 Task: Look for space in Auburn, United States from 24th August, 2023 to 10th September, 2023 for 8 adults in price range Rs.12000 to Rs.15000. Place can be entire place or shared room with 4 bedrooms having 8 beds and 4 bathrooms. Property type can be house, flat, guest house. Amenities needed are: wifi, TV, free parkinig on premises, gym, breakfast. Booking option can be shelf check-in. Required host language is English.
Action: Mouse moved to (558, 137)
Screenshot: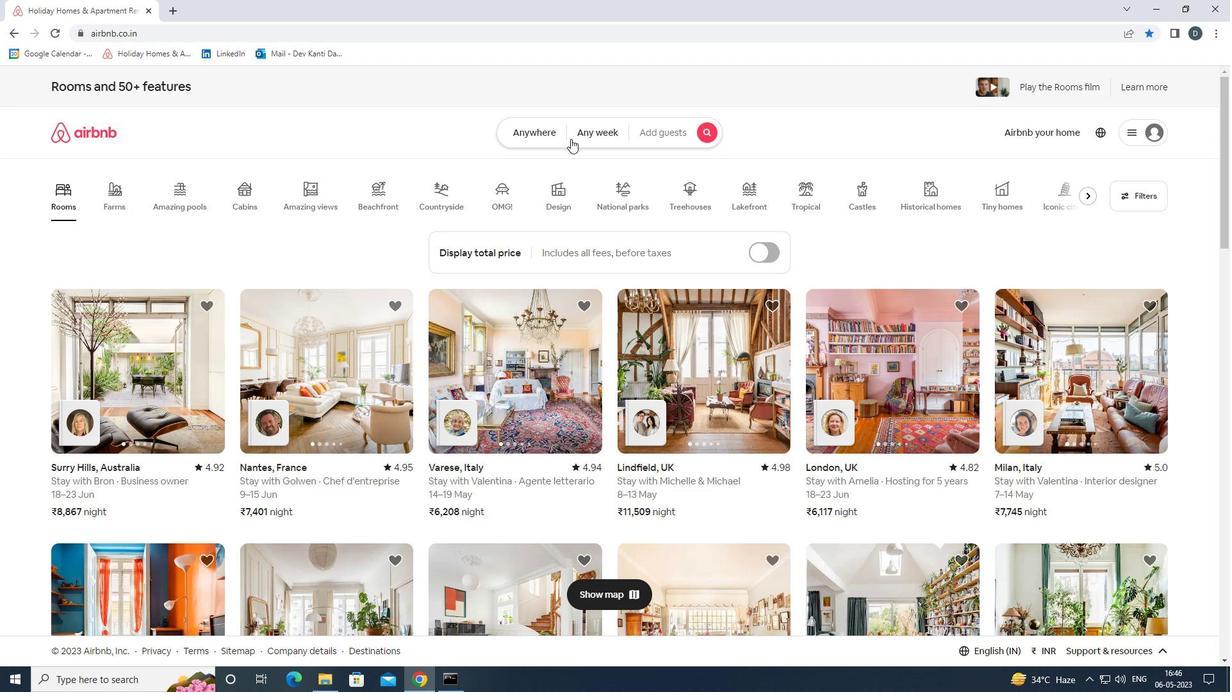 
Action: Mouse pressed left at (558, 137)
Screenshot: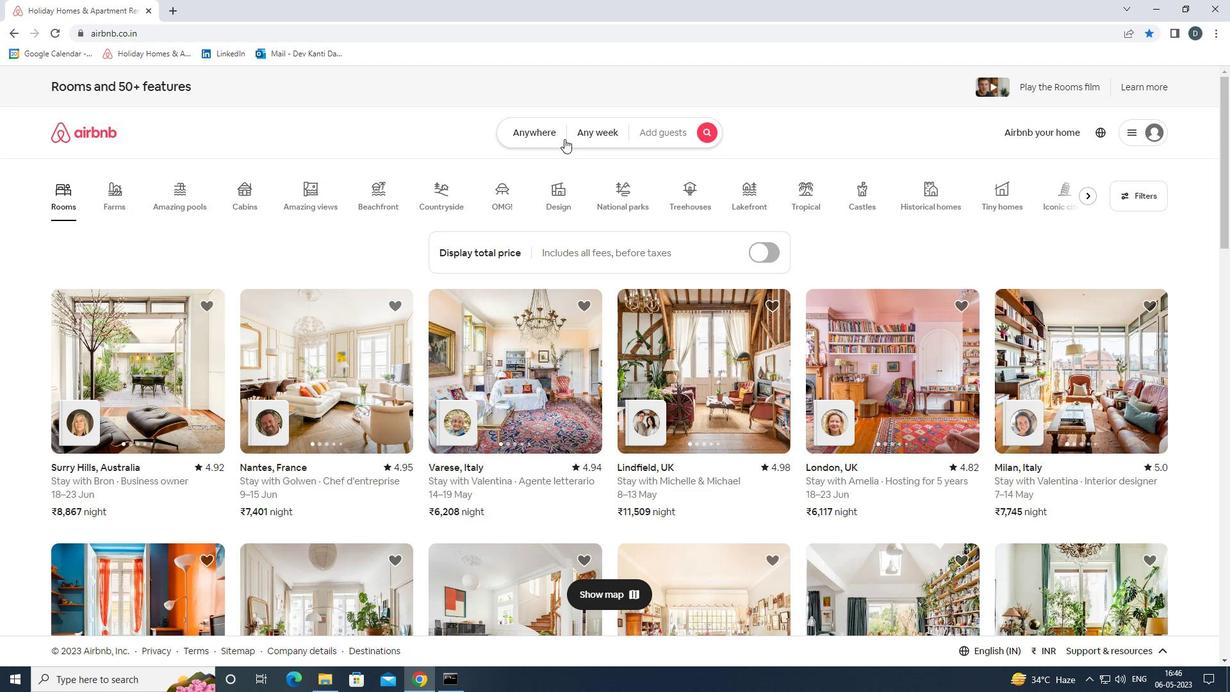 
Action: Mouse moved to (486, 182)
Screenshot: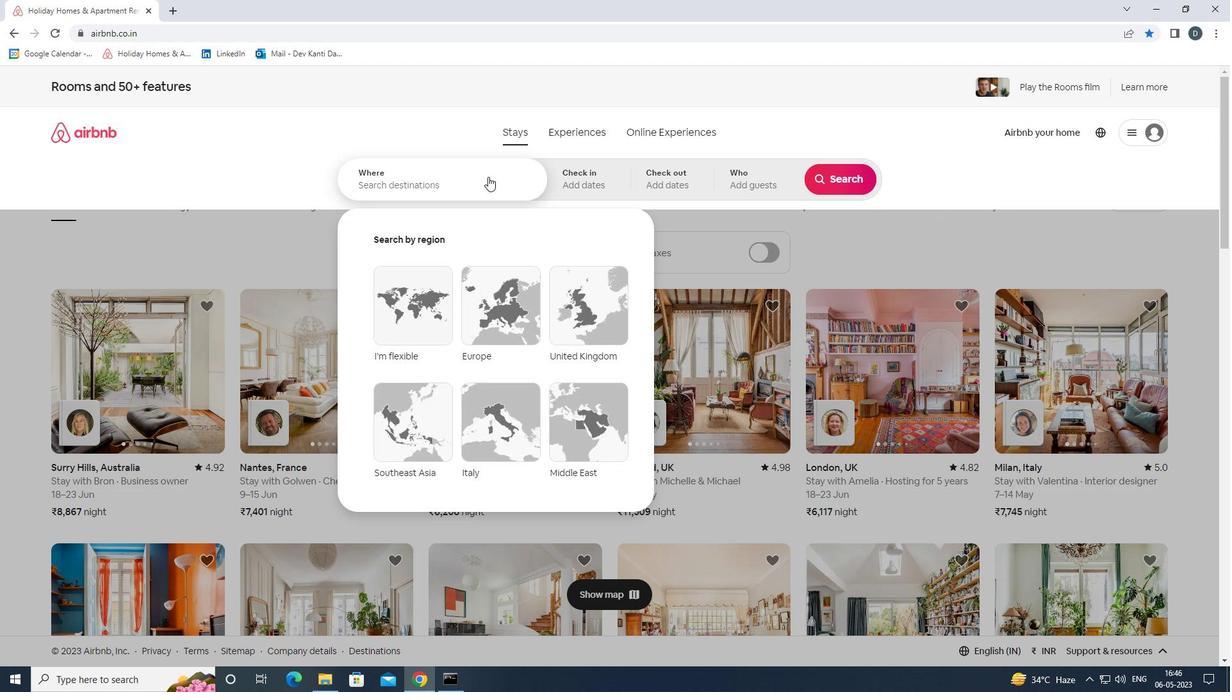 
Action: Mouse pressed left at (486, 182)
Screenshot: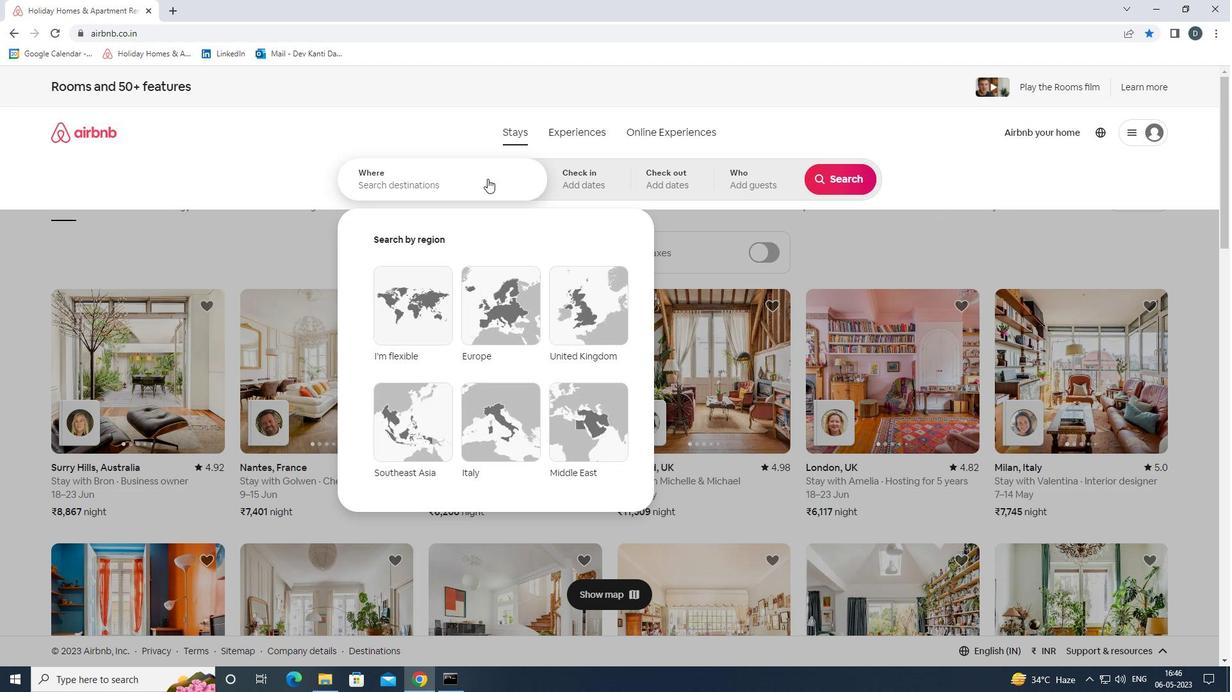 
Action: Key pressed <Key.shift>AUBURN,<Key.shift>UNITED<Key.space><Key.shift>STATES<Key.enter>
Screenshot: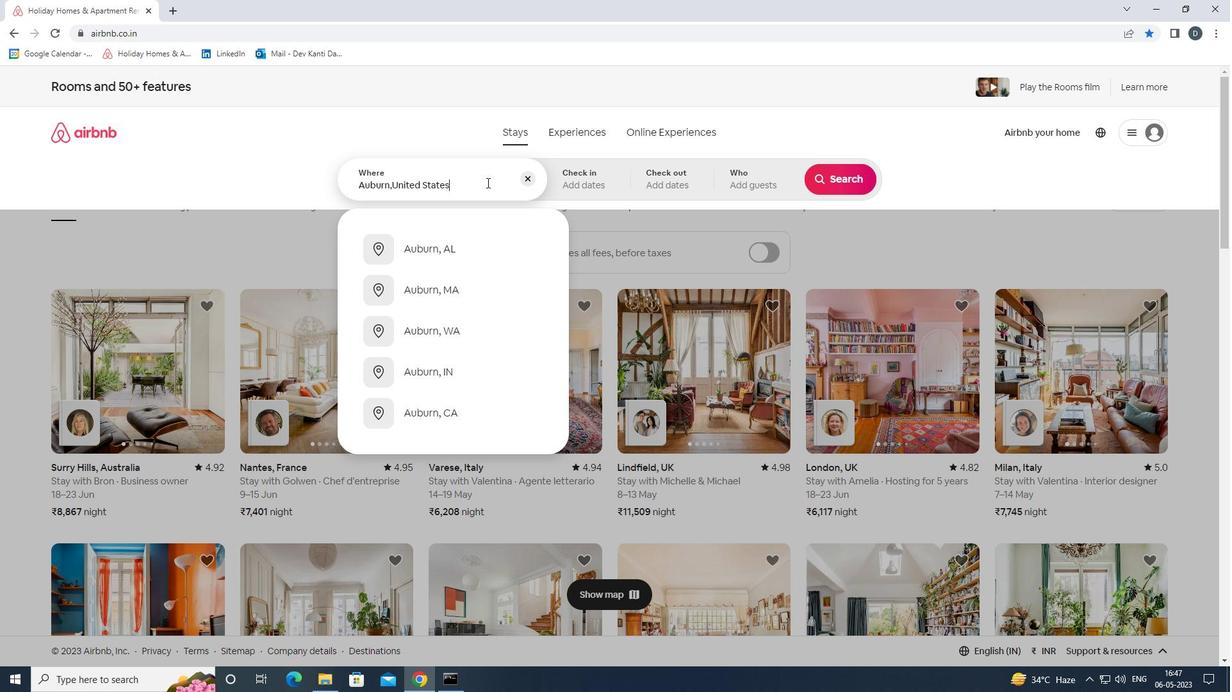 
Action: Mouse moved to (834, 285)
Screenshot: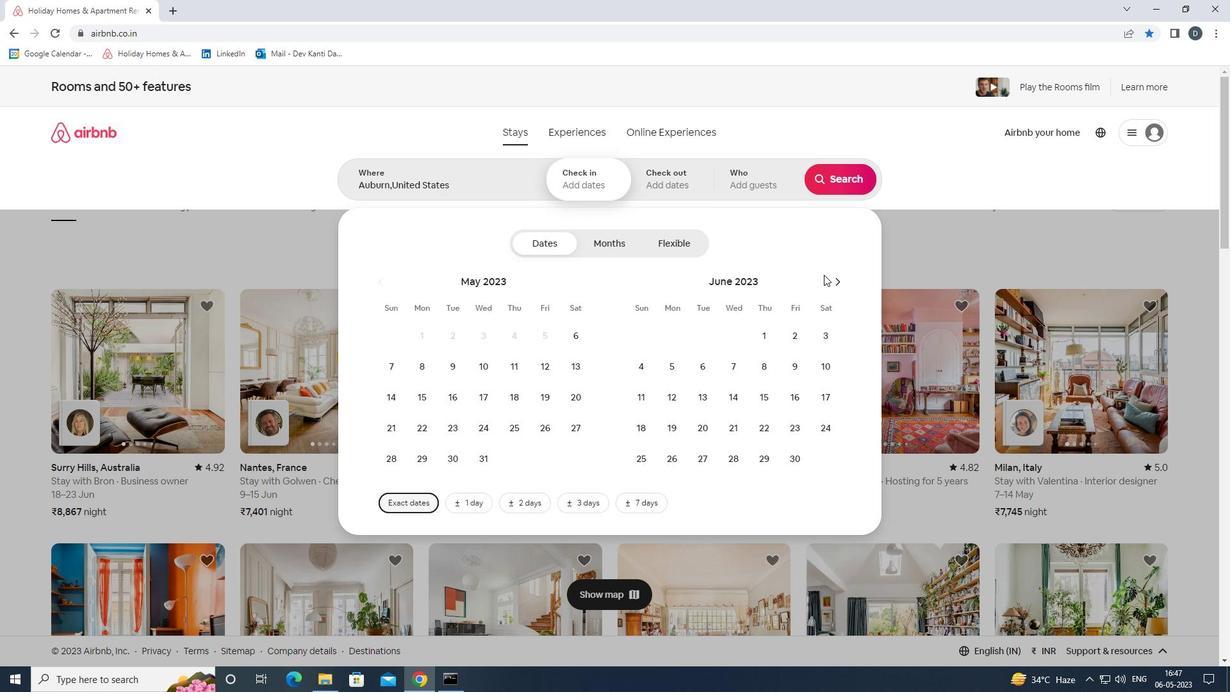 
Action: Mouse pressed left at (834, 285)
Screenshot: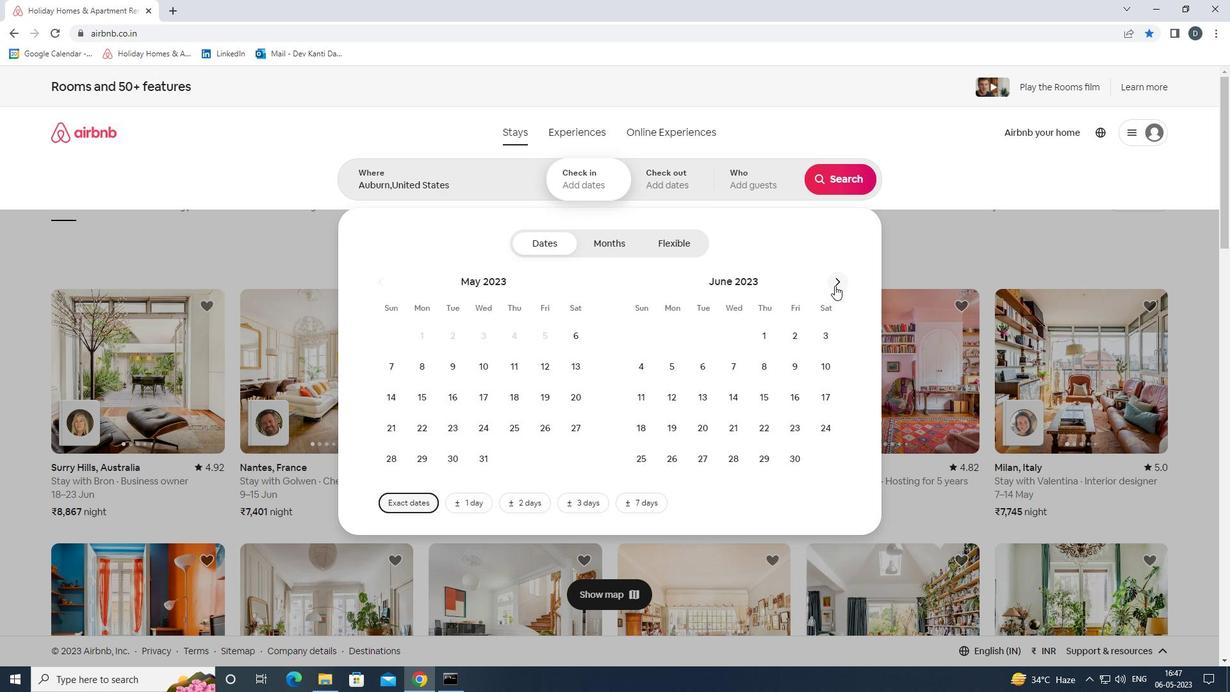 
Action: Mouse pressed left at (834, 285)
Screenshot: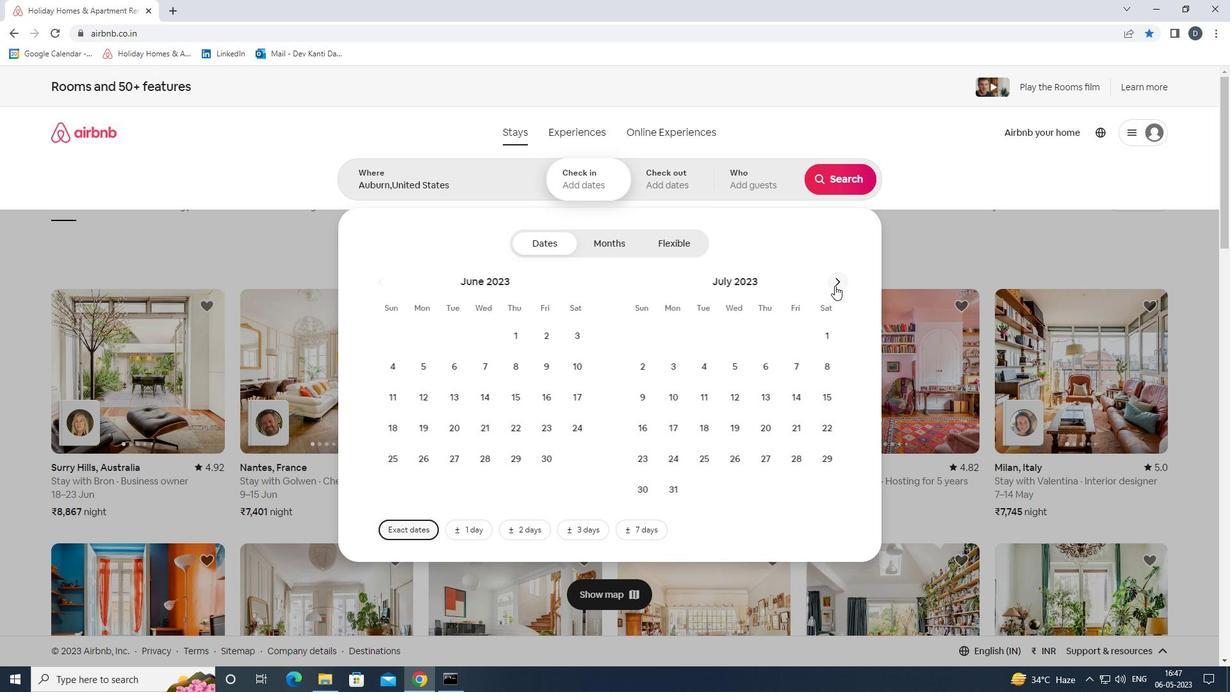 
Action: Mouse pressed left at (834, 285)
Screenshot: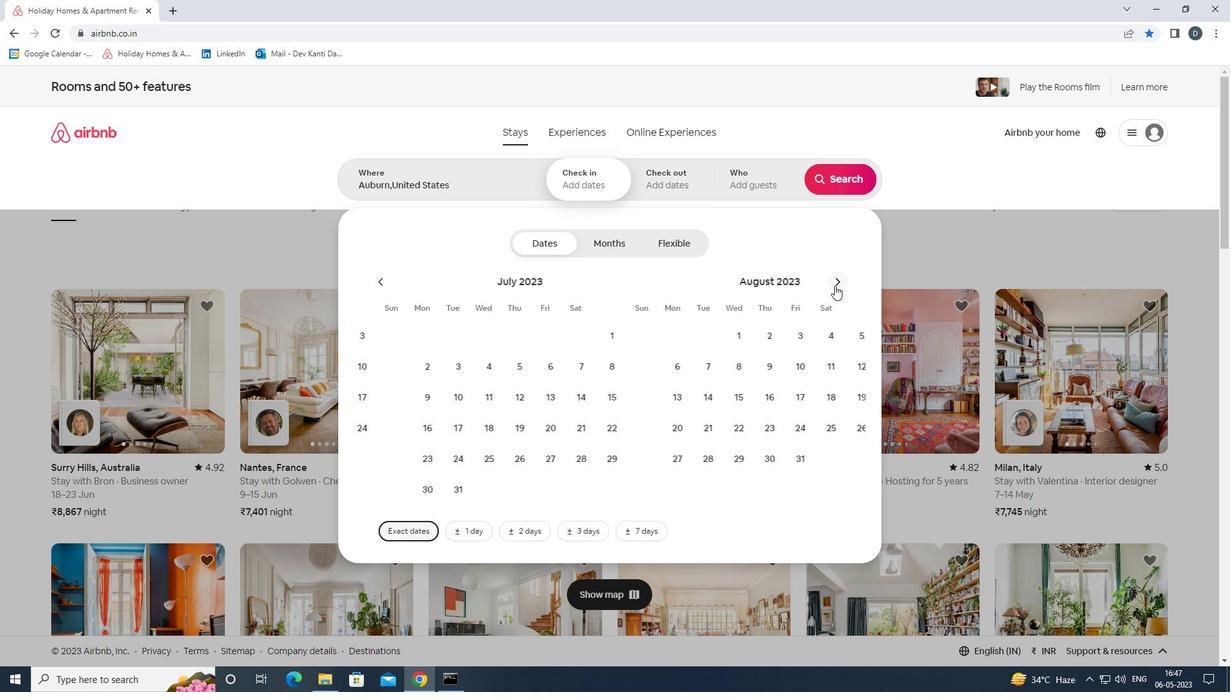 
Action: Mouse moved to (512, 421)
Screenshot: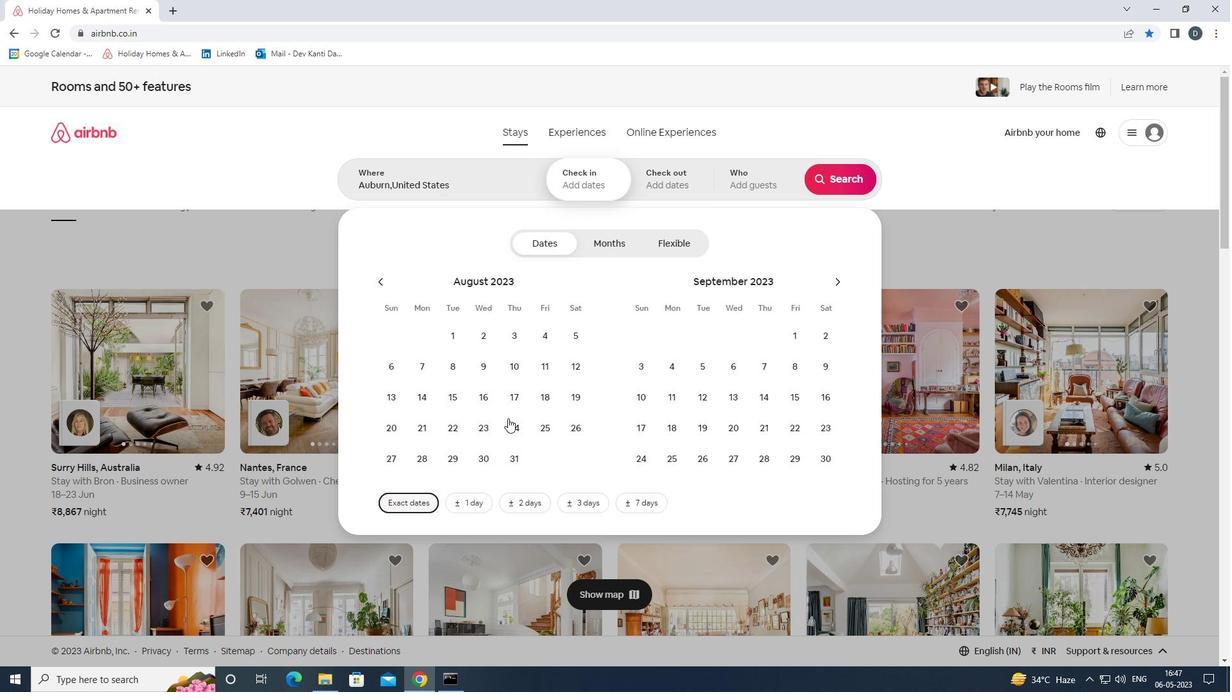 
Action: Mouse pressed left at (512, 421)
Screenshot: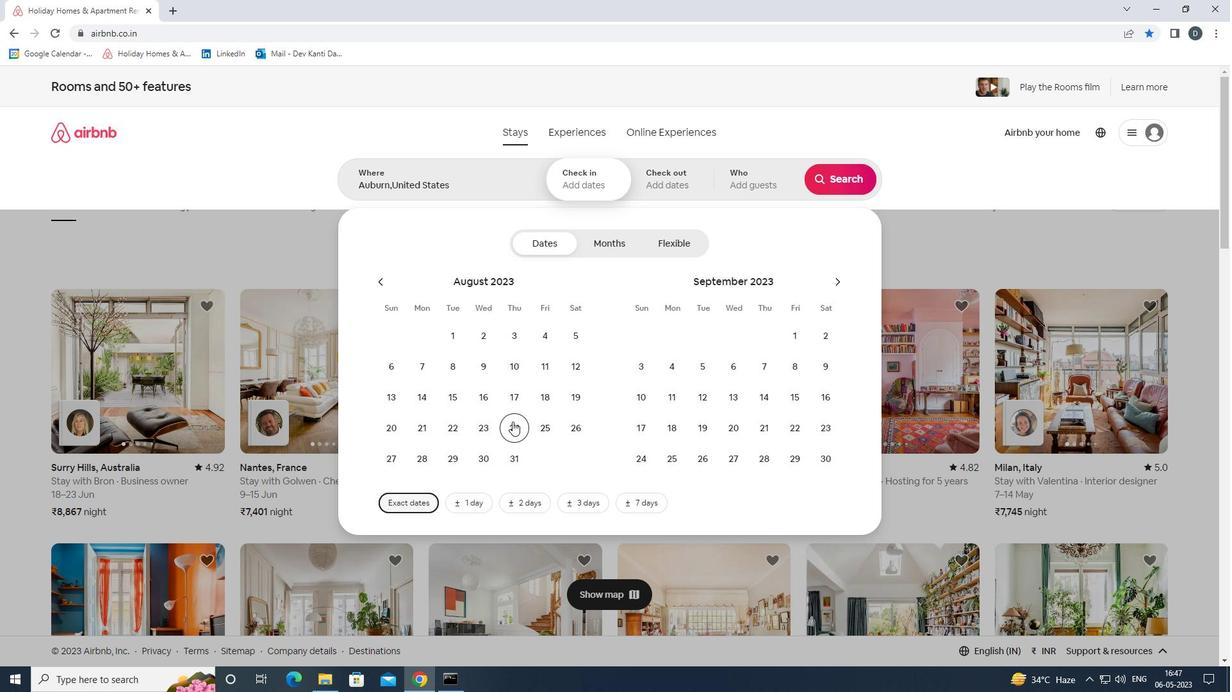 
Action: Mouse moved to (642, 399)
Screenshot: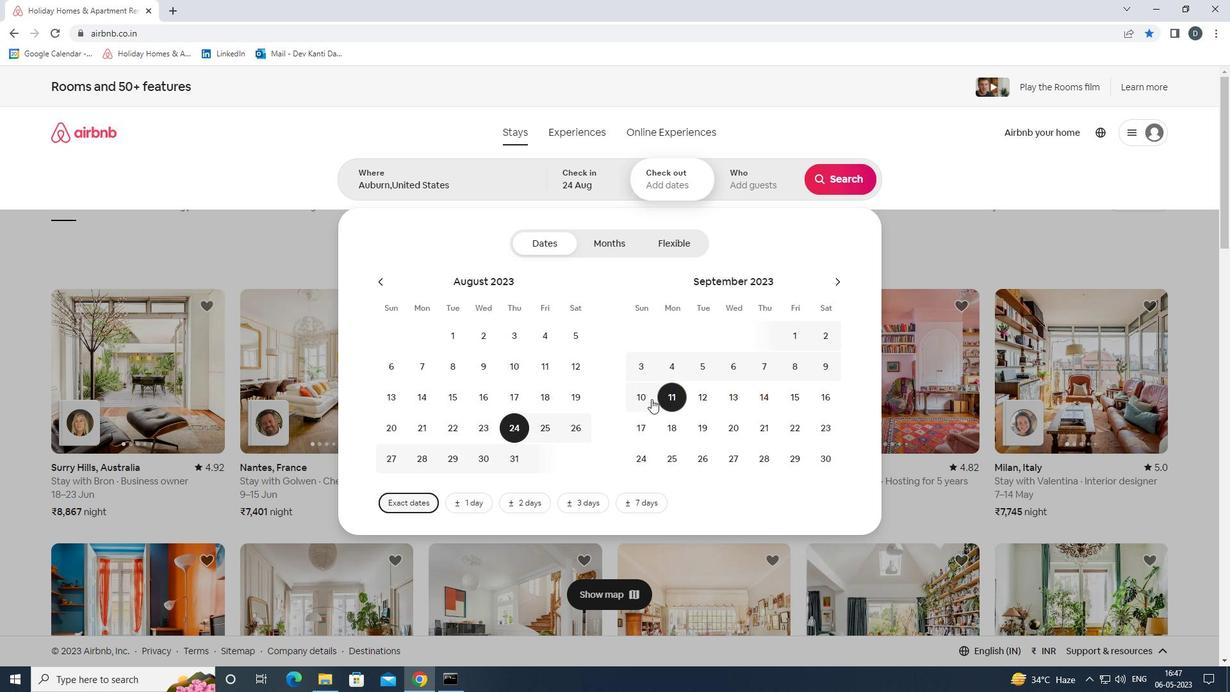
Action: Mouse pressed left at (642, 399)
Screenshot: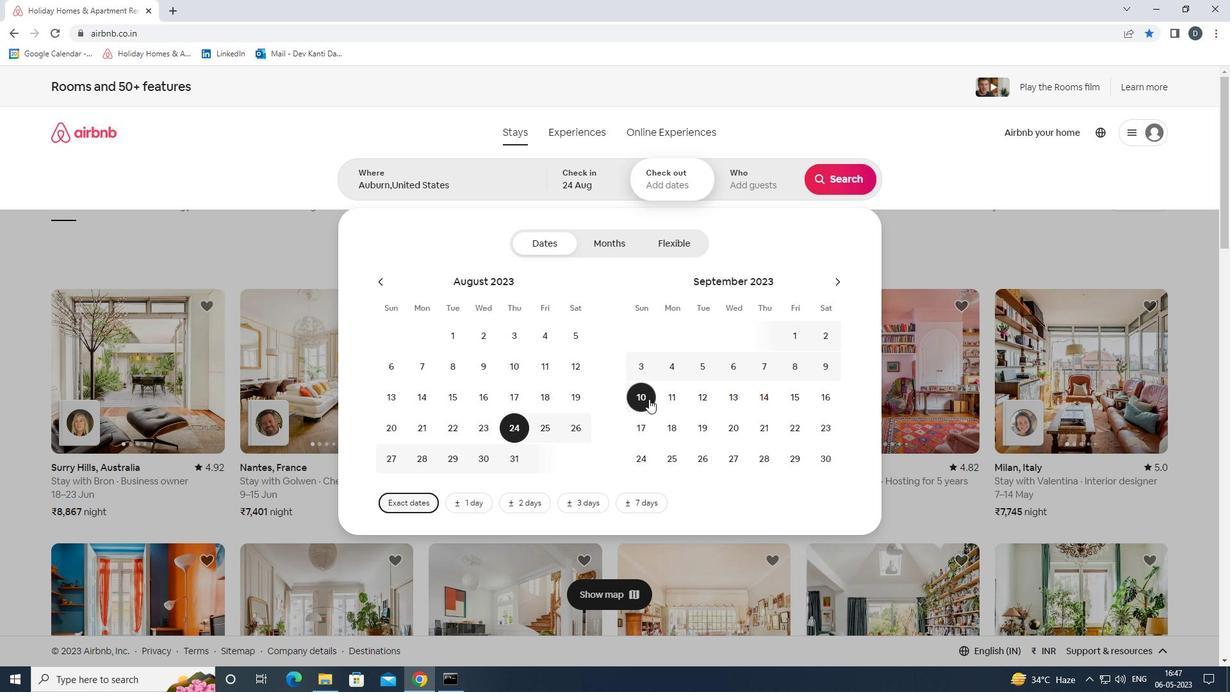 
Action: Mouse moved to (747, 180)
Screenshot: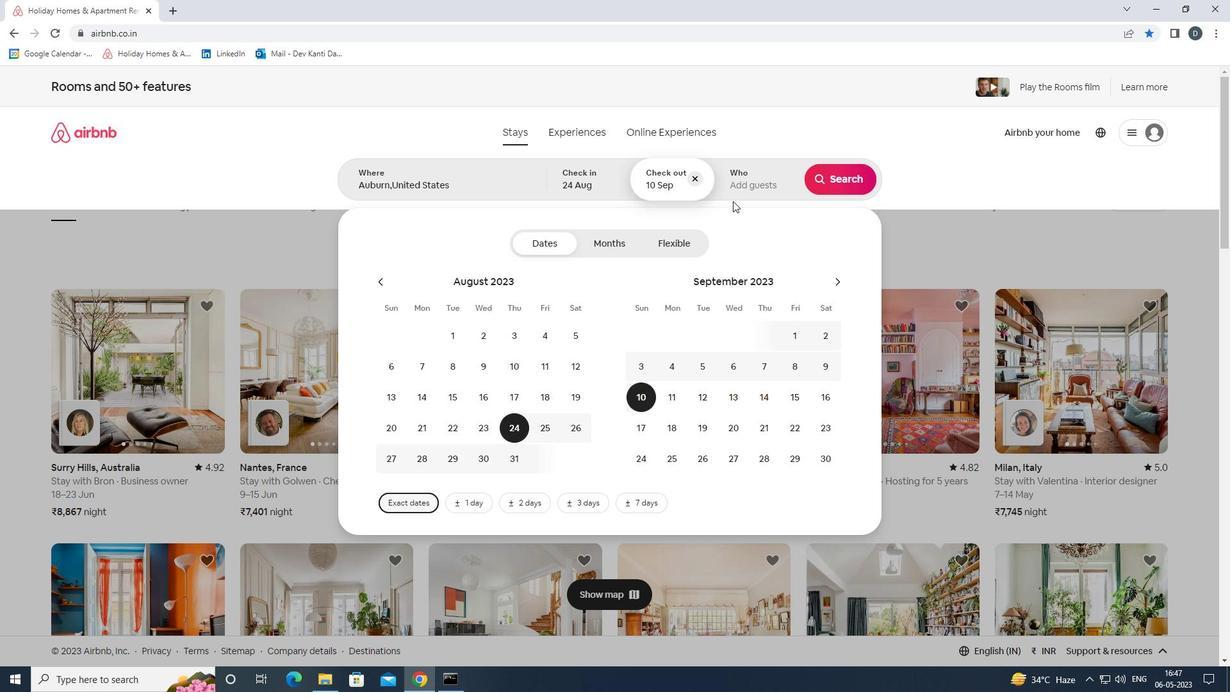
Action: Mouse pressed left at (747, 180)
Screenshot: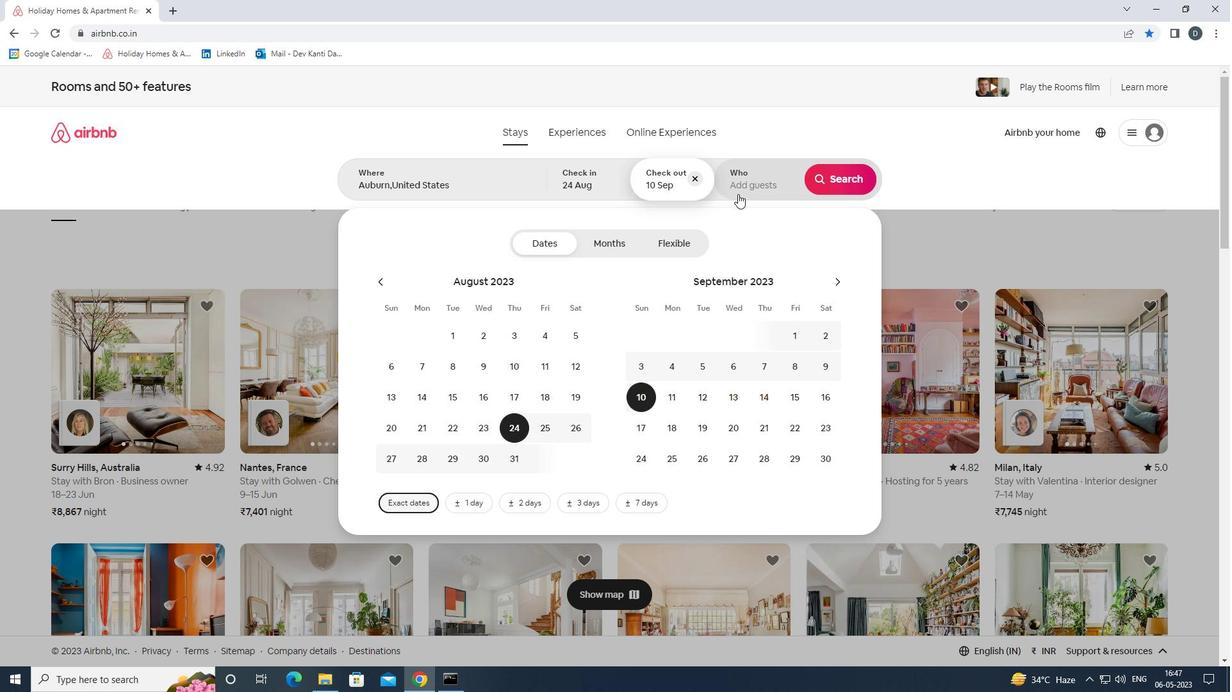 
Action: Mouse moved to (842, 242)
Screenshot: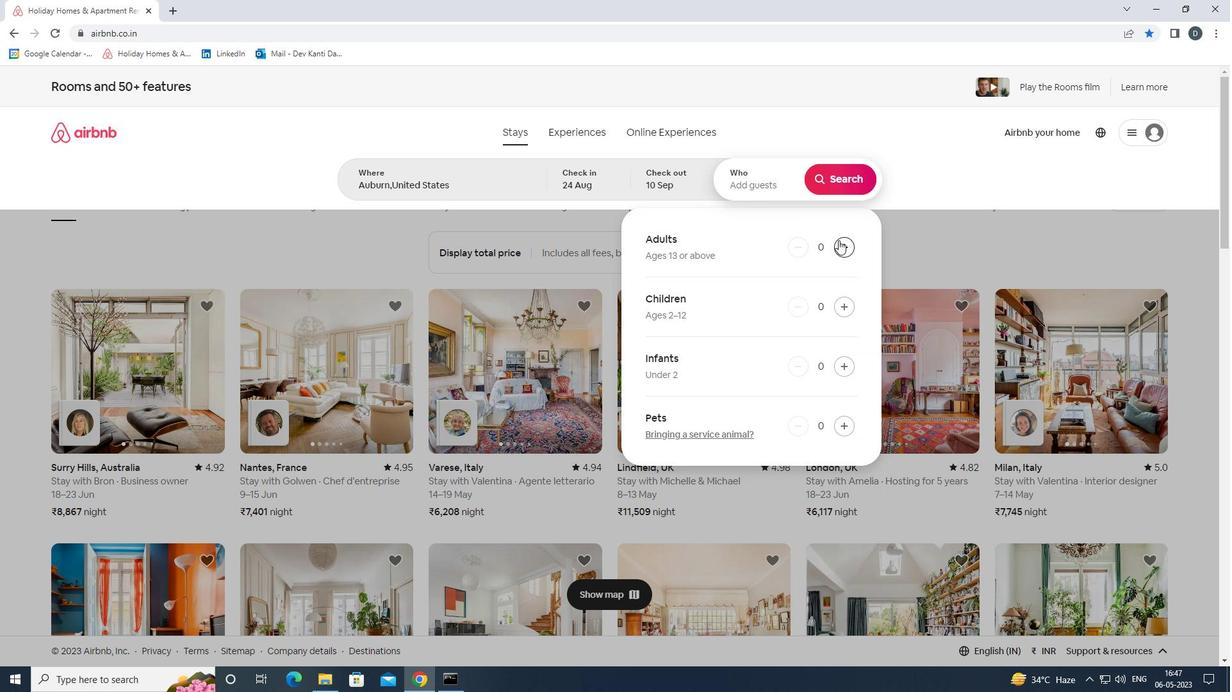 
Action: Mouse pressed left at (842, 242)
Screenshot: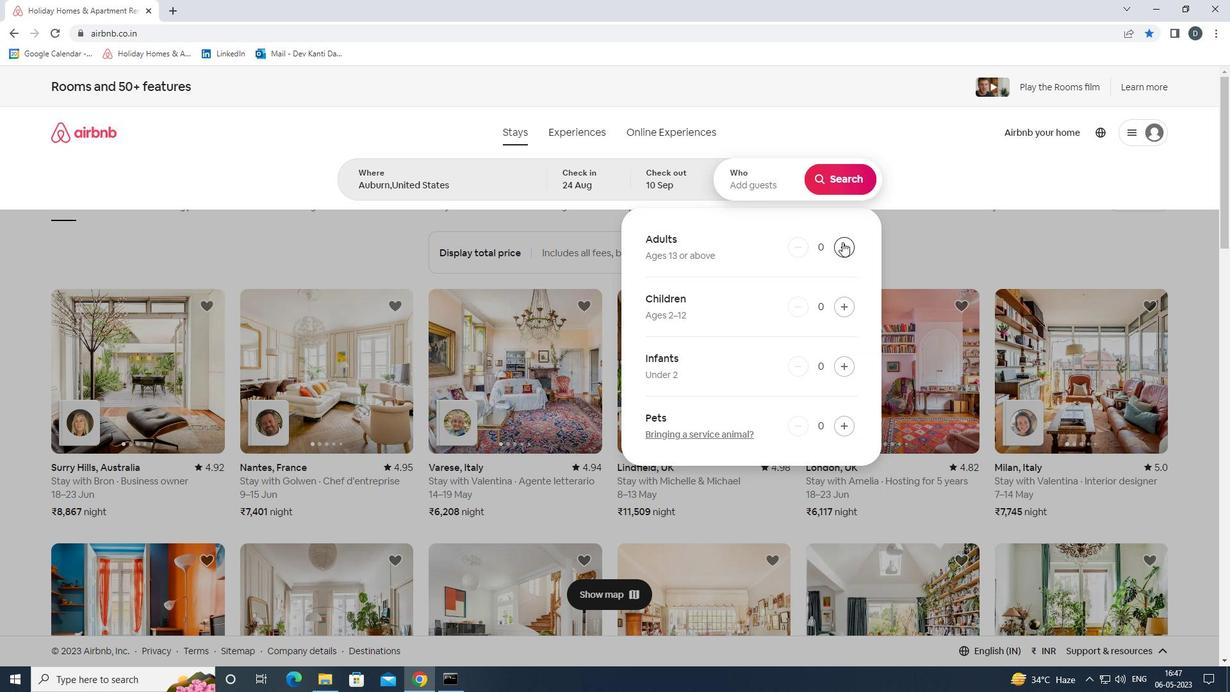 
Action: Mouse pressed left at (842, 242)
Screenshot: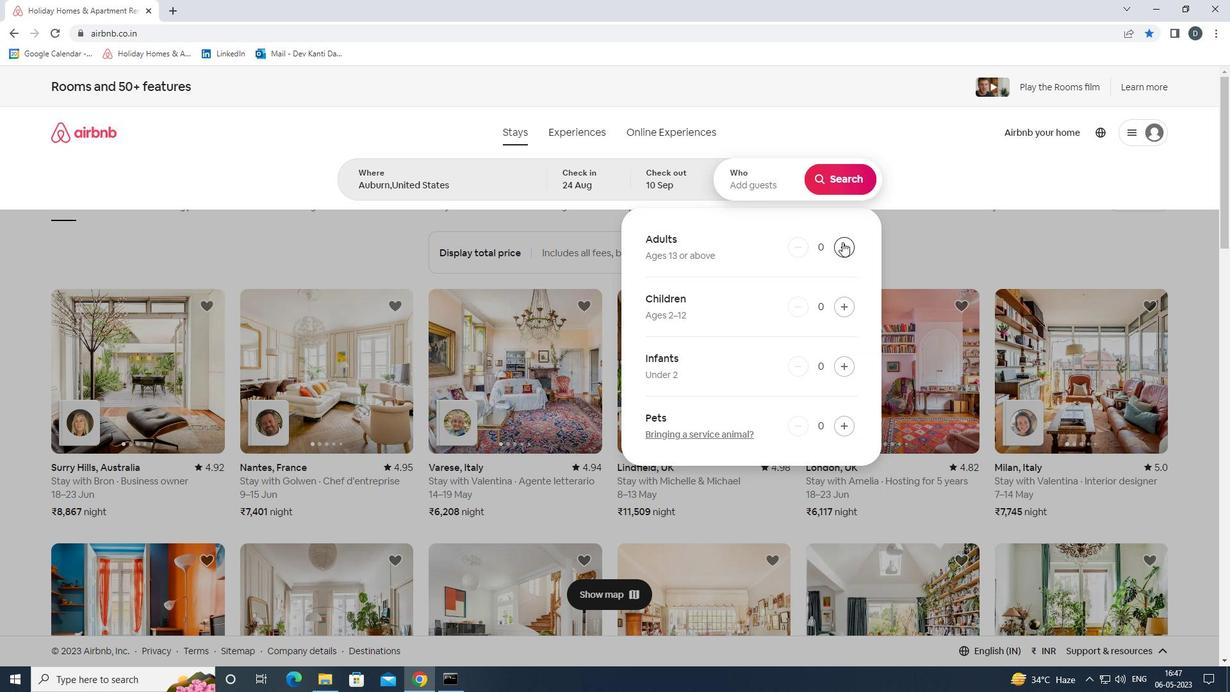 
Action: Mouse pressed left at (842, 242)
Screenshot: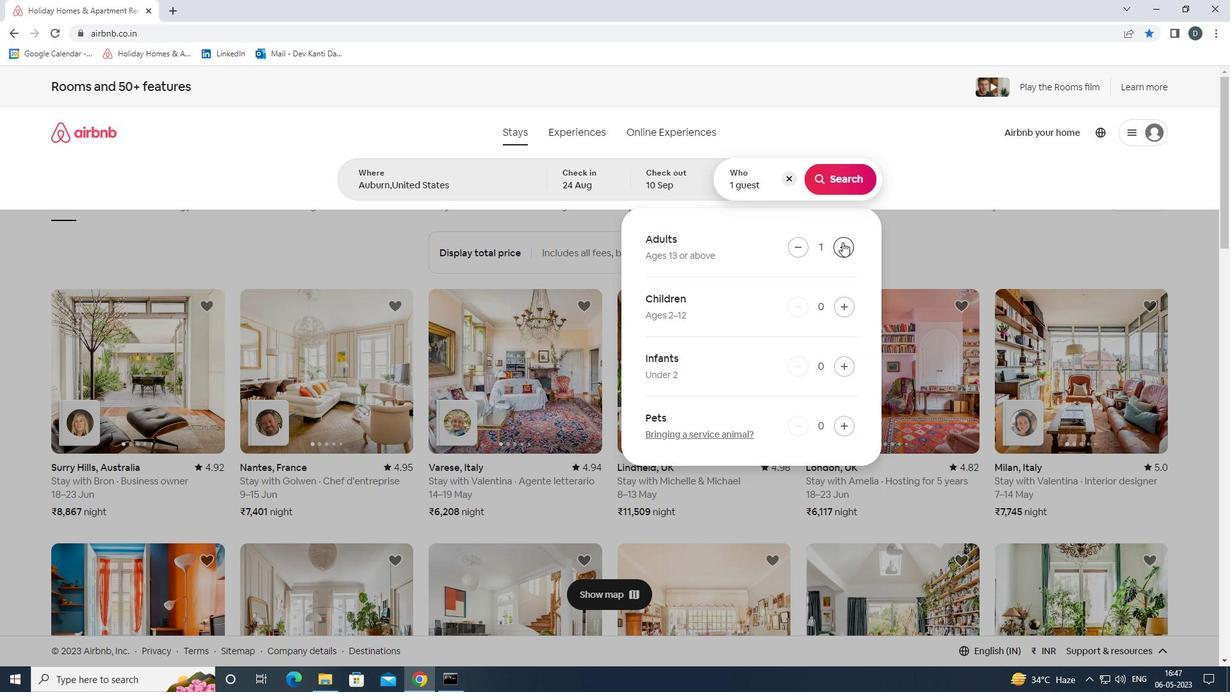 
Action: Mouse pressed left at (842, 242)
Screenshot: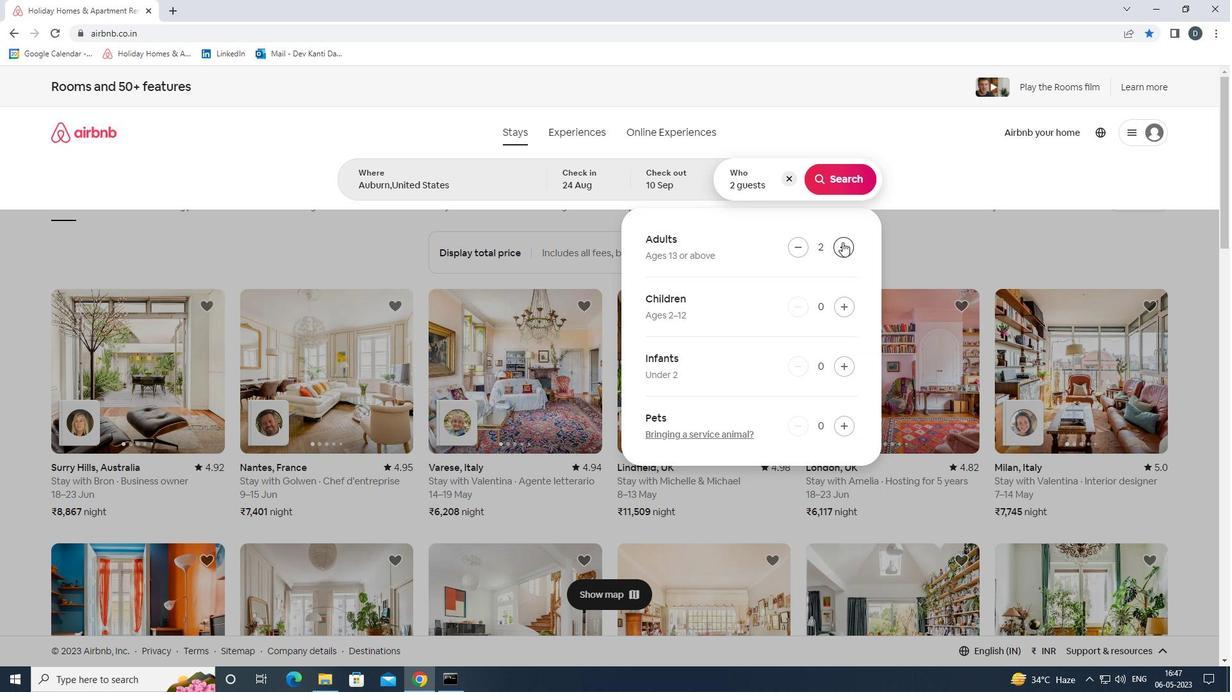 
Action: Mouse pressed left at (842, 242)
Screenshot: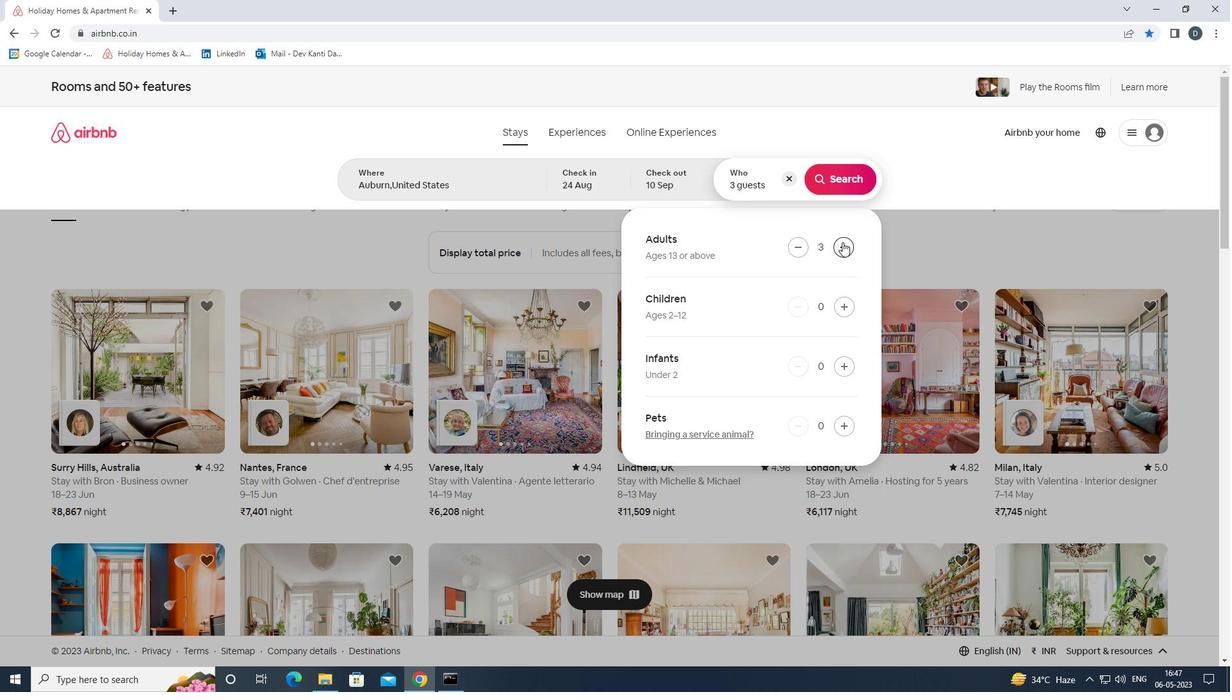 
Action: Mouse pressed left at (842, 242)
Screenshot: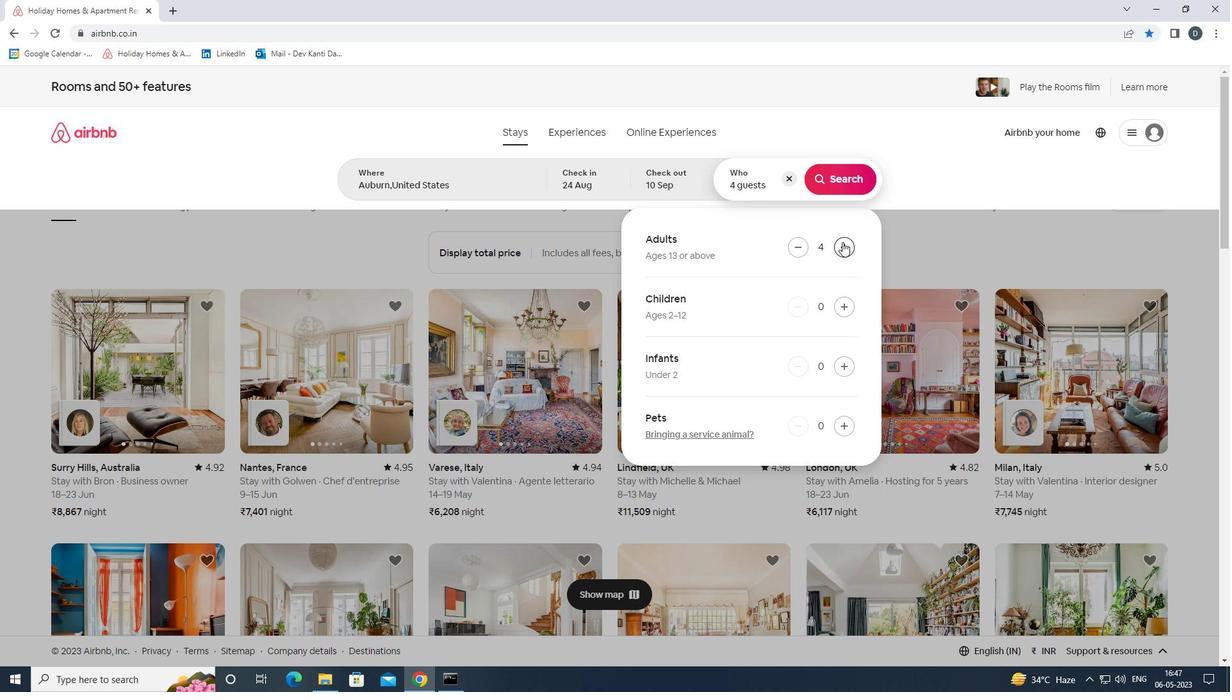 
Action: Mouse pressed left at (842, 242)
Screenshot: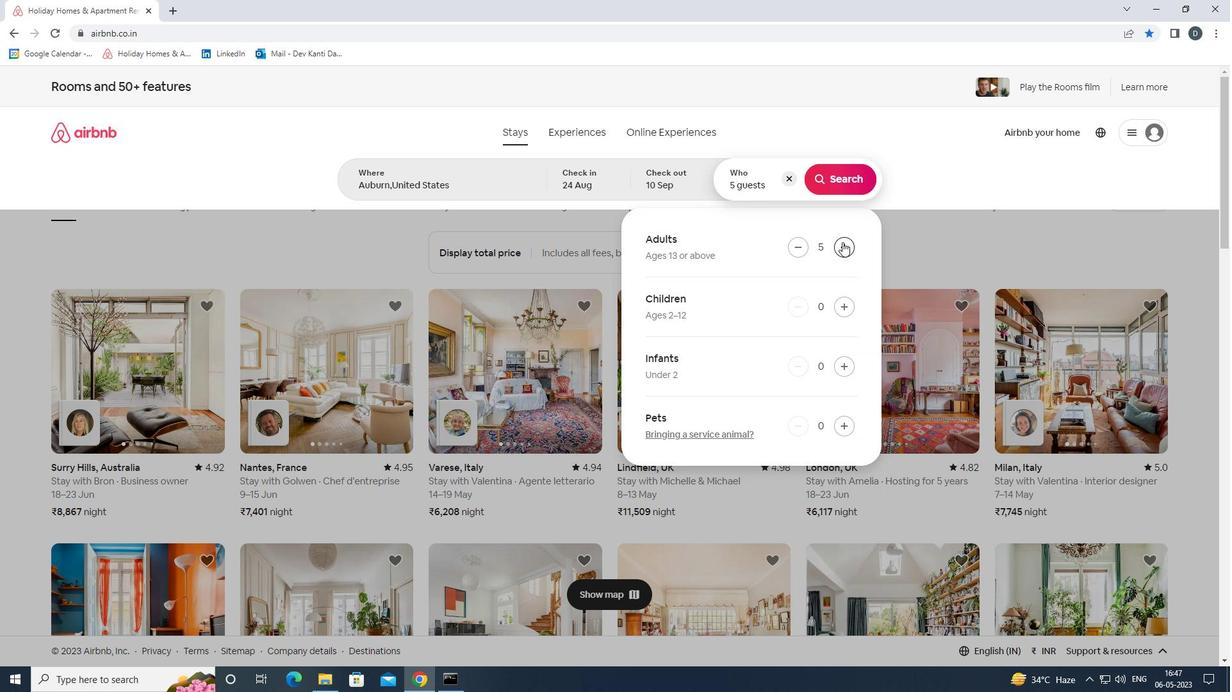
Action: Mouse pressed left at (842, 242)
Screenshot: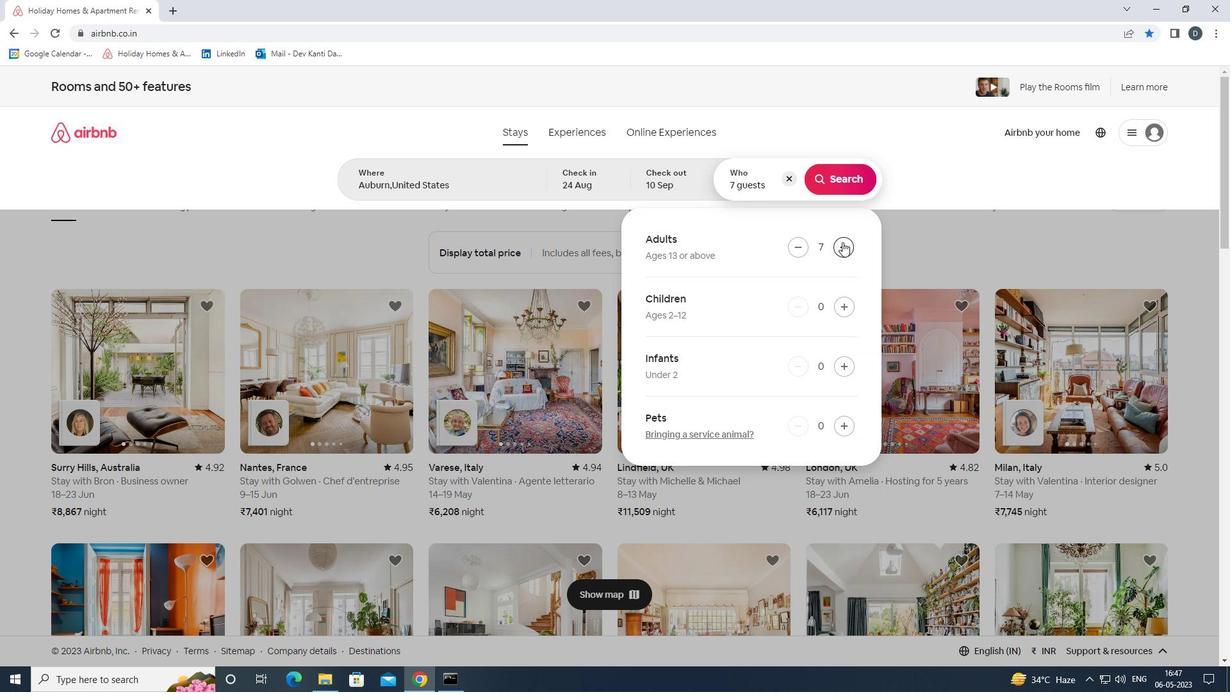 
Action: Mouse moved to (845, 191)
Screenshot: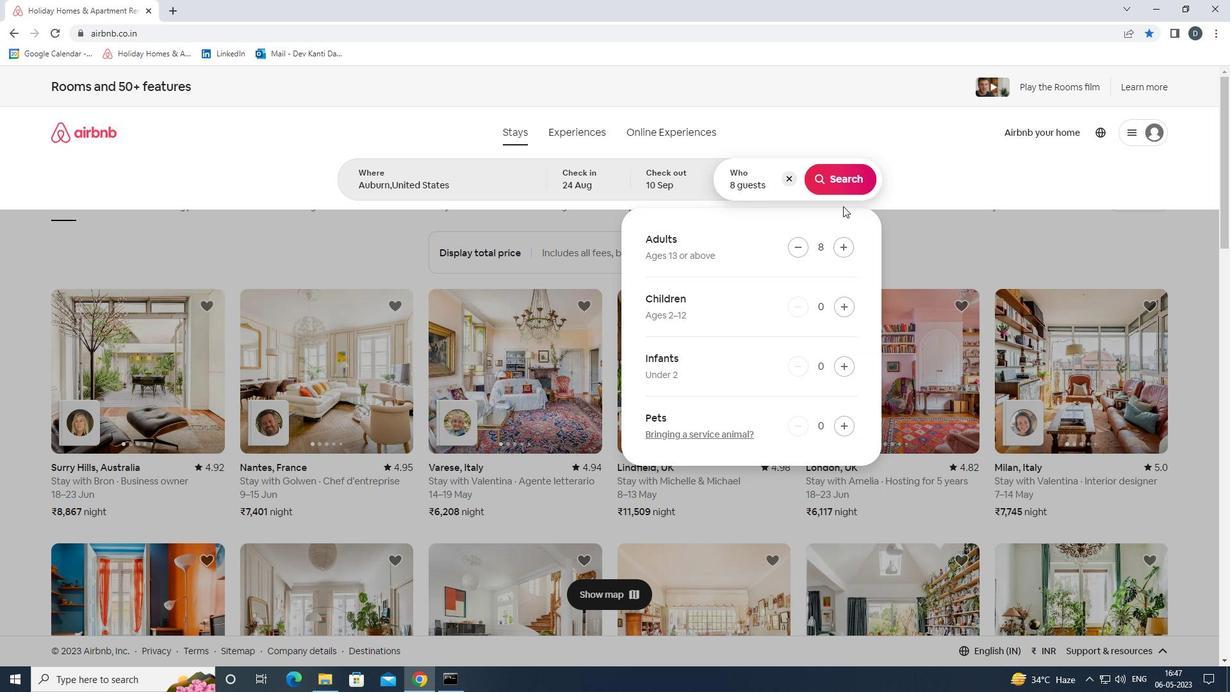 
Action: Mouse pressed left at (845, 191)
Screenshot: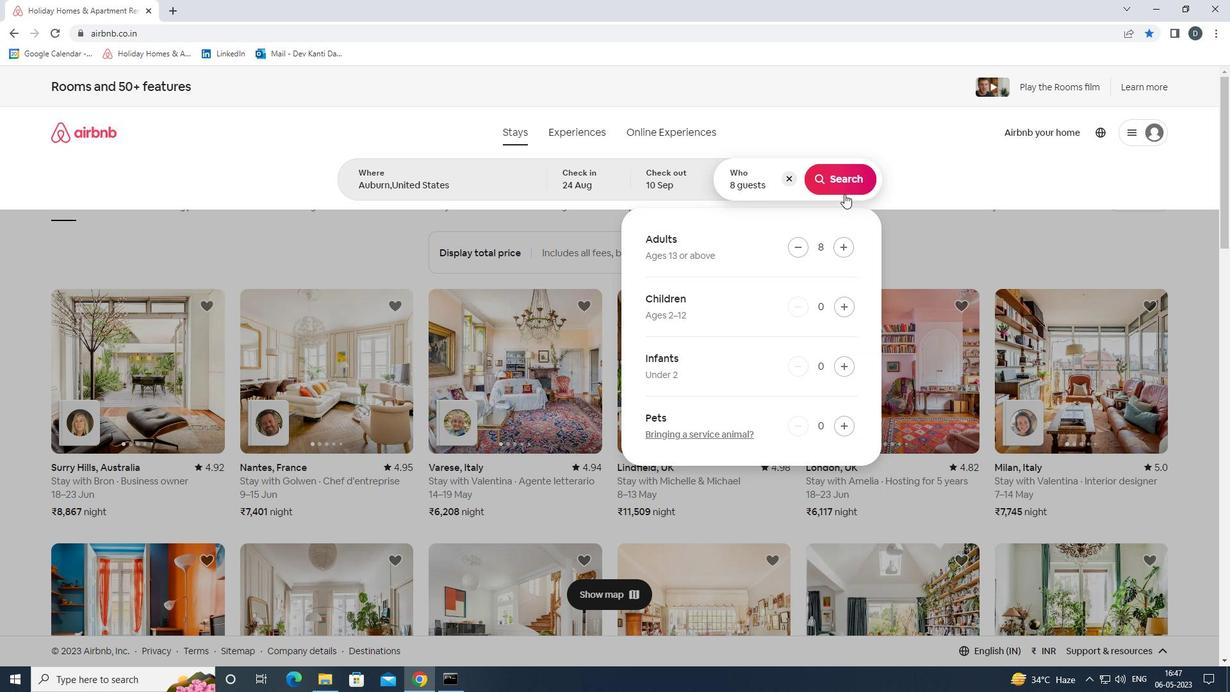
Action: Mouse moved to (1162, 133)
Screenshot: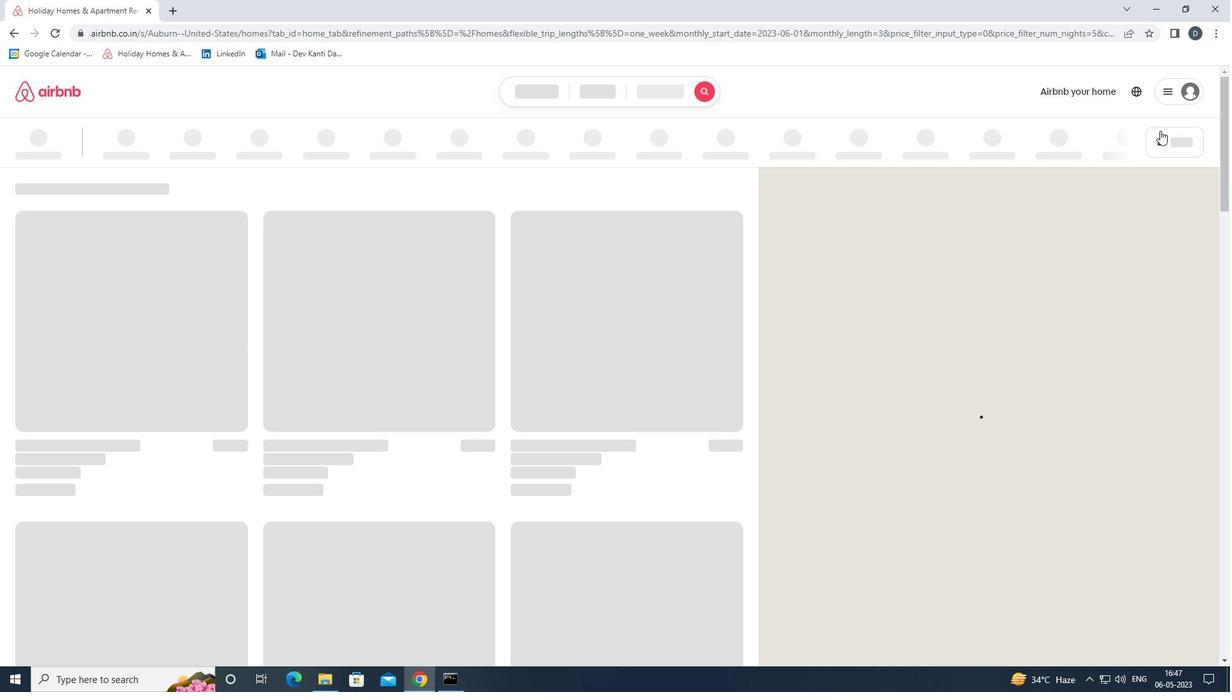 
Action: Mouse pressed left at (1162, 133)
Screenshot: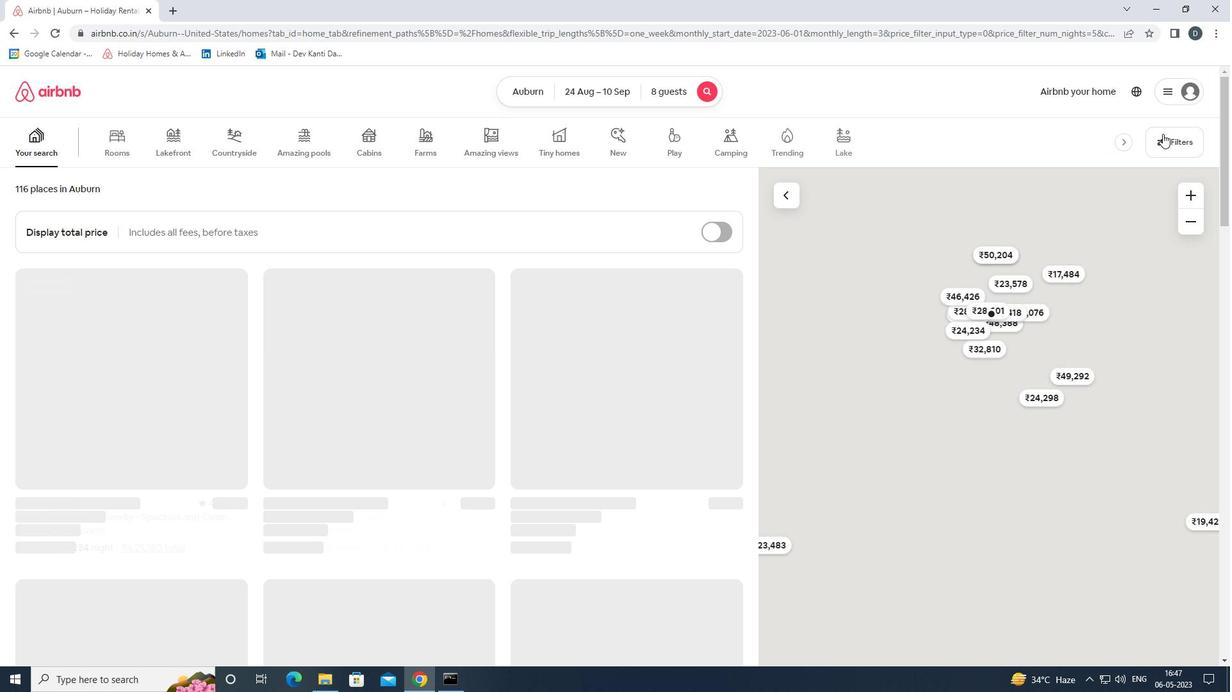 
Action: Mouse moved to (483, 462)
Screenshot: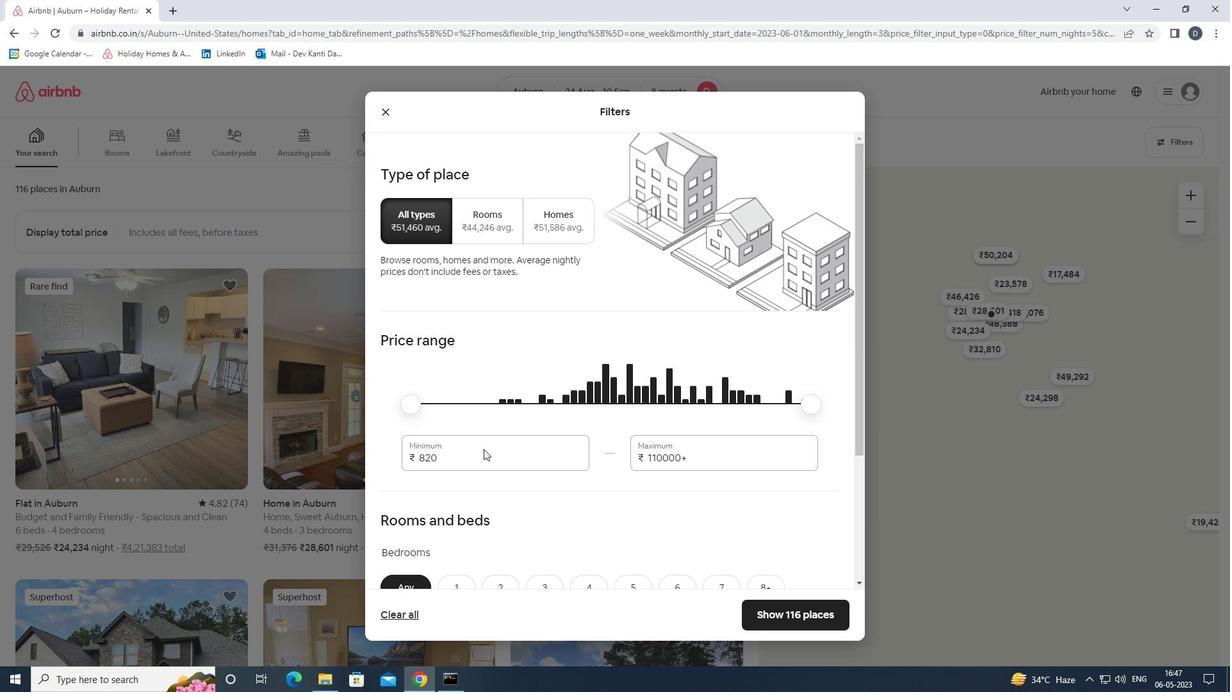 
Action: Mouse pressed left at (483, 462)
Screenshot: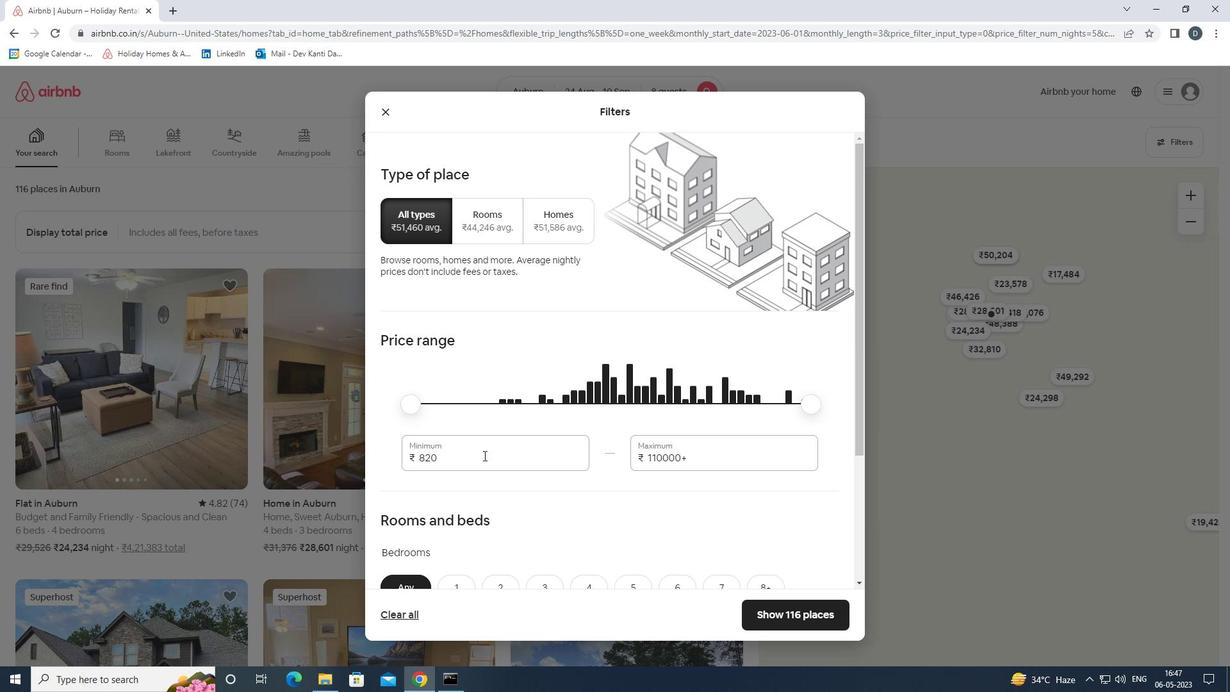 
Action: Mouse pressed left at (483, 462)
Screenshot: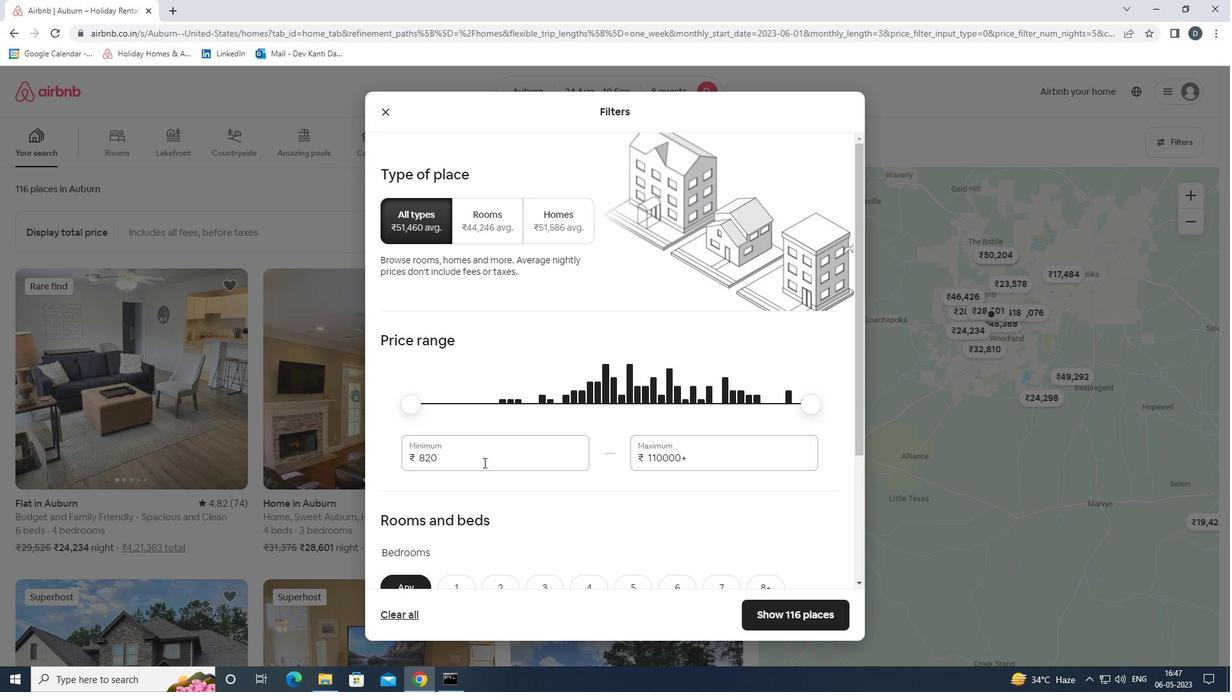 
Action: Mouse moved to (504, 457)
Screenshot: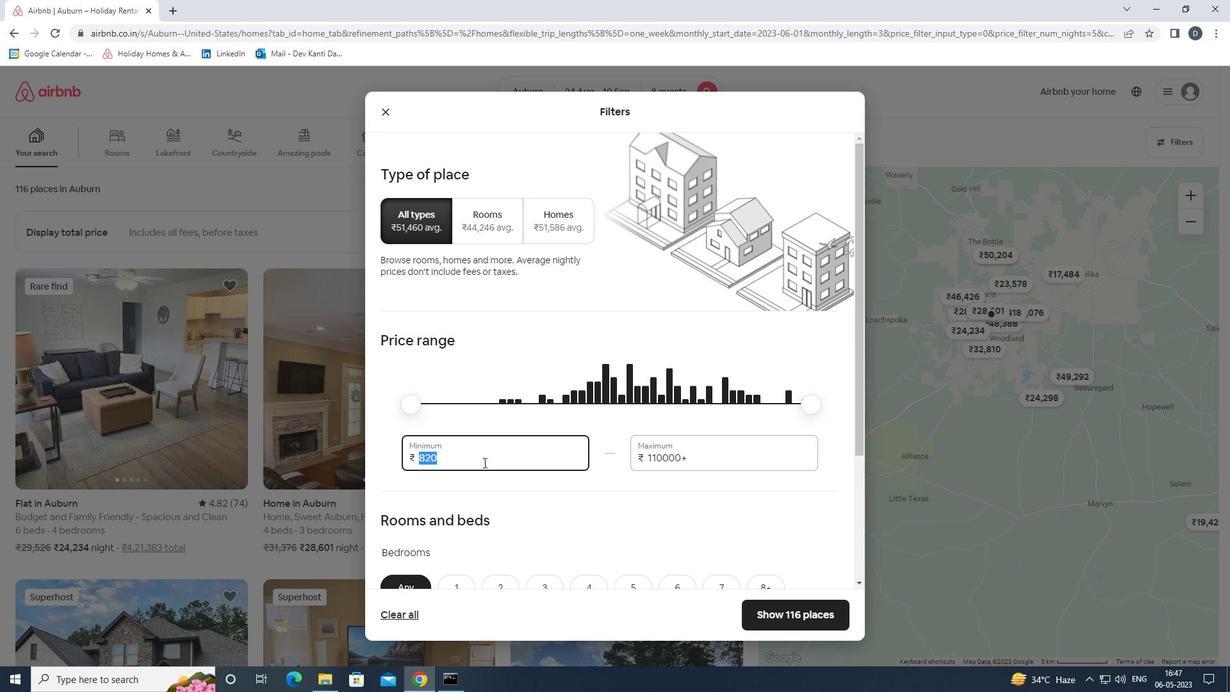 
Action: Key pressed 12000<Key.tab>15000
Screenshot: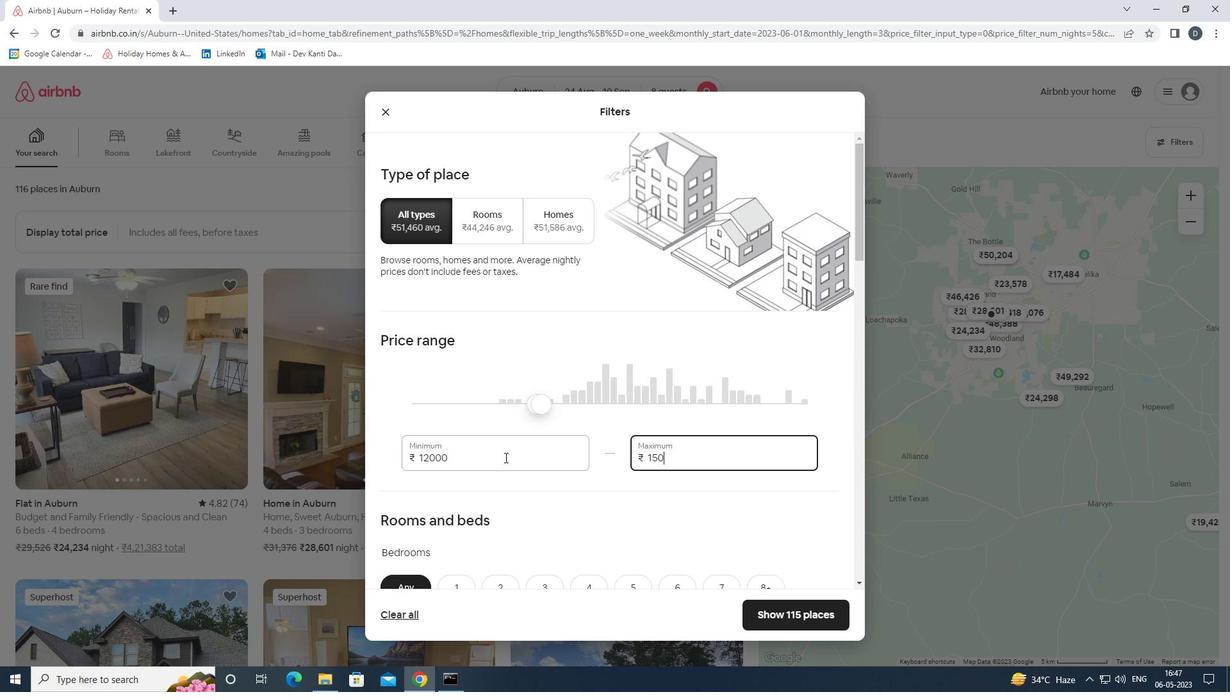 
Action: Mouse moved to (511, 456)
Screenshot: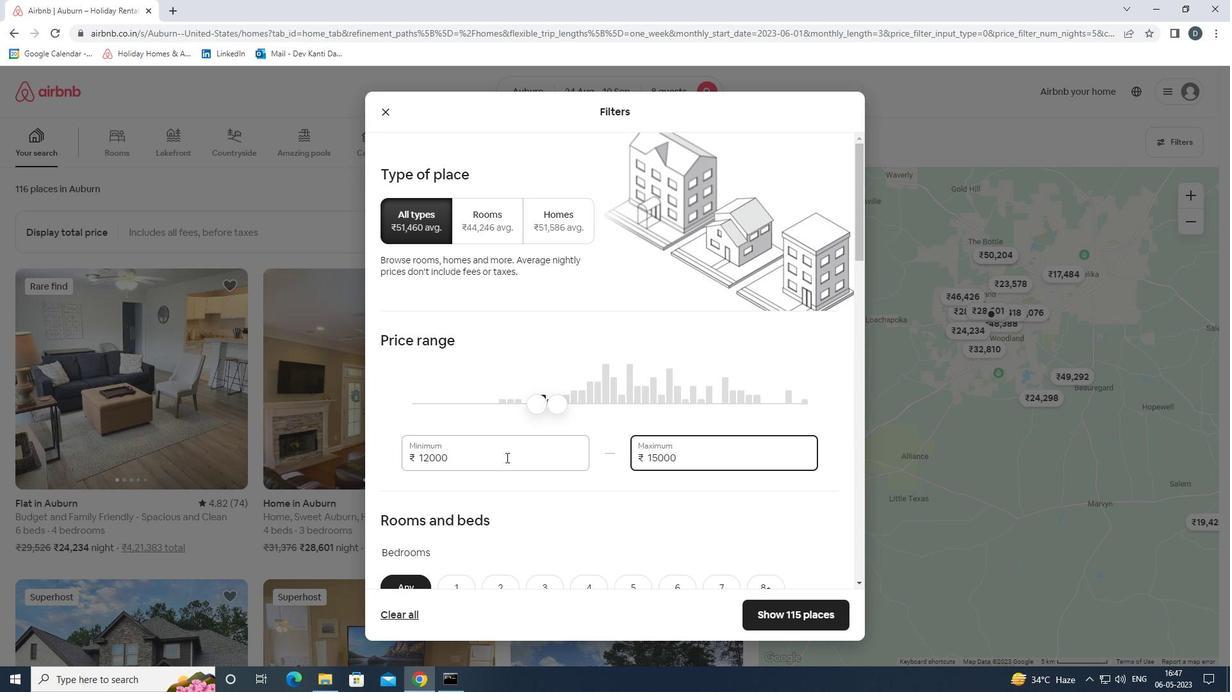 
Action: Mouse scrolled (511, 455) with delta (0, 0)
Screenshot: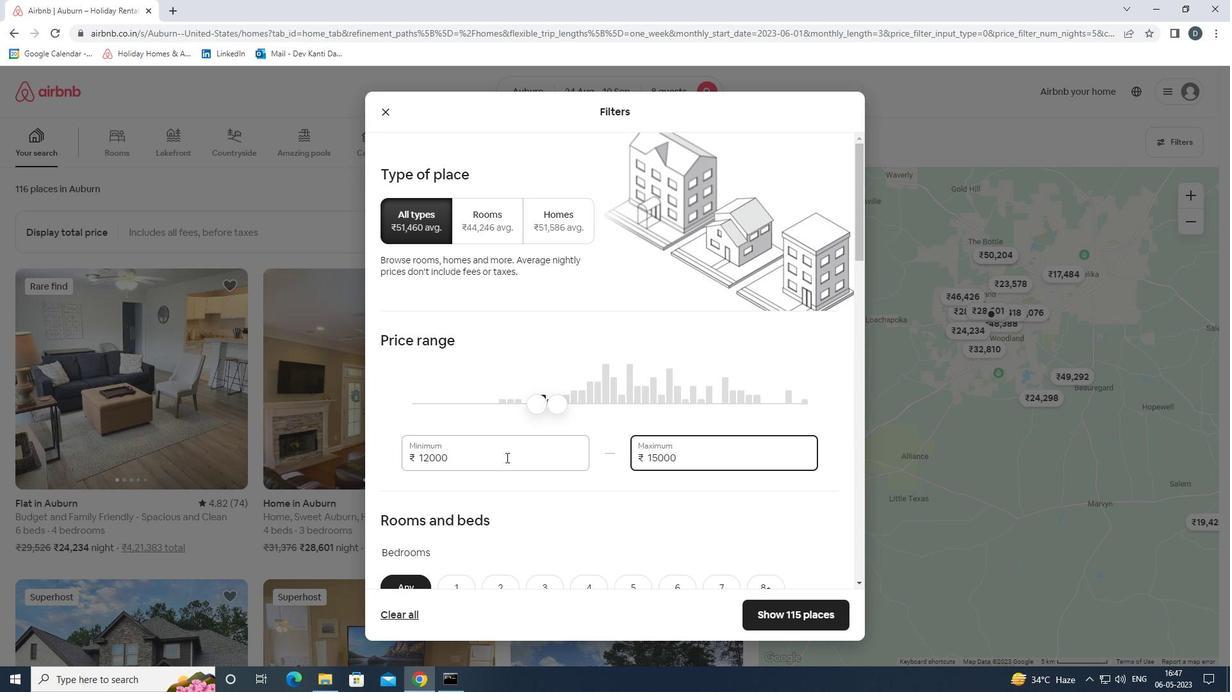 
Action: Mouse moved to (518, 453)
Screenshot: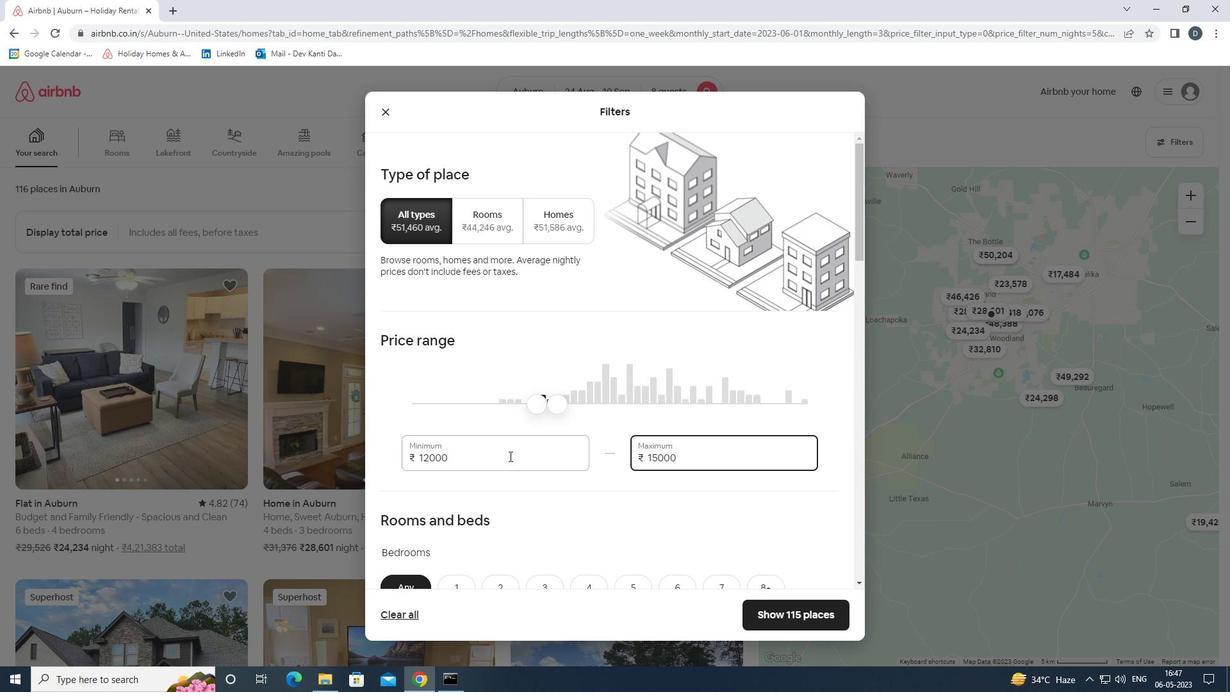 
Action: Mouse scrolled (518, 453) with delta (0, 0)
Screenshot: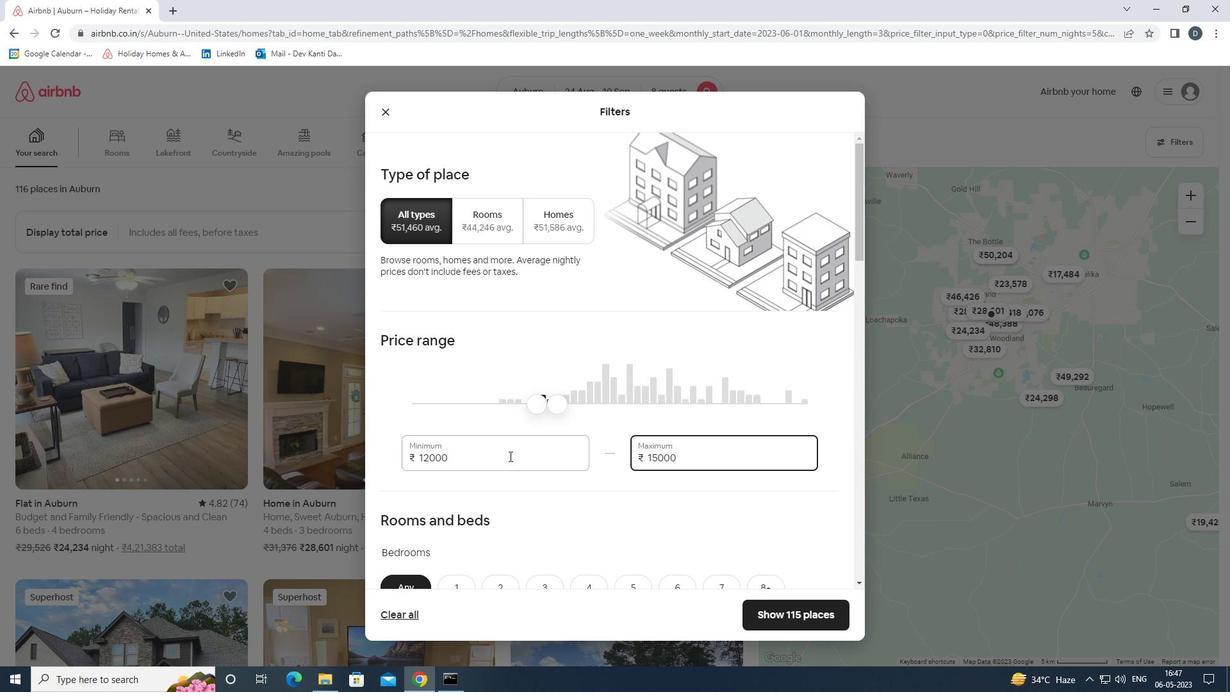 
Action: Mouse moved to (521, 453)
Screenshot: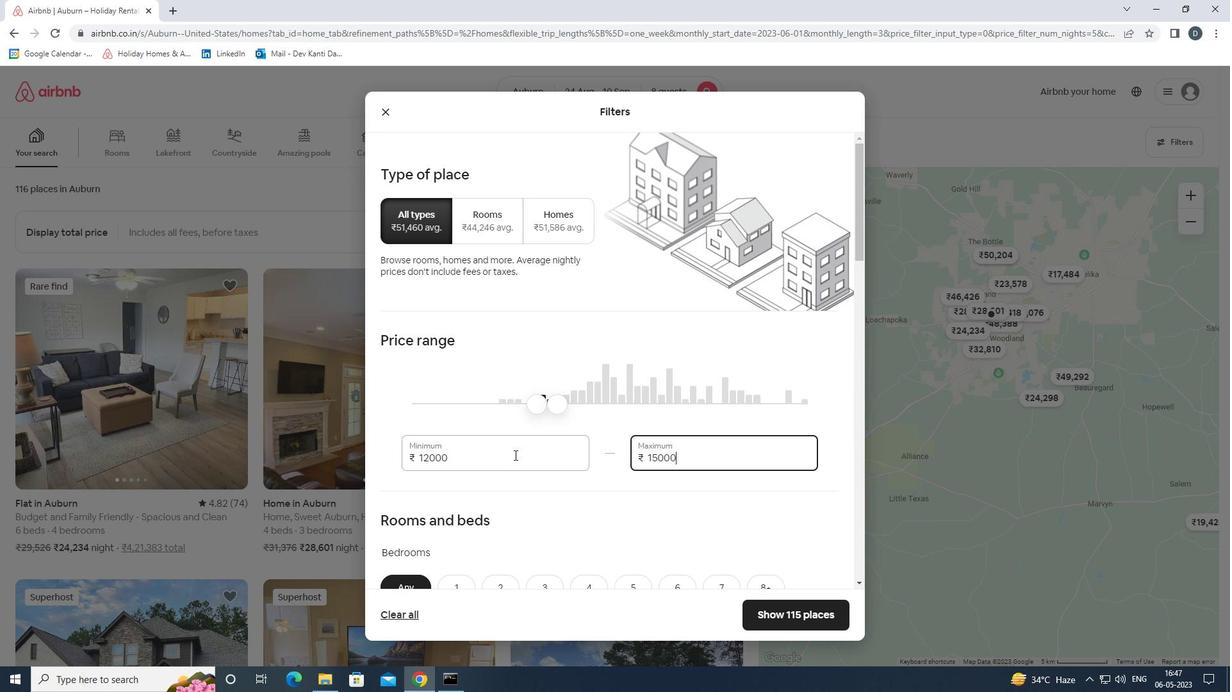 
Action: Mouse scrolled (521, 452) with delta (0, 0)
Screenshot: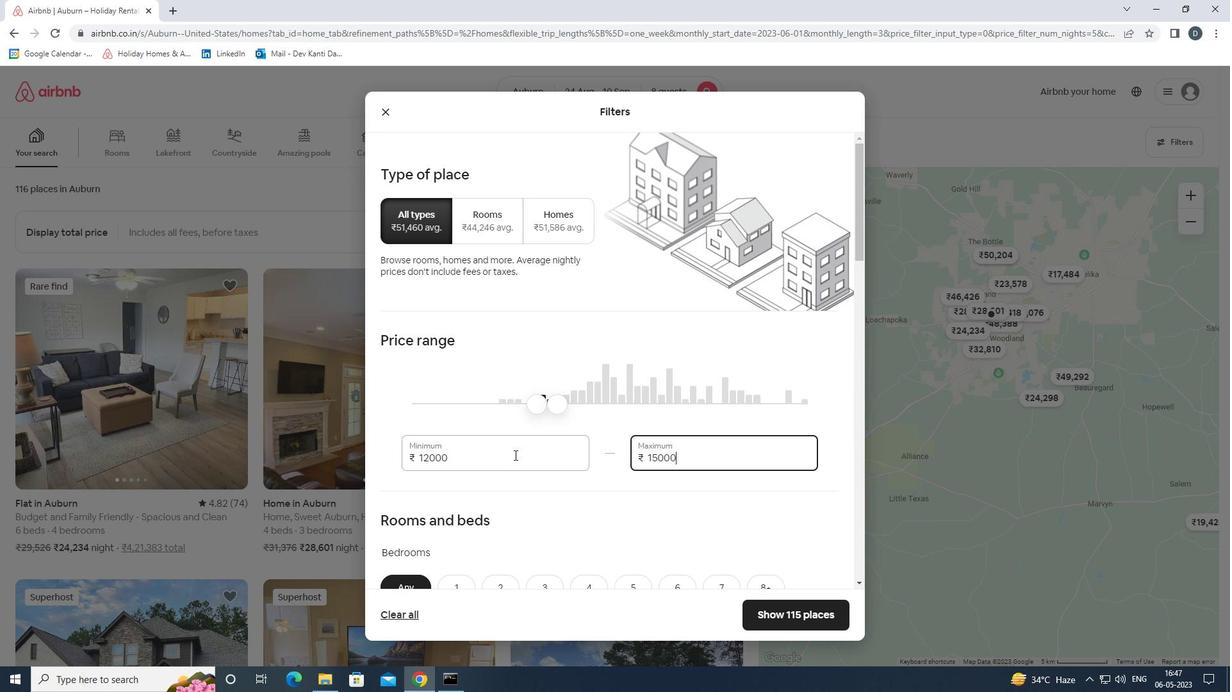 
Action: Mouse moved to (560, 430)
Screenshot: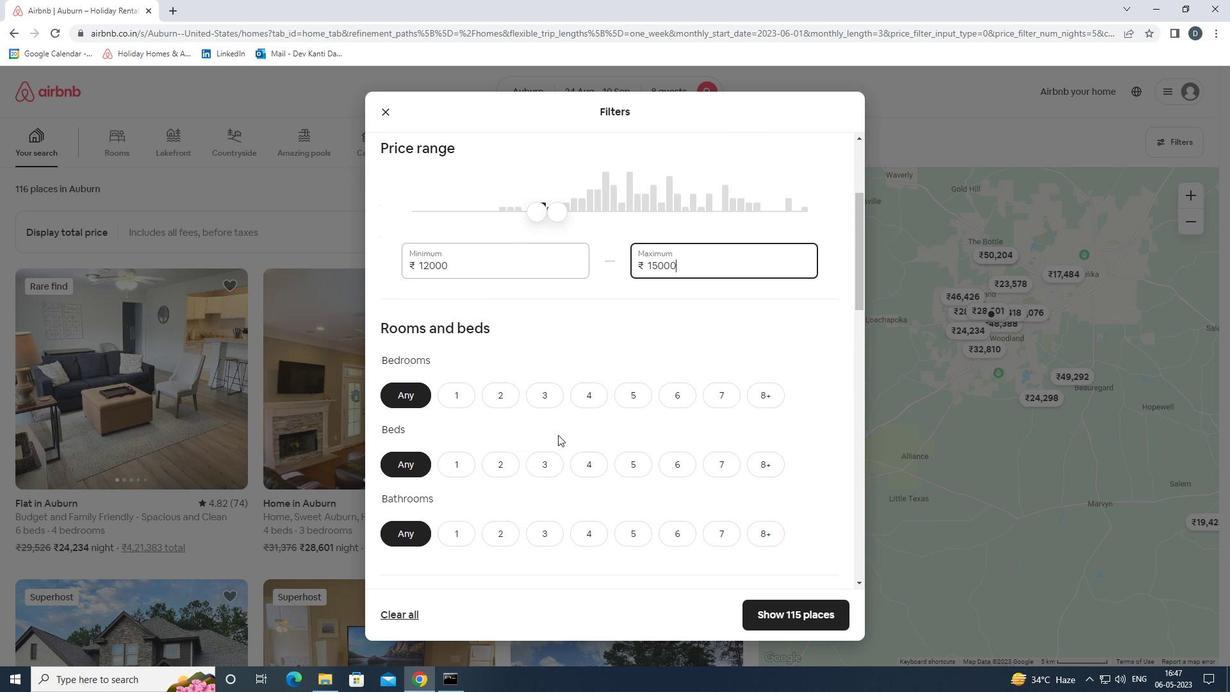 
Action: Mouse scrolled (560, 429) with delta (0, 0)
Screenshot: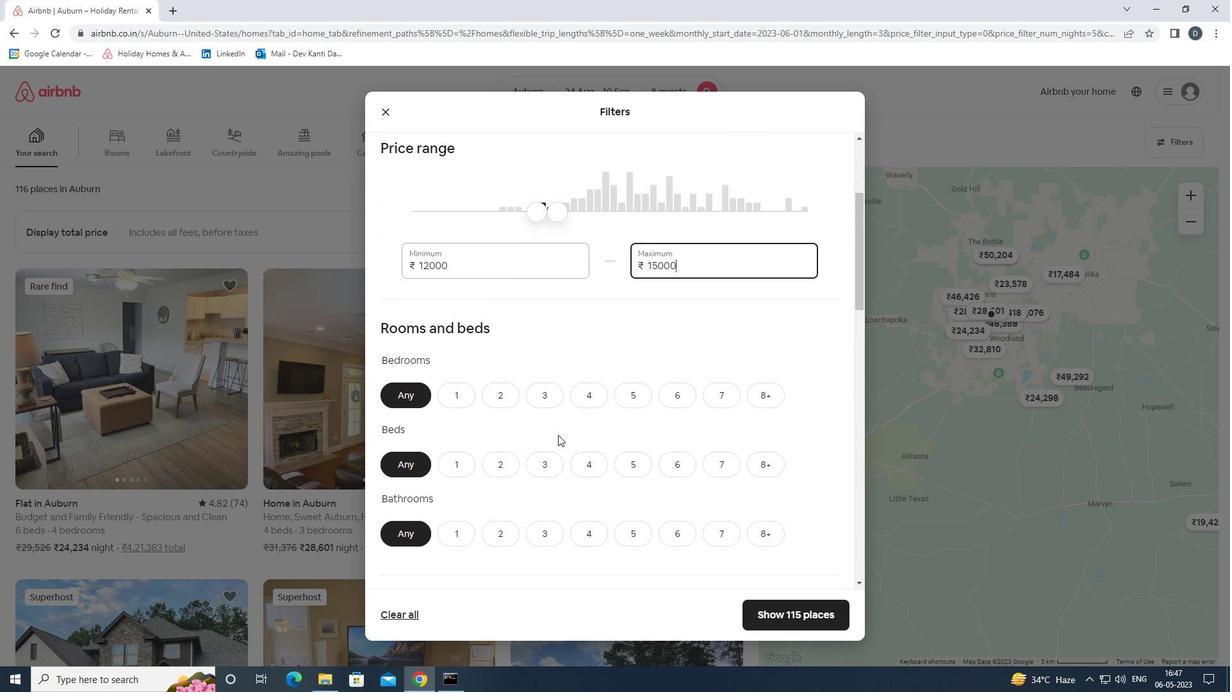 
Action: Mouse moved to (597, 332)
Screenshot: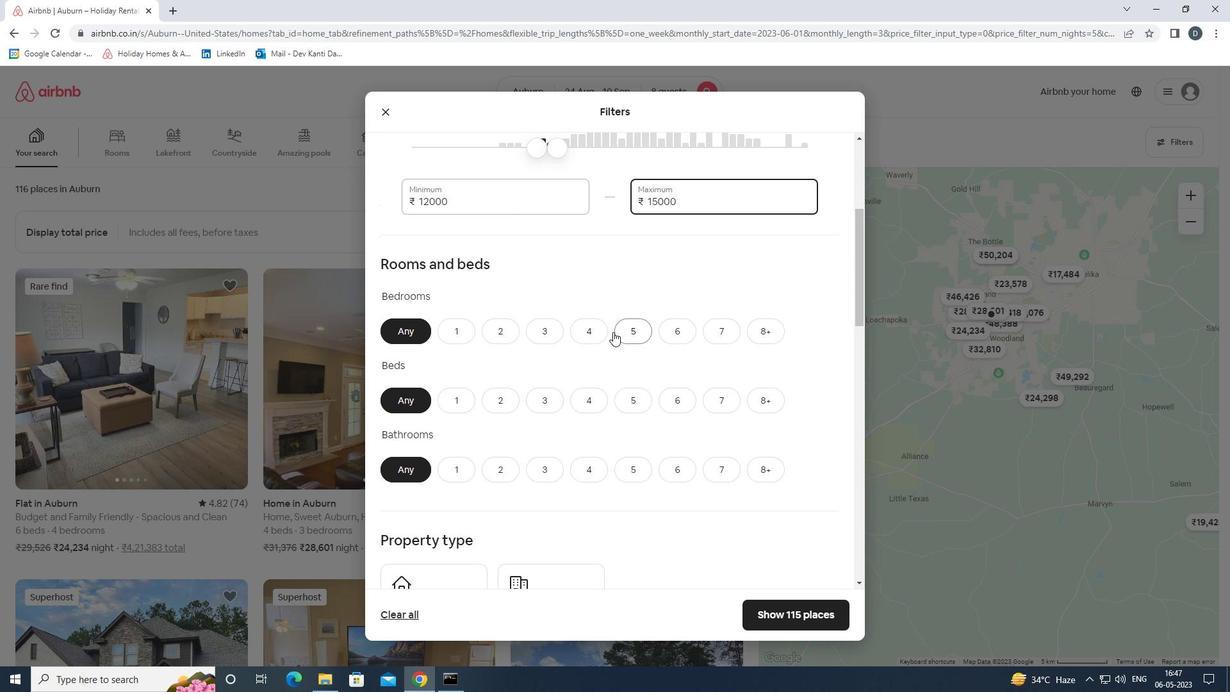 
Action: Mouse pressed left at (597, 332)
Screenshot: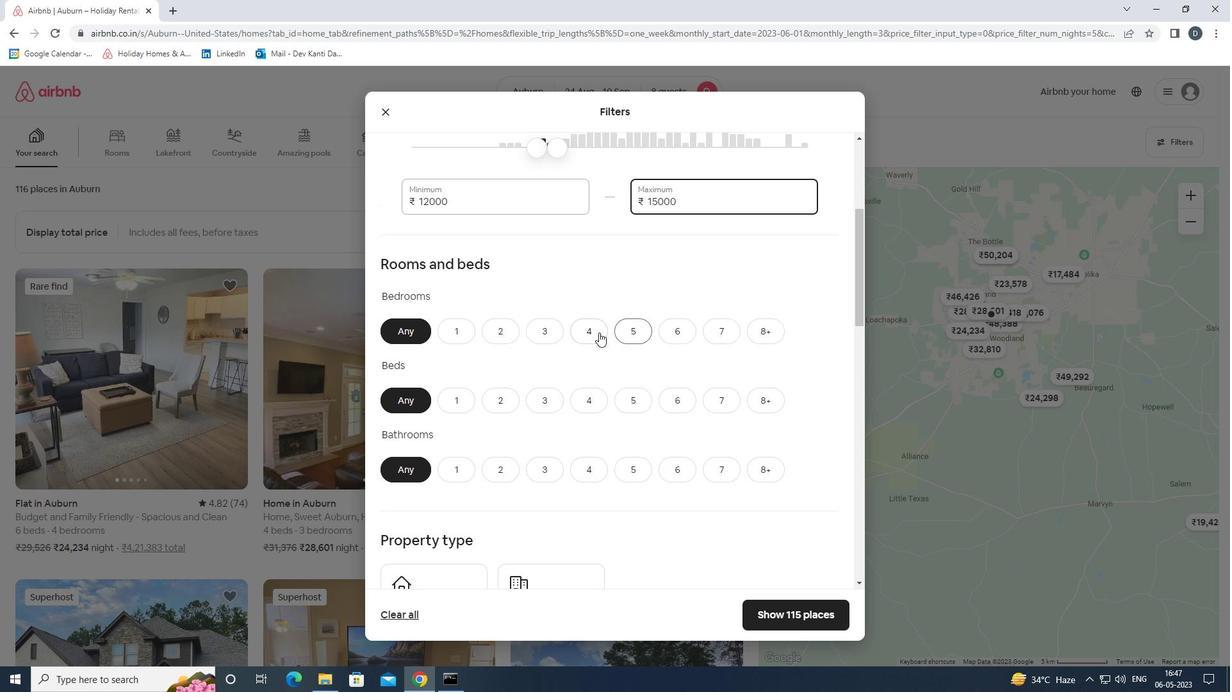 
Action: Mouse moved to (758, 398)
Screenshot: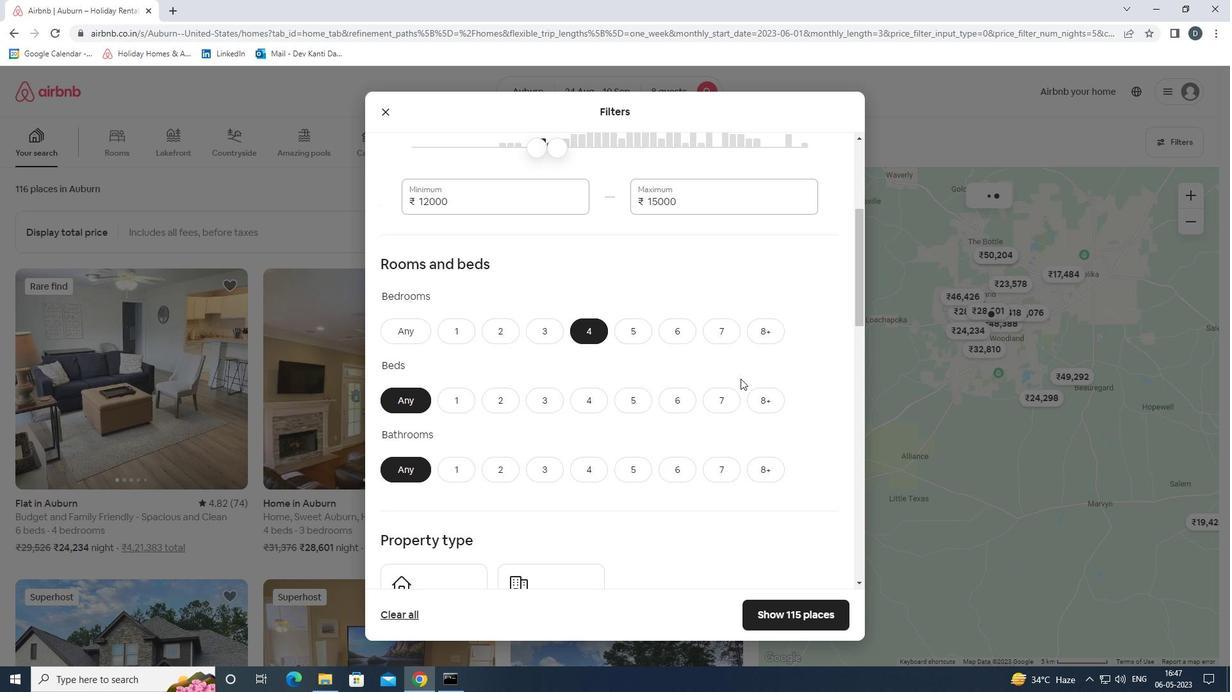 
Action: Mouse pressed left at (758, 398)
Screenshot: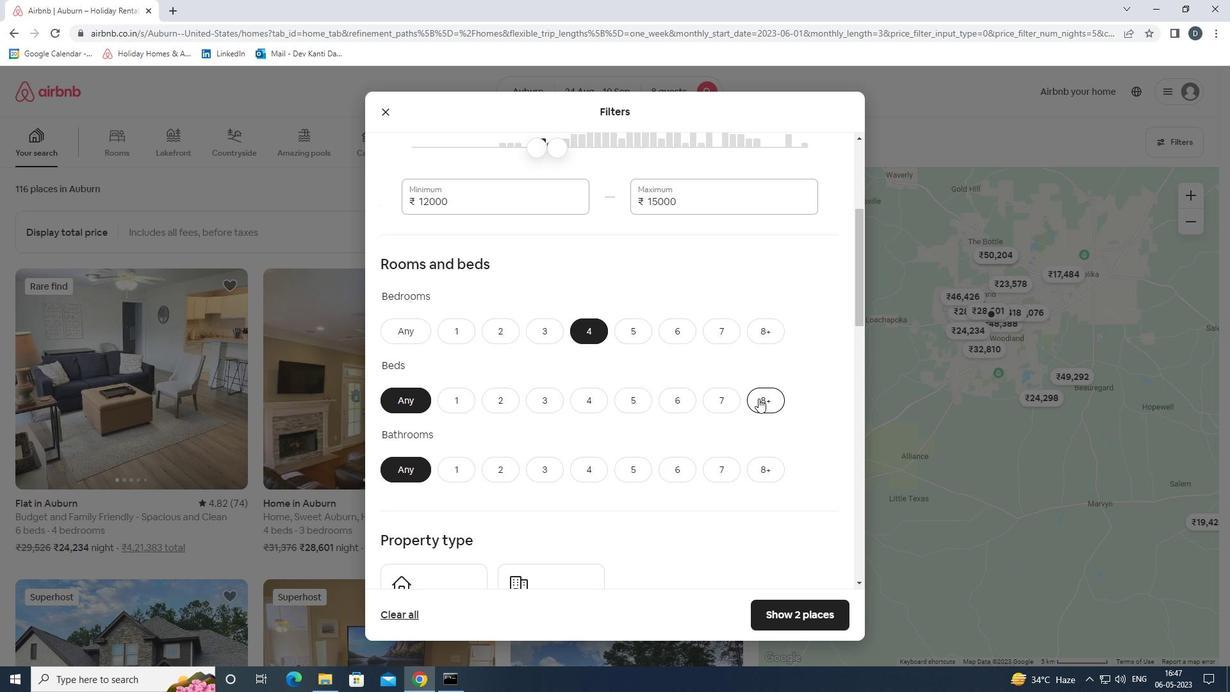 
Action: Mouse moved to (593, 469)
Screenshot: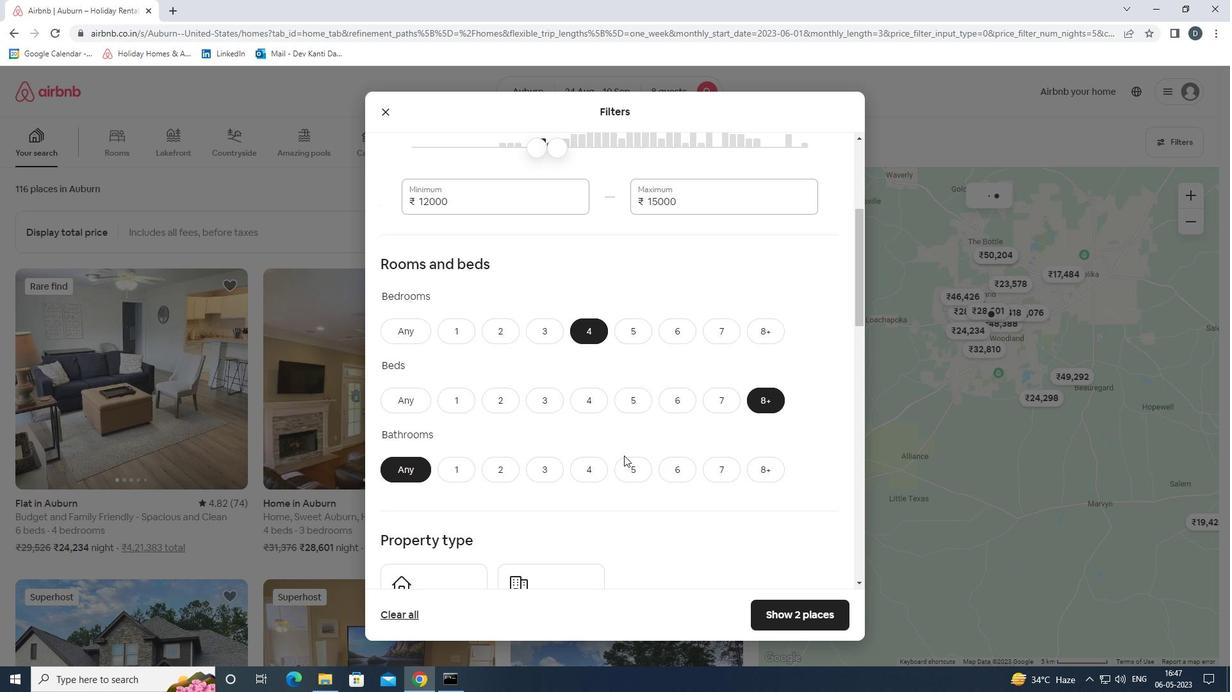 
Action: Mouse pressed left at (593, 469)
Screenshot: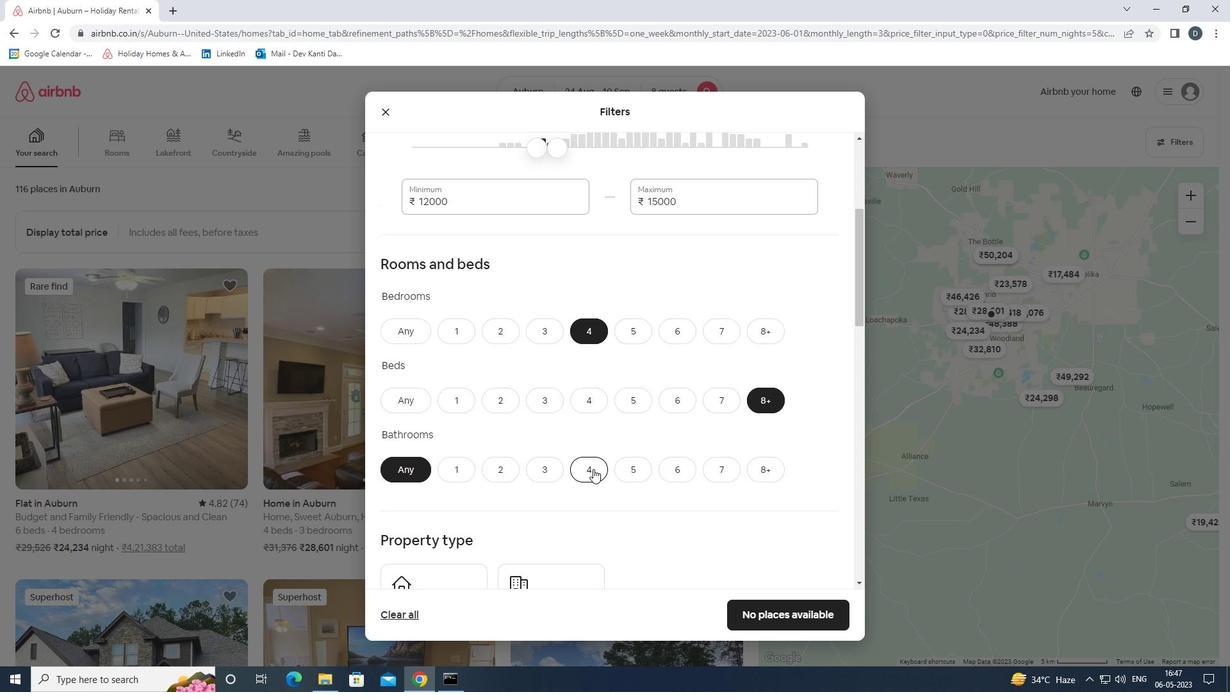 
Action: Mouse moved to (617, 443)
Screenshot: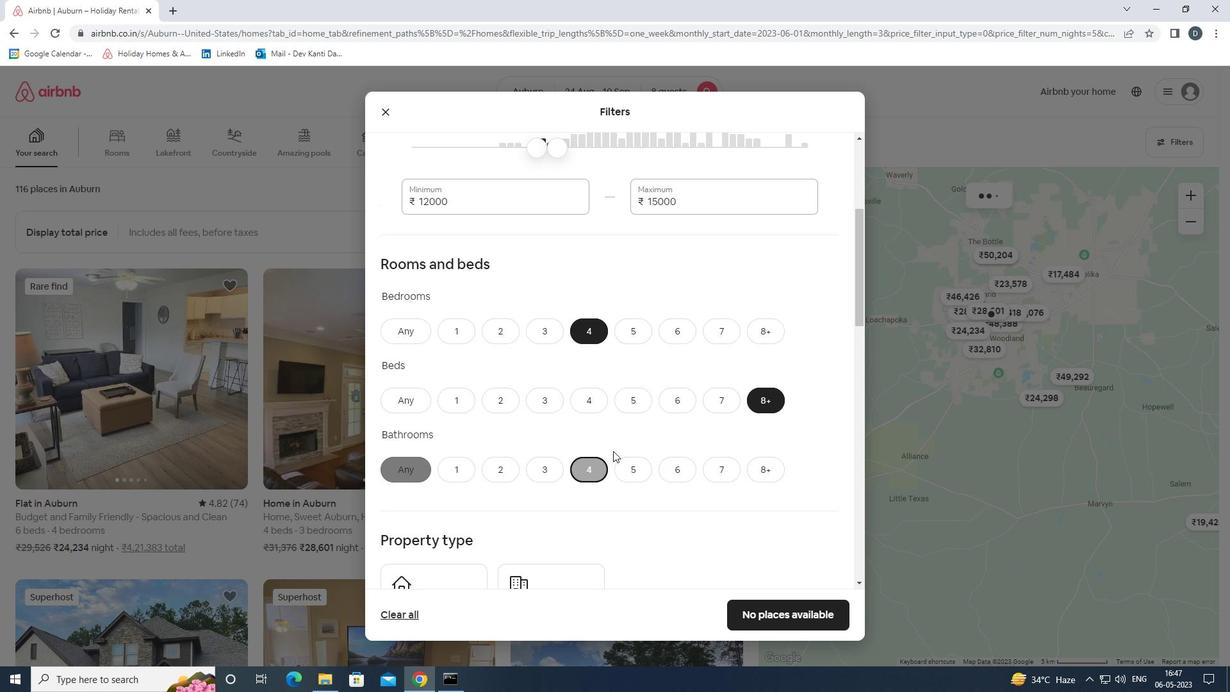
Action: Mouse scrolled (617, 442) with delta (0, 0)
Screenshot: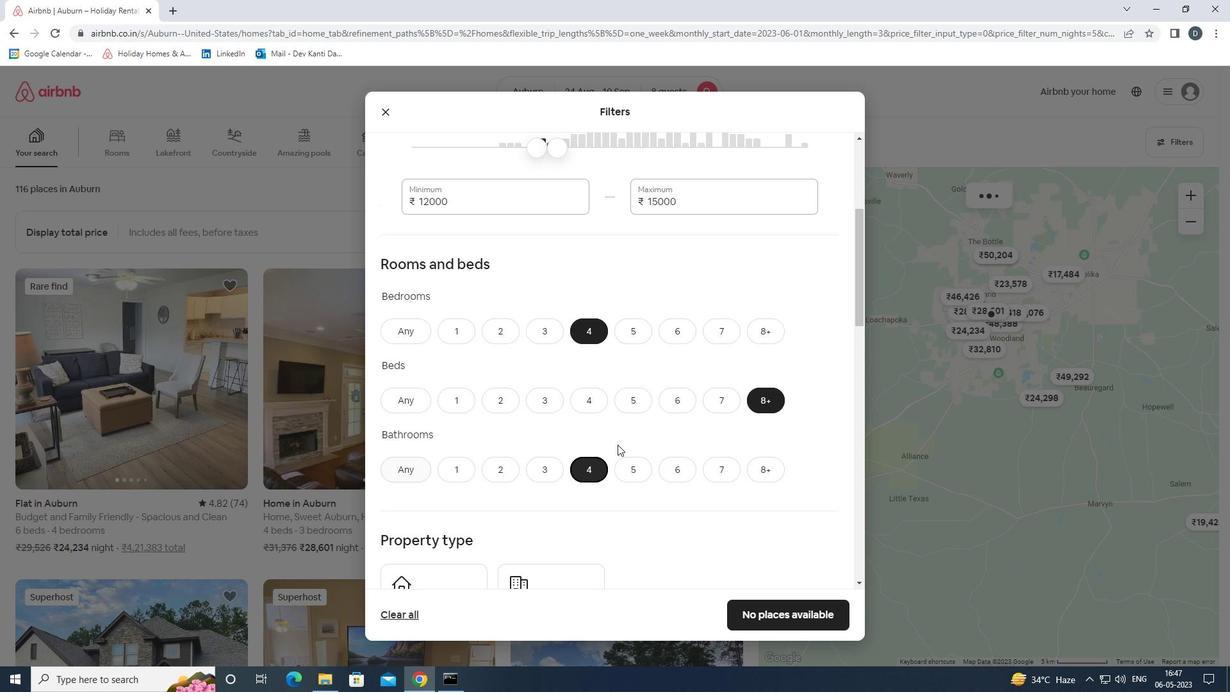 
Action: Mouse moved to (617, 443)
Screenshot: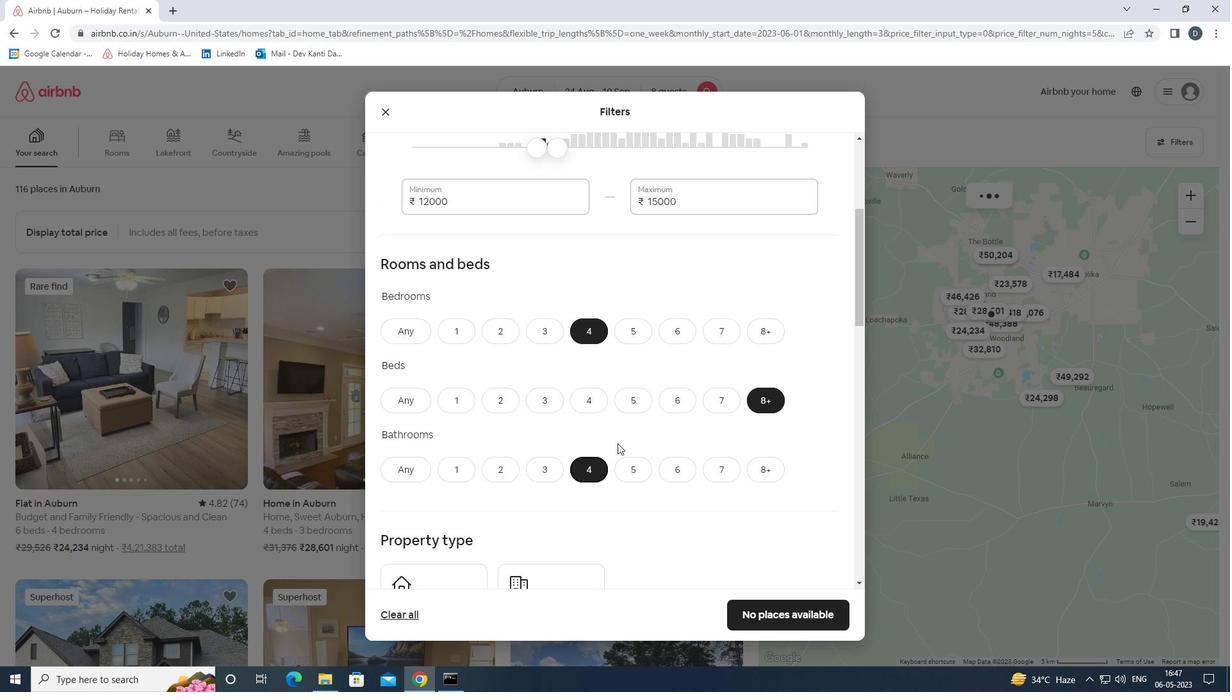 
Action: Mouse scrolled (617, 442) with delta (0, 0)
Screenshot: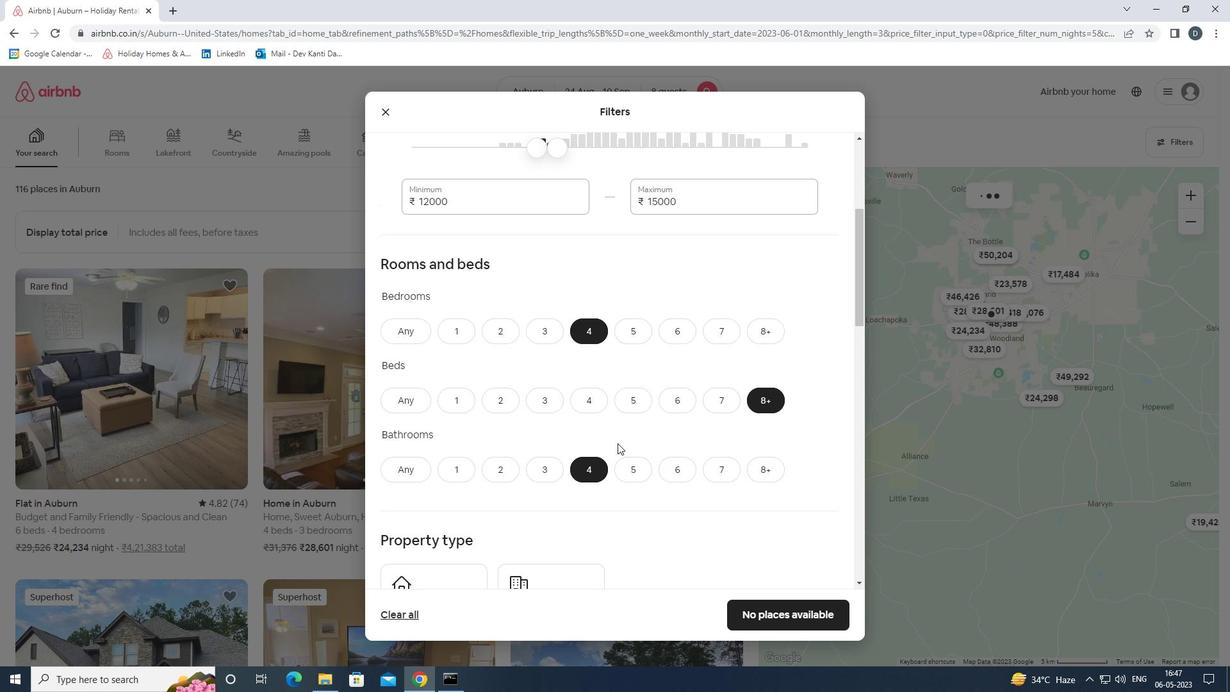
Action: Mouse moved to (472, 461)
Screenshot: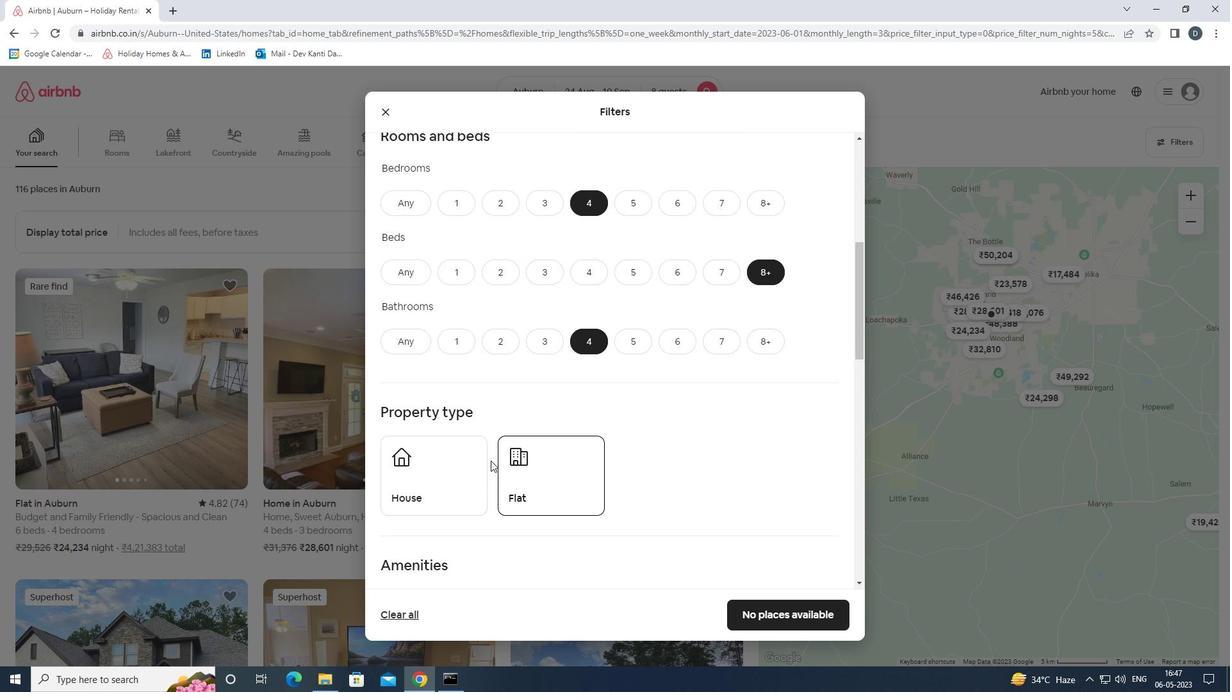 
Action: Mouse pressed left at (472, 461)
Screenshot: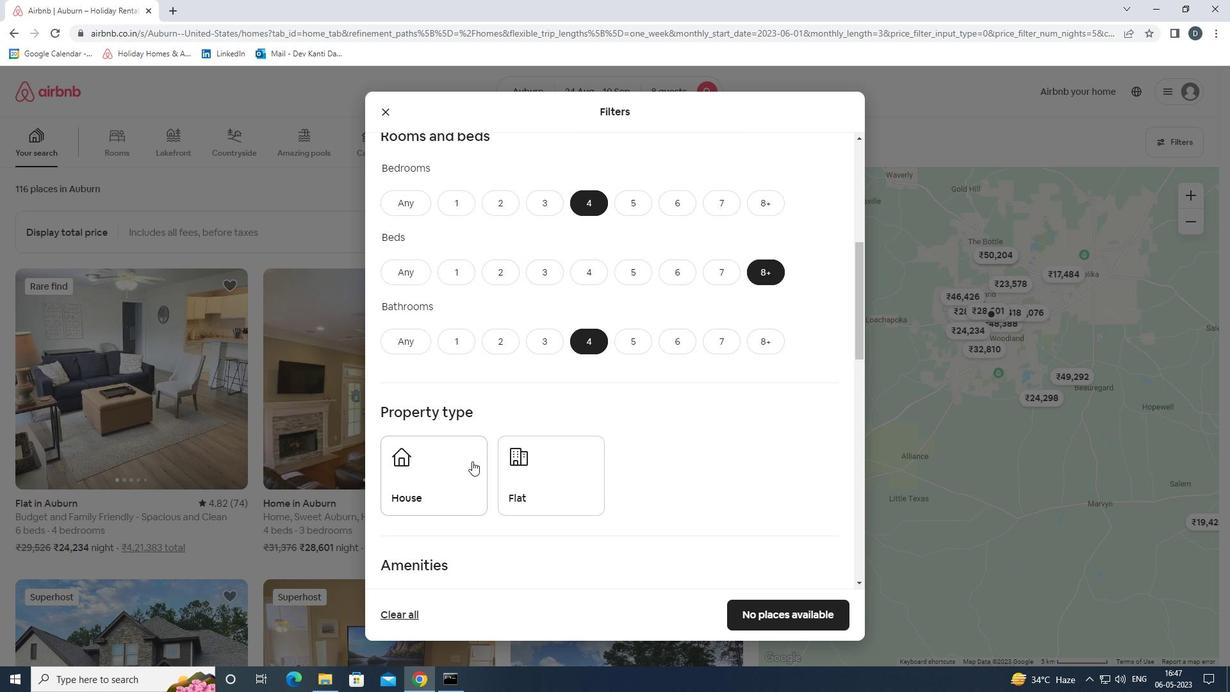 
Action: Mouse moved to (543, 461)
Screenshot: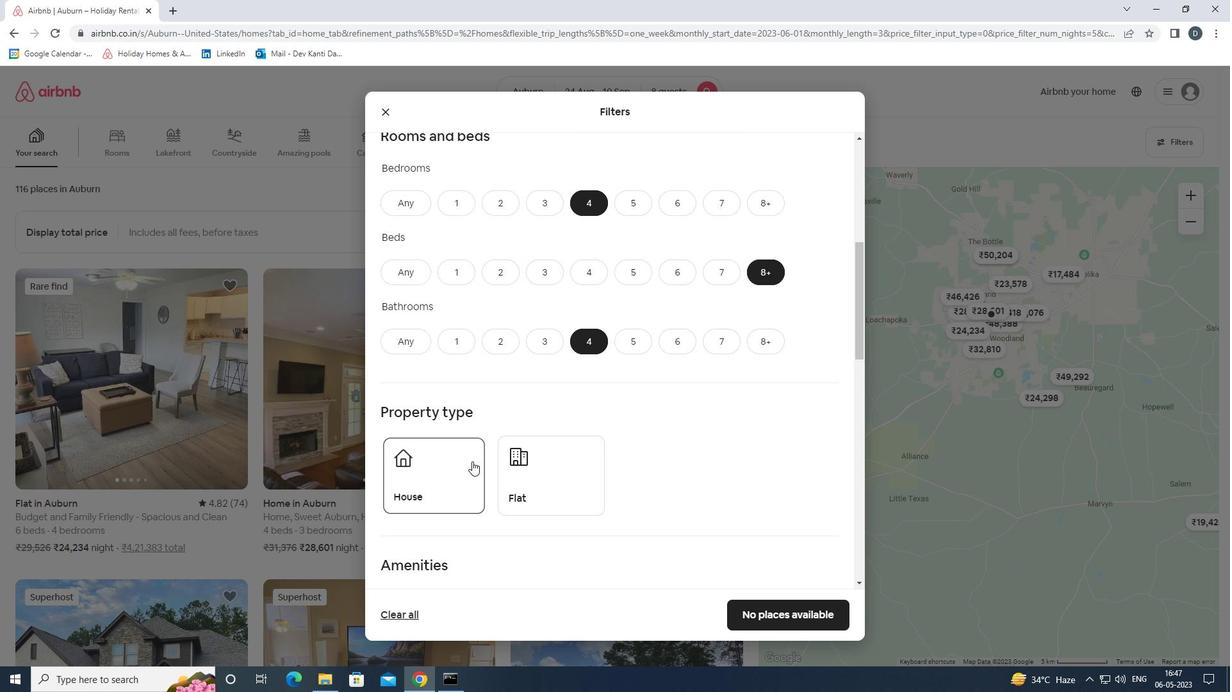 
Action: Mouse pressed left at (543, 461)
Screenshot: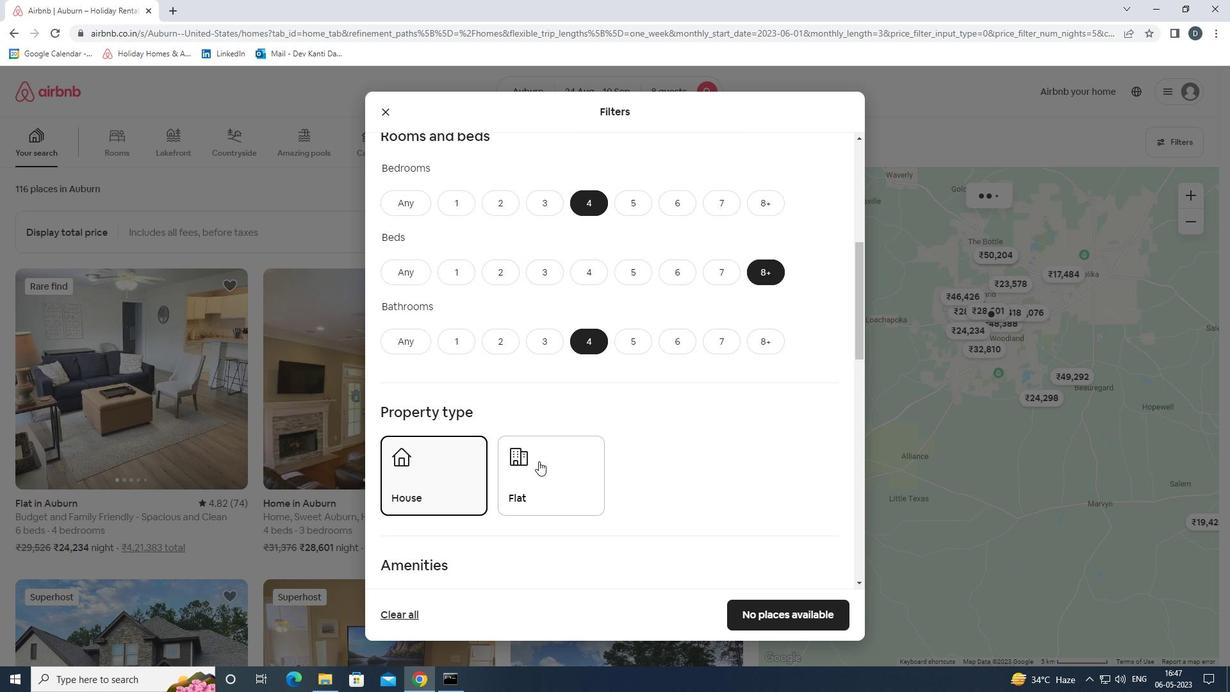 
Action: Mouse moved to (636, 420)
Screenshot: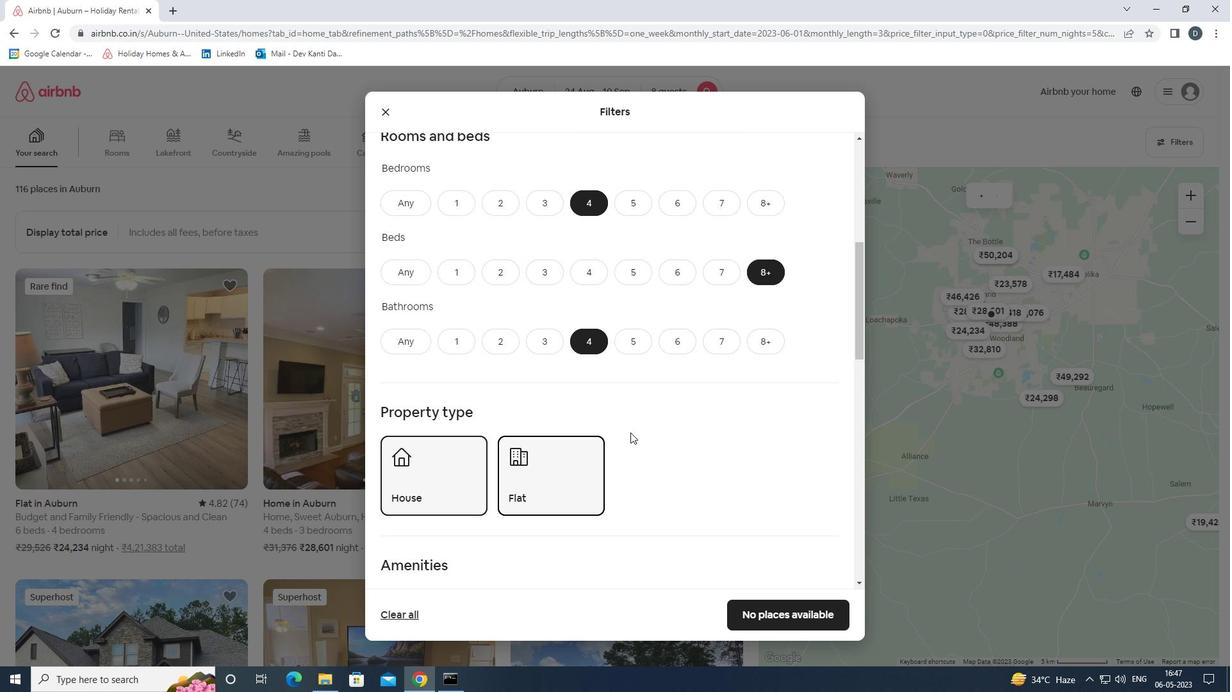 
Action: Mouse scrolled (636, 419) with delta (0, 0)
Screenshot: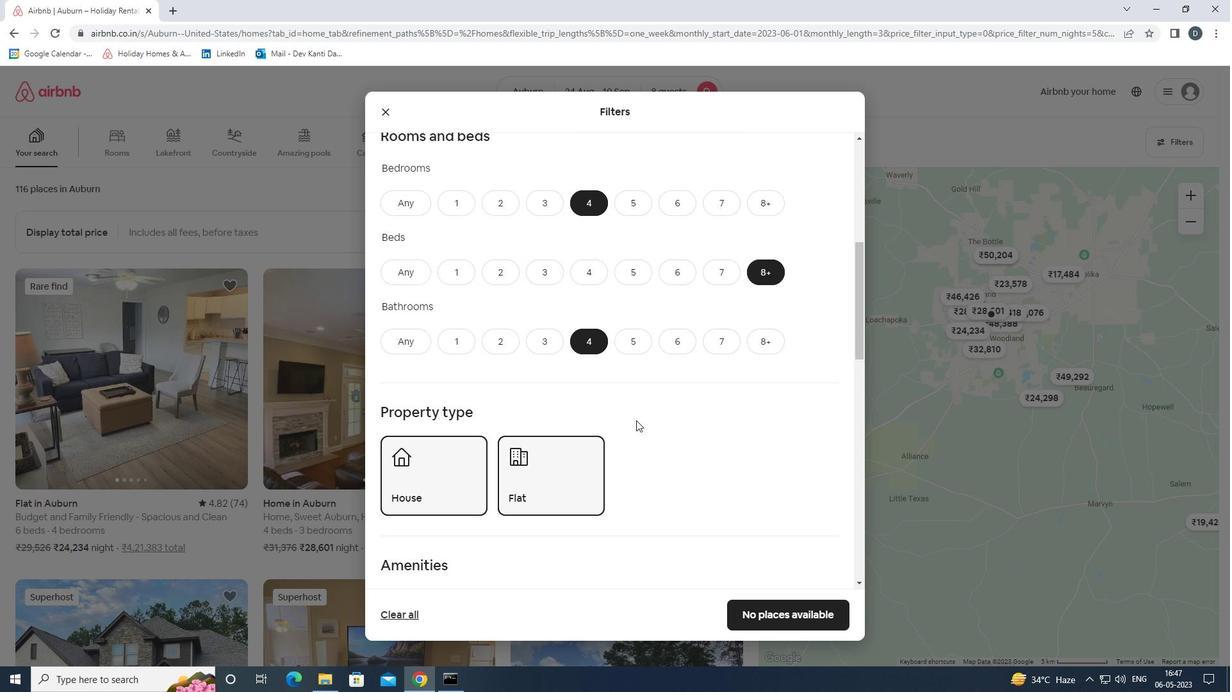 
Action: Mouse scrolled (636, 419) with delta (0, 0)
Screenshot: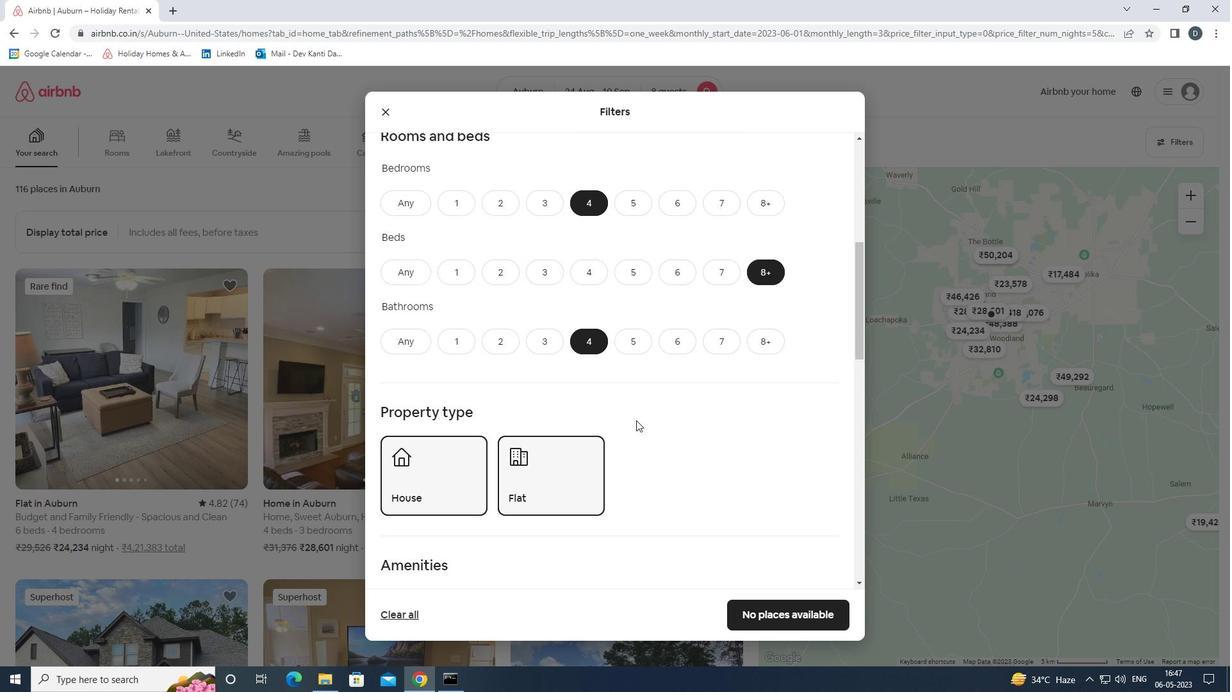 
Action: Mouse moved to (634, 419)
Screenshot: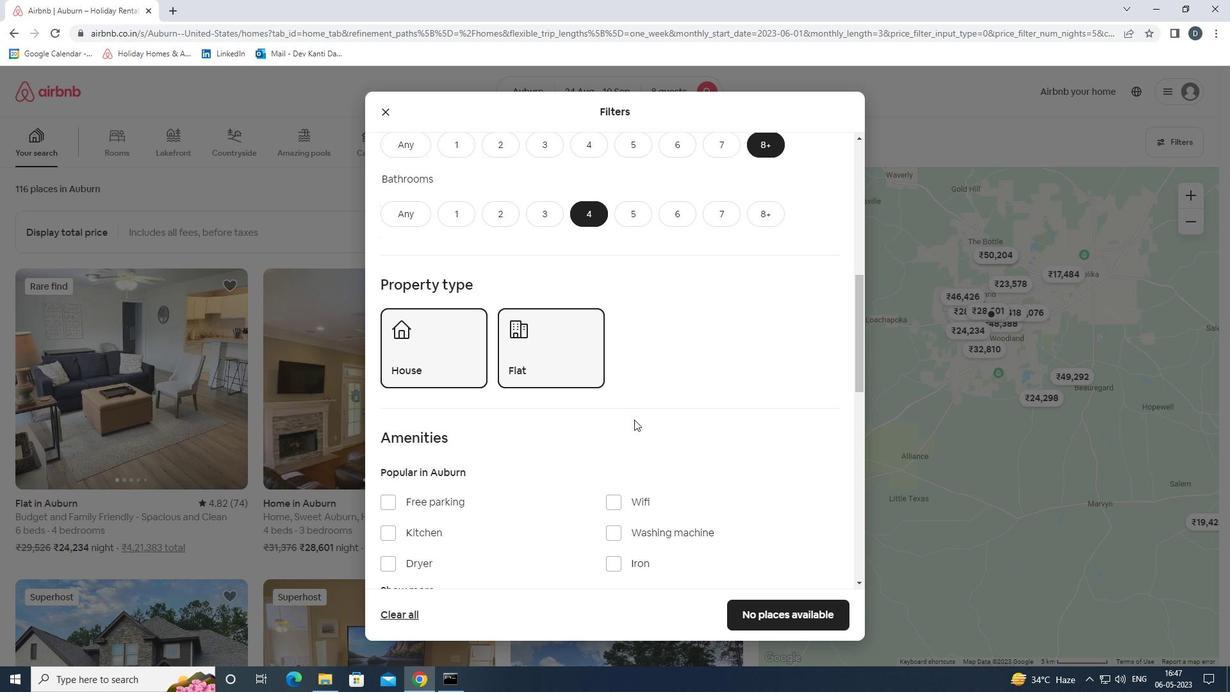 
Action: Mouse scrolled (634, 418) with delta (0, 0)
Screenshot: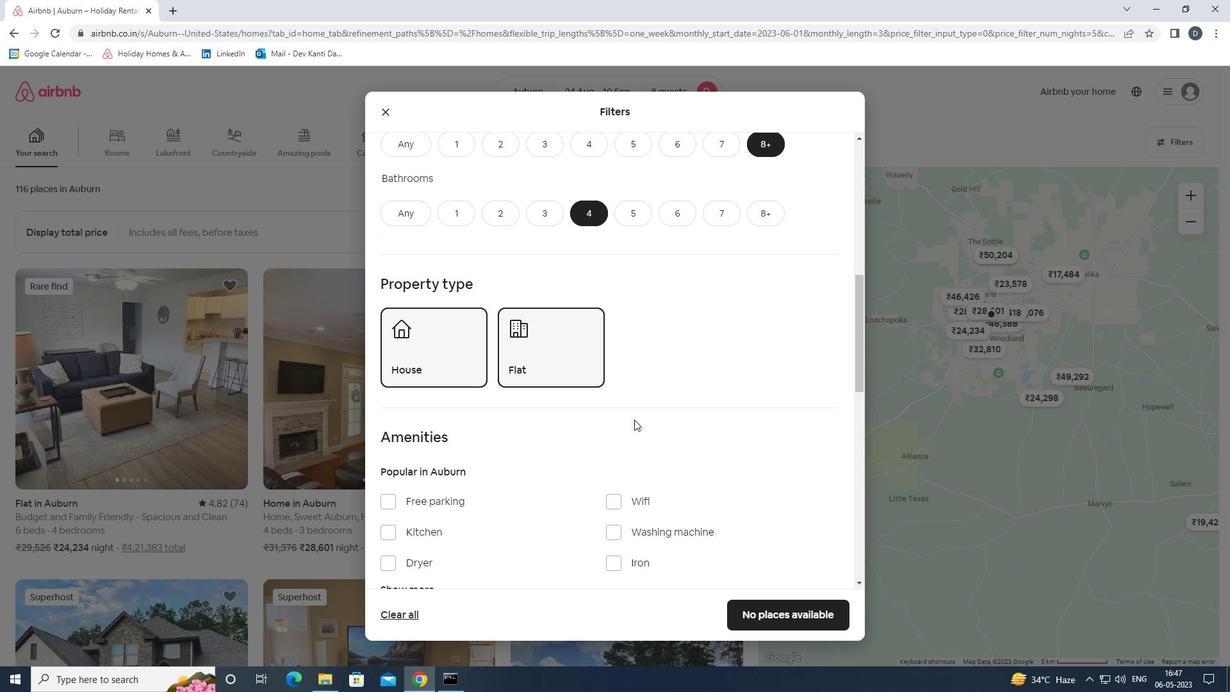 
Action: Mouse scrolled (634, 418) with delta (0, 0)
Screenshot: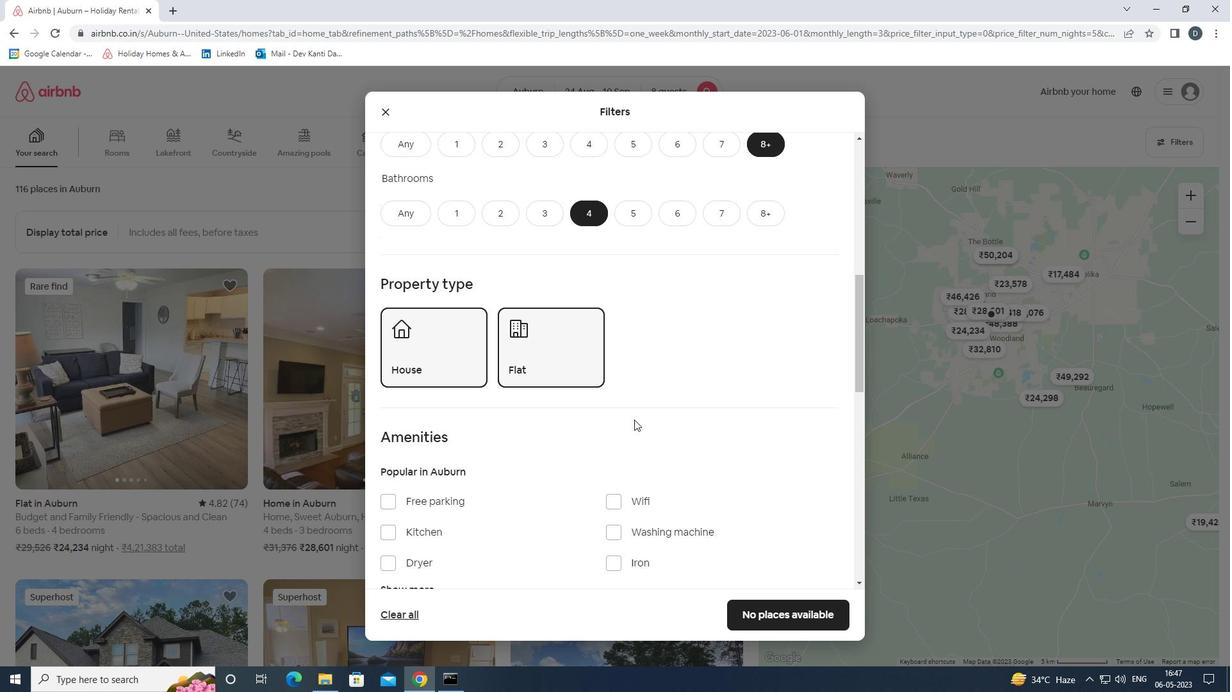 
Action: Mouse moved to (615, 406)
Screenshot: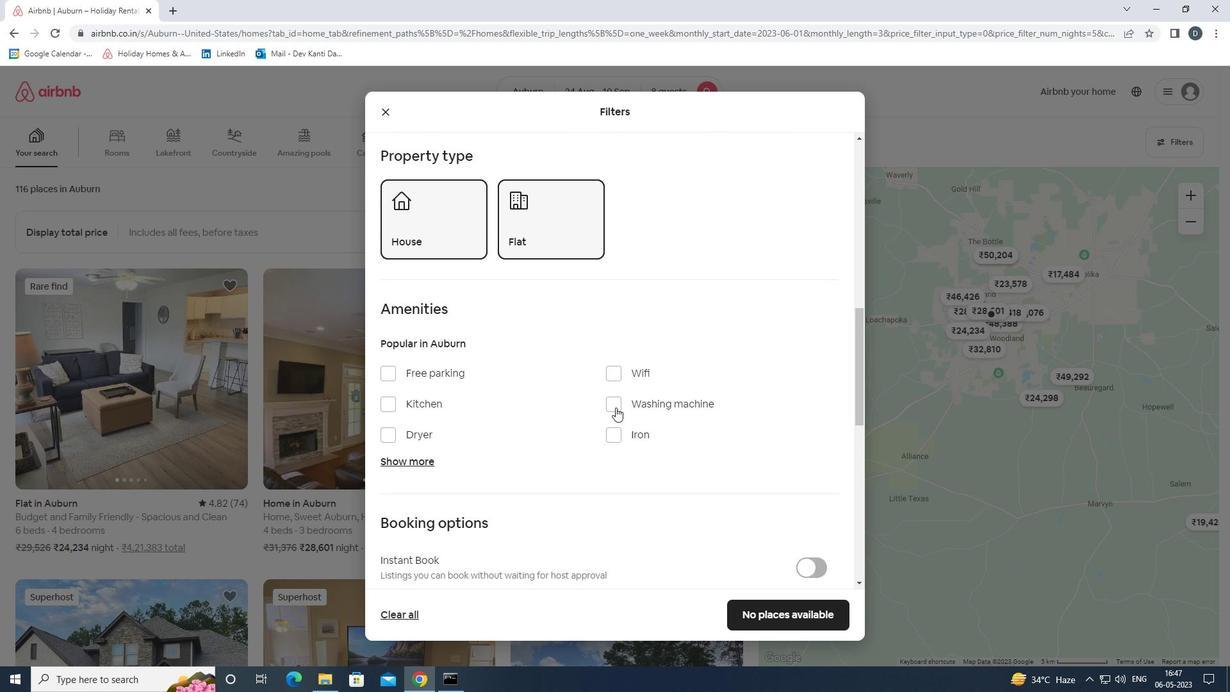 
Action: Mouse scrolled (615, 406) with delta (0, 0)
Screenshot: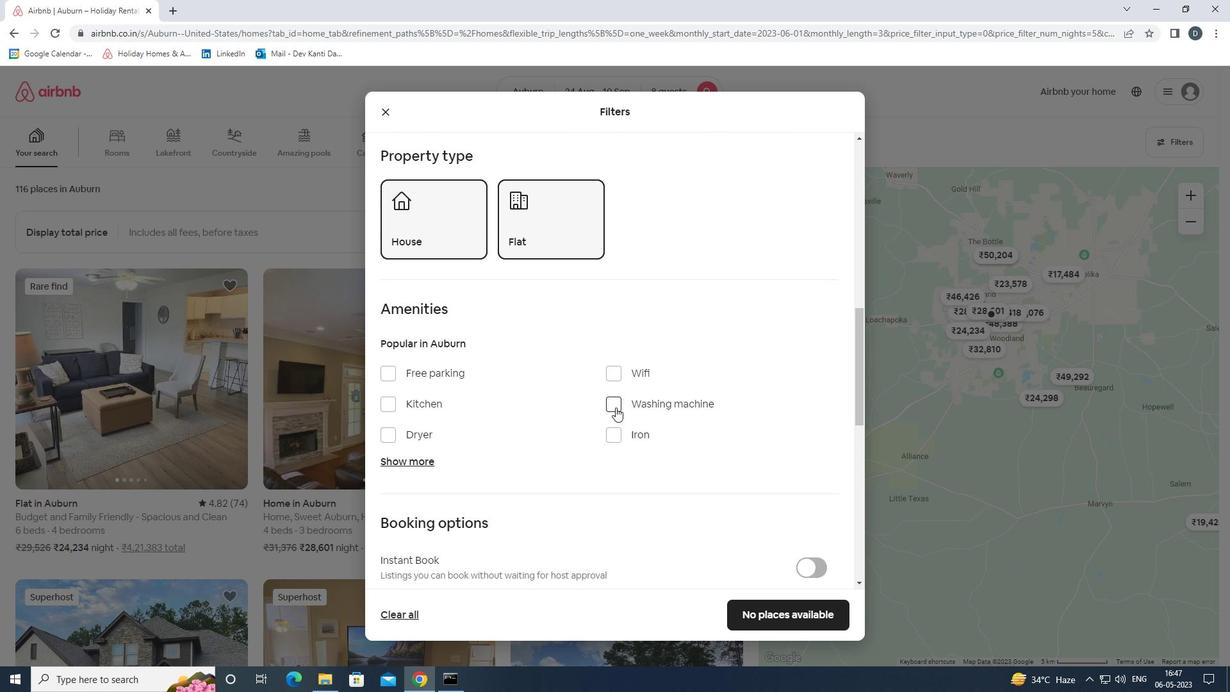 
Action: Mouse moved to (437, 313)
Screenshot: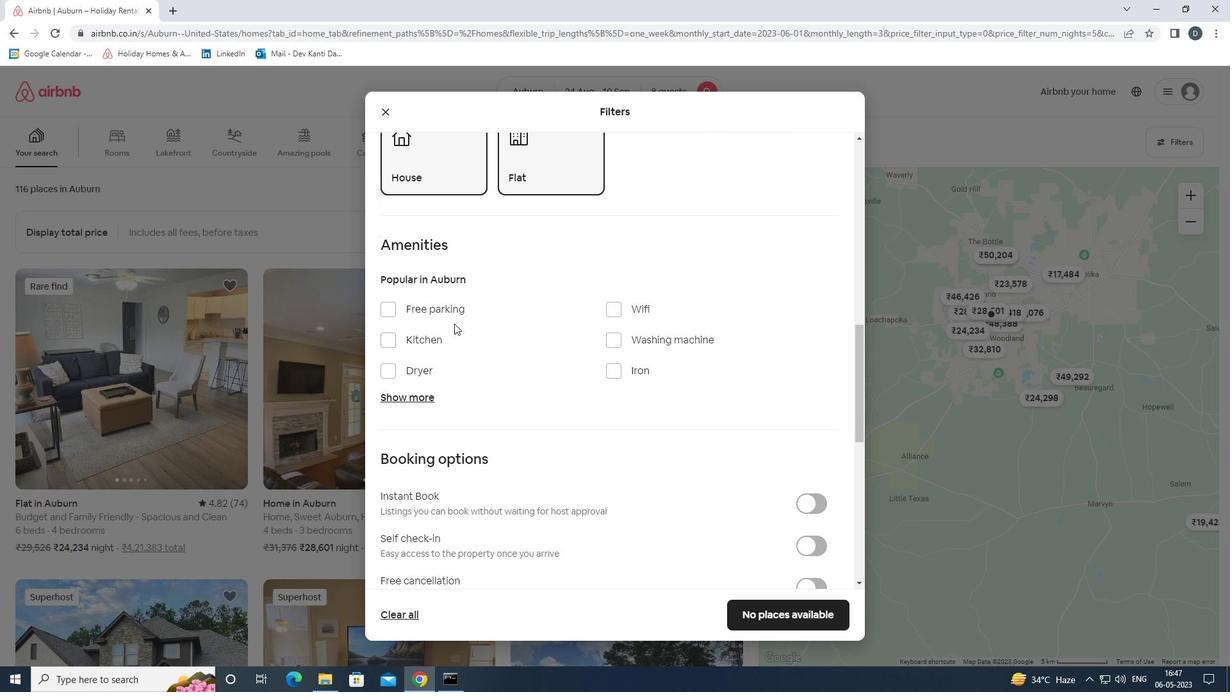 
Action: Mouse pressed left at (437, 313)
Screenshot: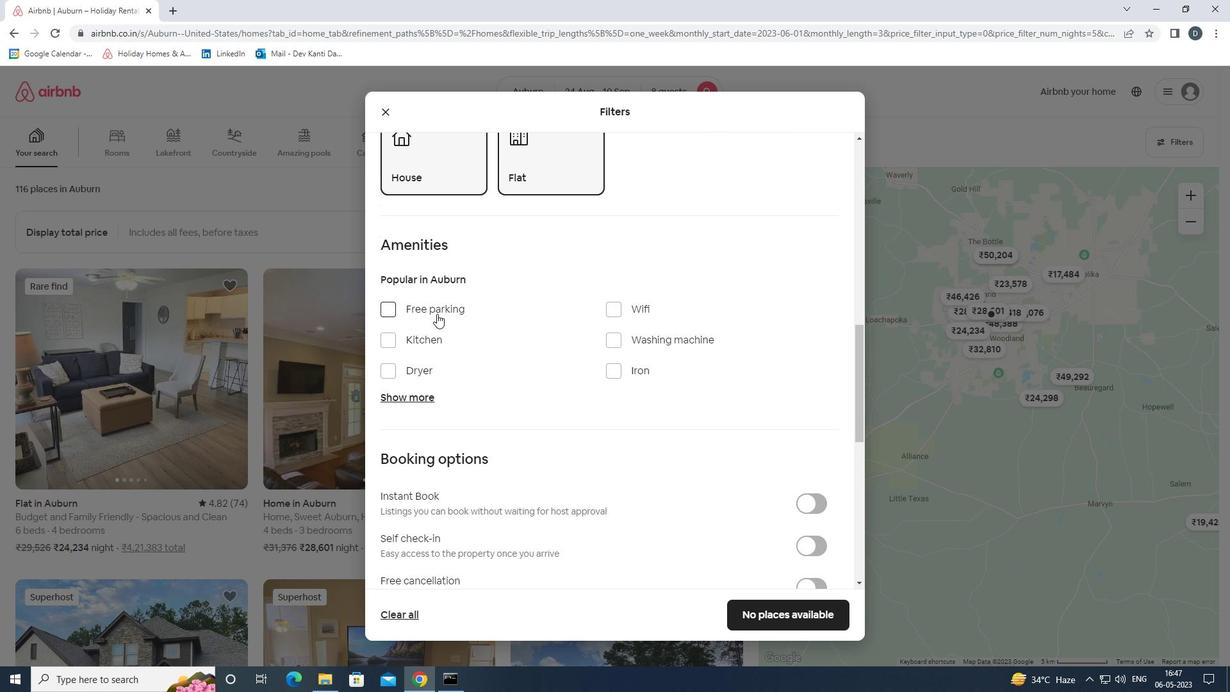 
Action: Mouse moved to (620, 305)
Screenshot: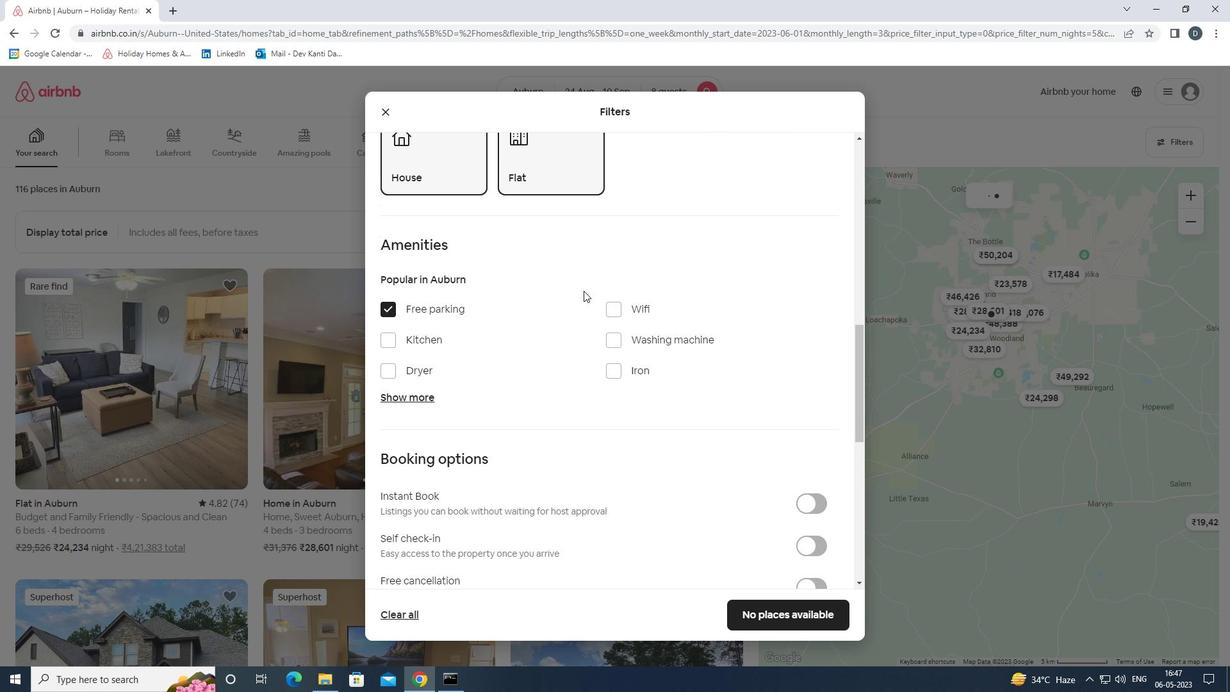 
Action: Mouse pressed left at (620, 305)
Screenshot: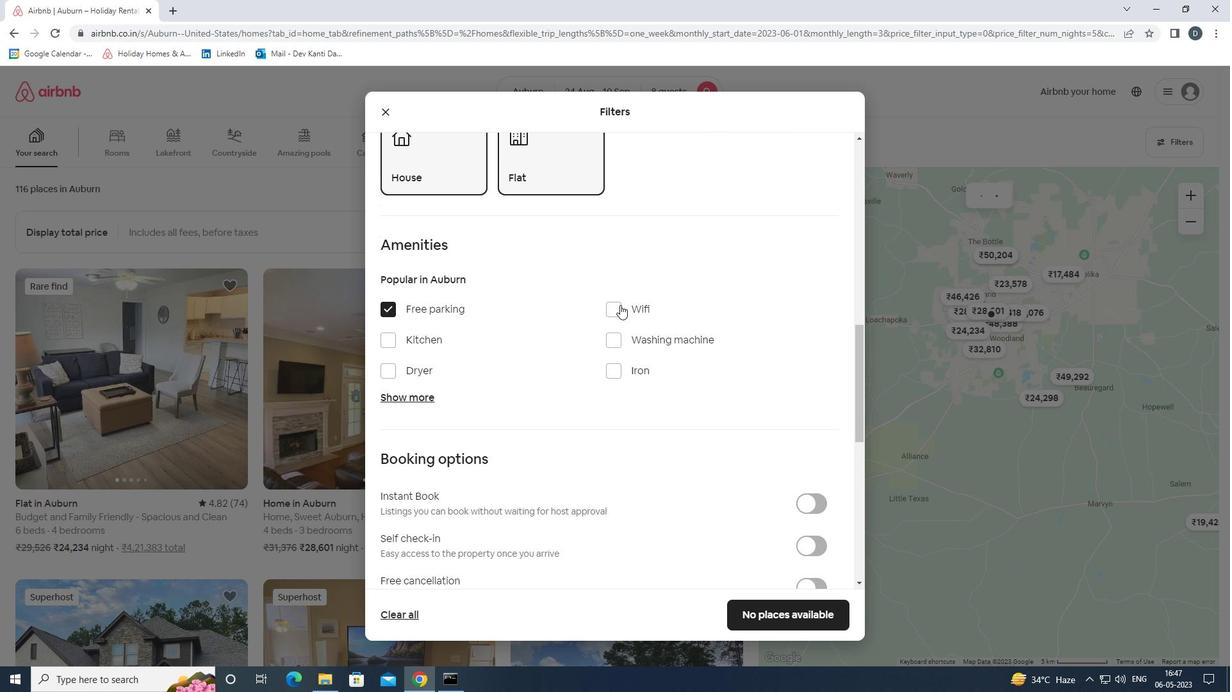 
Action: Mouse moved to (405, 394)
Screenshot: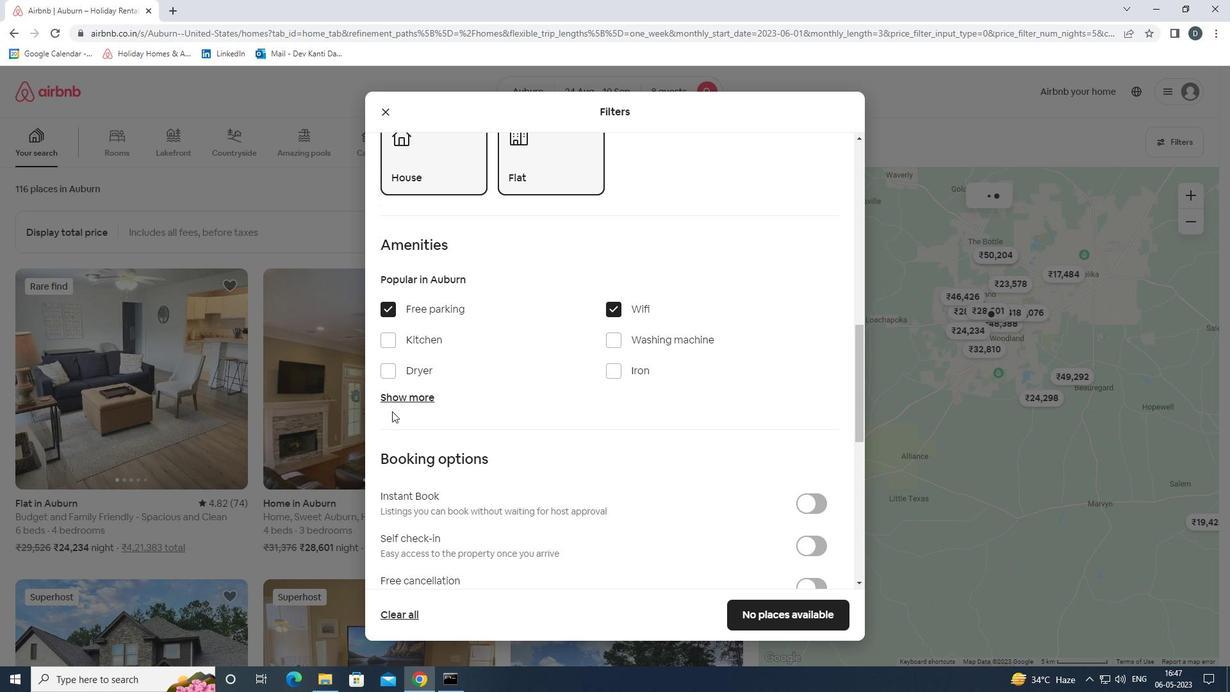 
Action: Mouse pressed left at (405, 394)
Screenshot: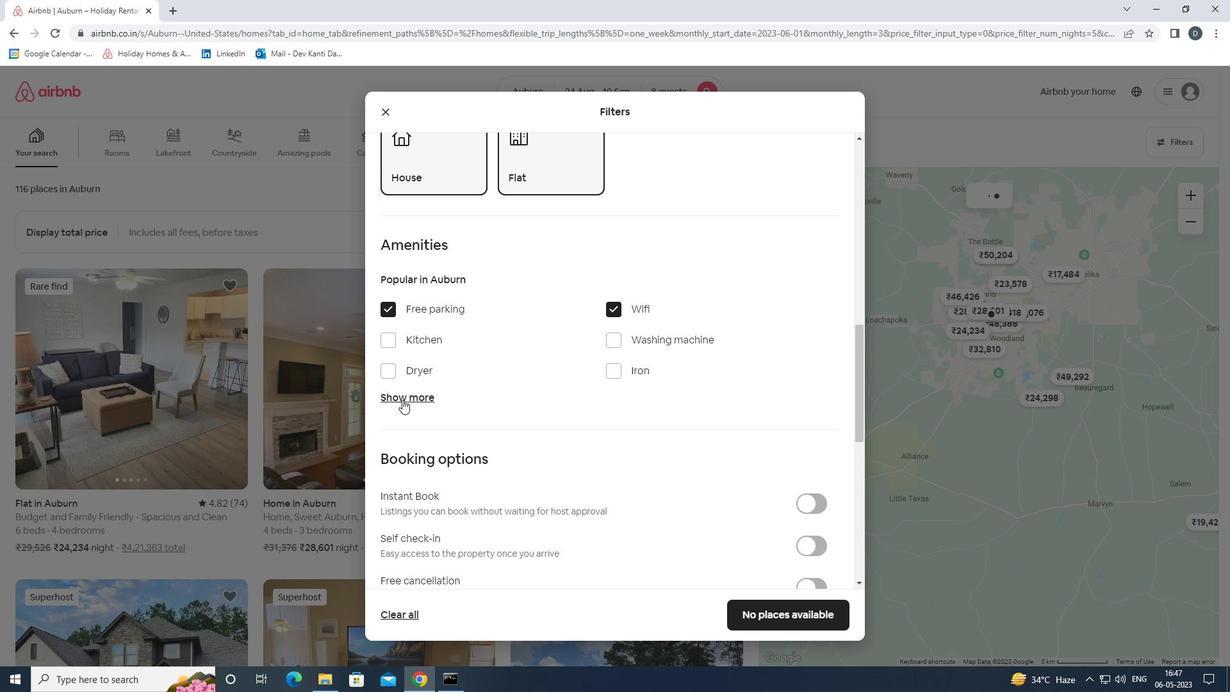
Action: Mouse moved to (490, 397)
Screenshot: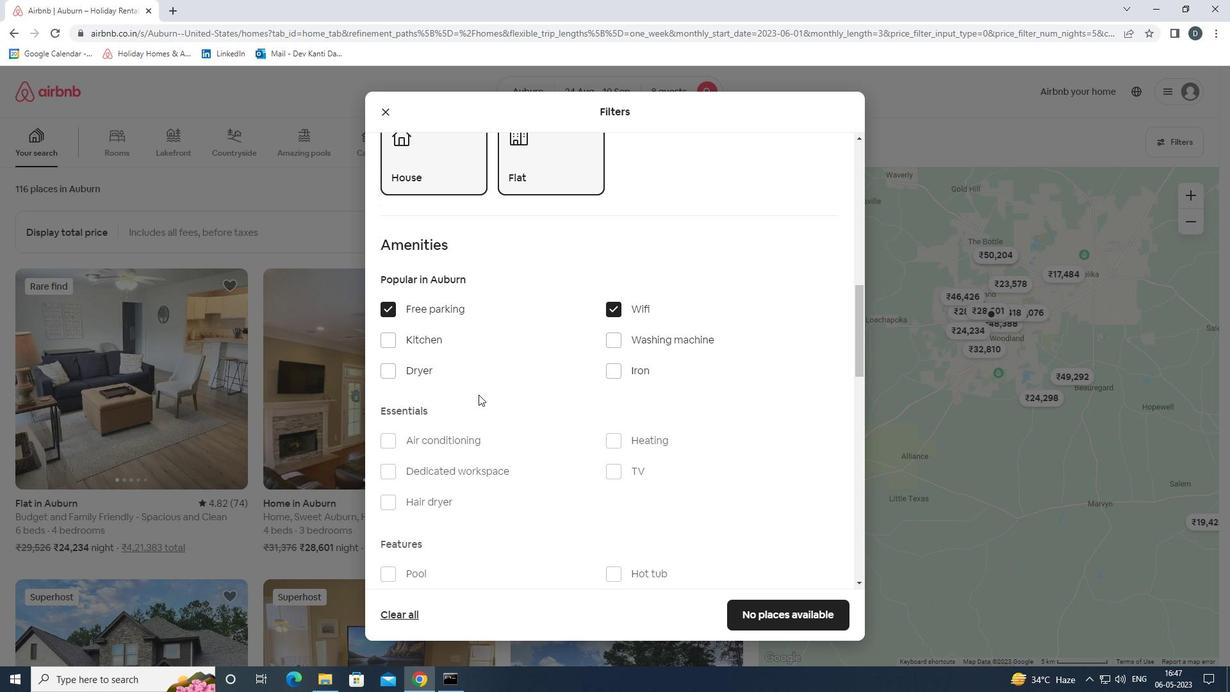 
Action: Mouse scrolled (490, 397) with delta (0, 0)
Screenshot: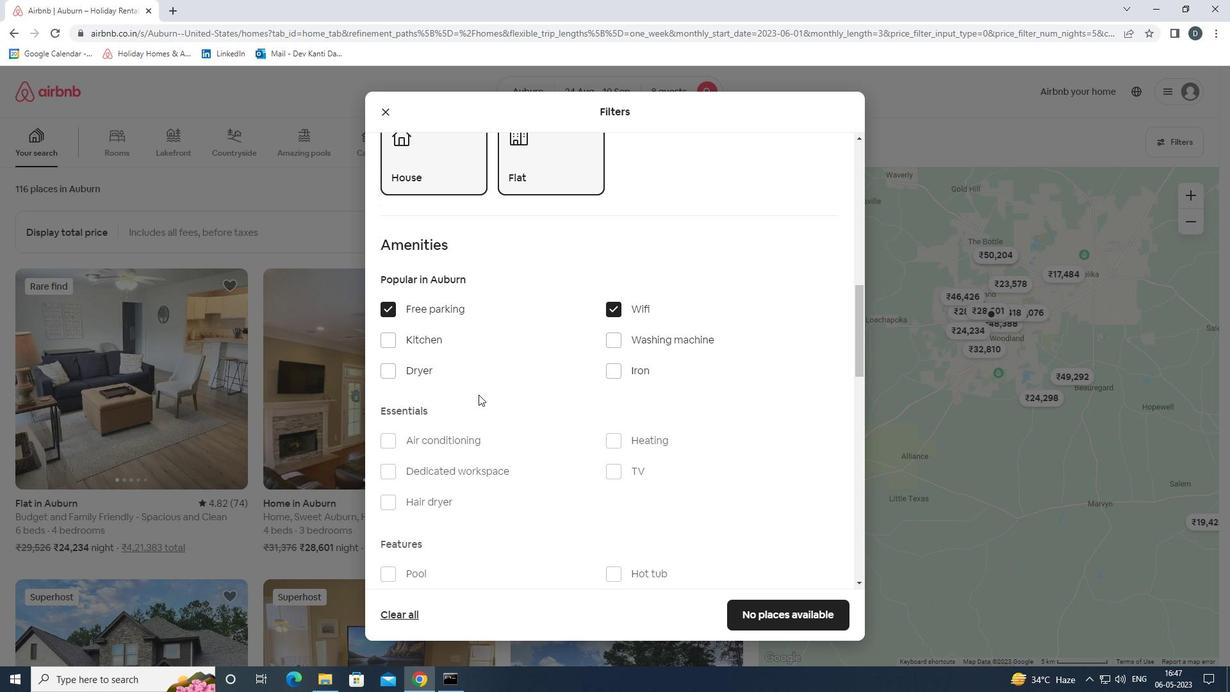 
Action: Mouse moved to (627, 410)
Screenshot: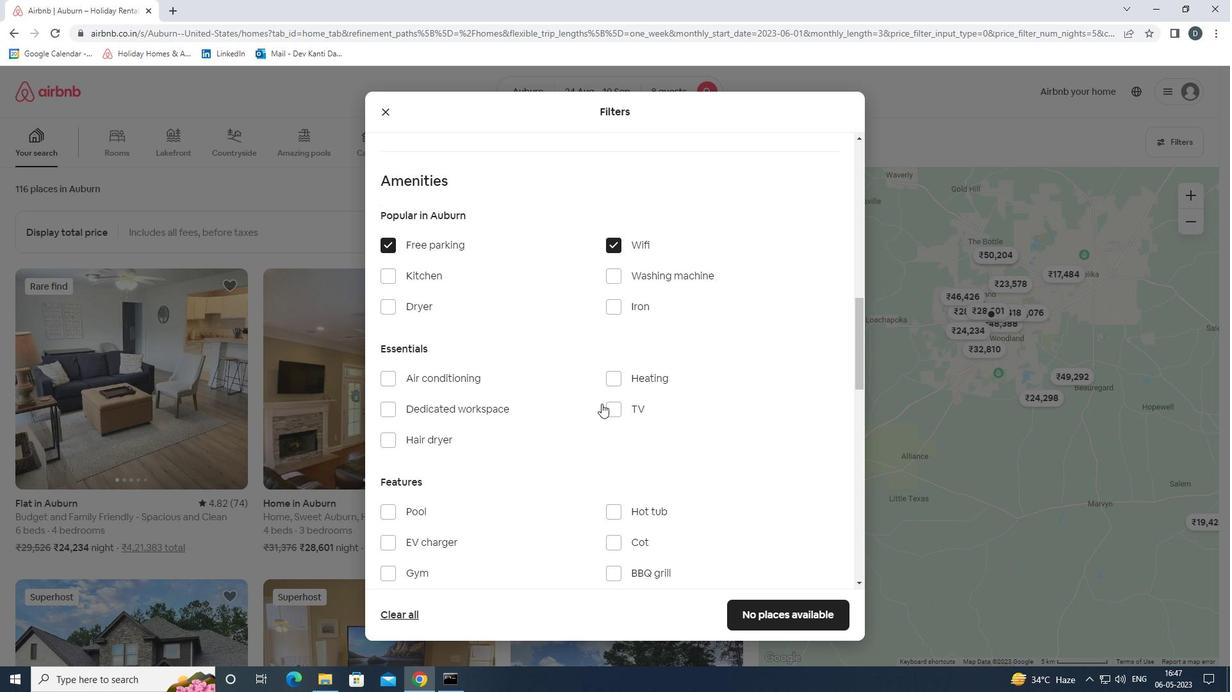 
Action: Mouse pressed left at (627, 410)
Screenshot: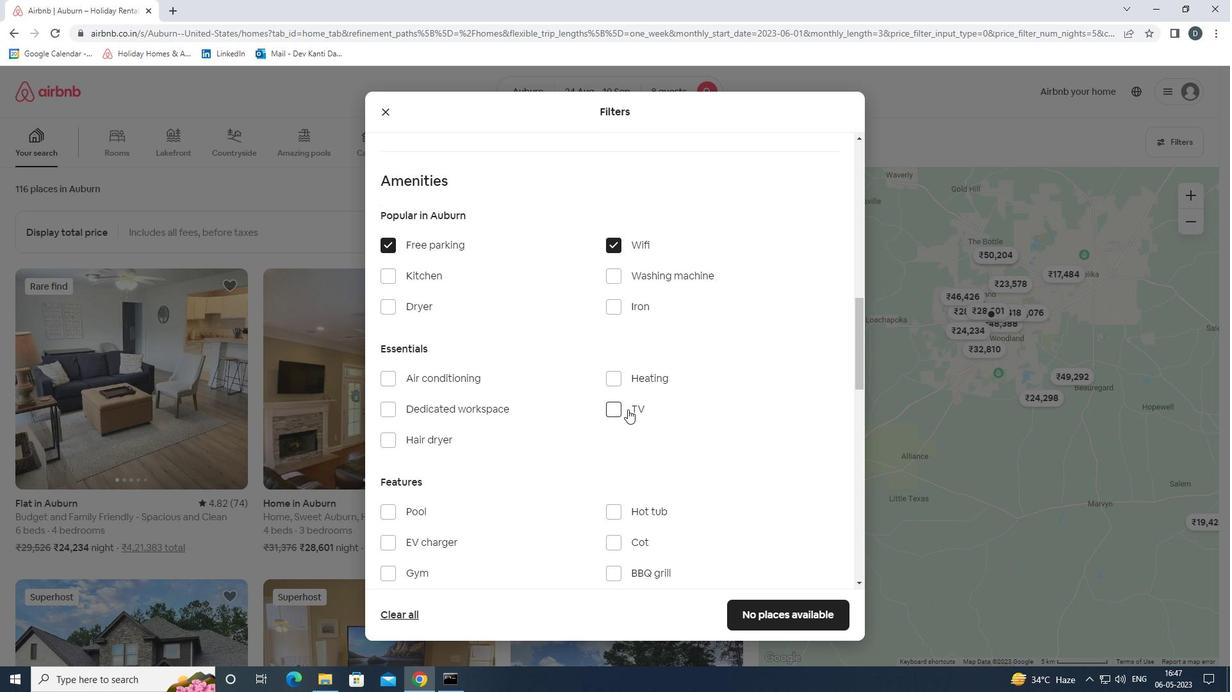 
Action: Mouse moved to (626, 410)
Screenshot: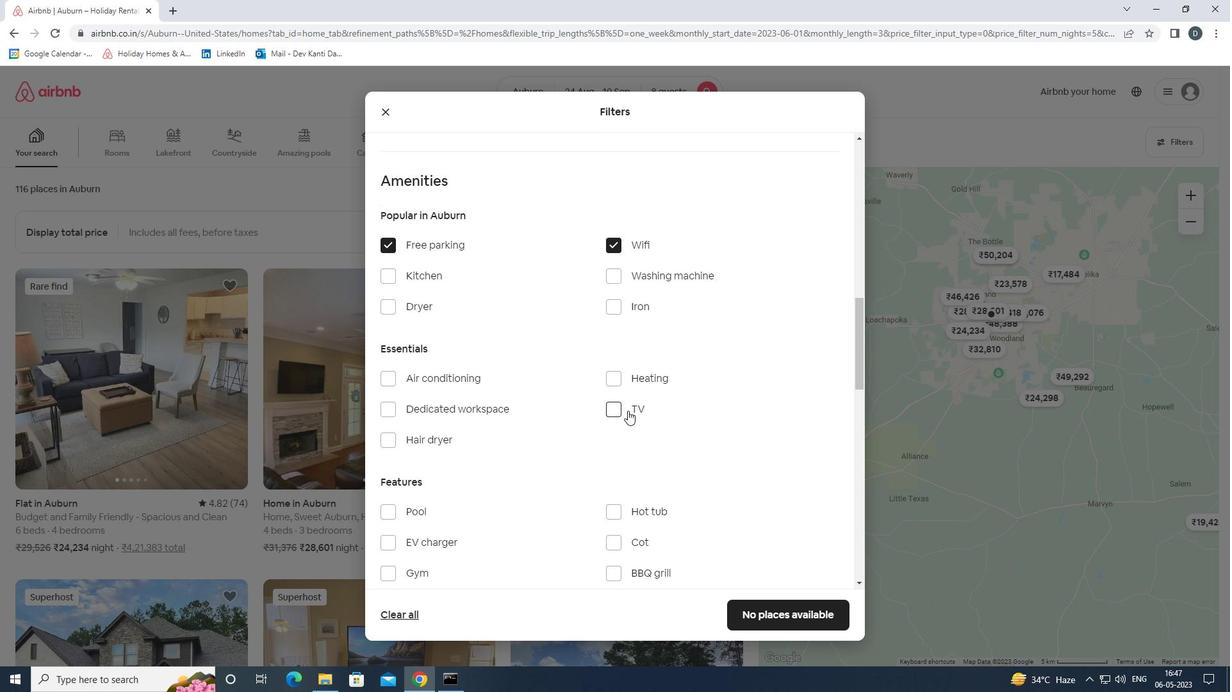 
Action: Mouse scrolled (626, 410) with delta (0, 0)
Screenshot: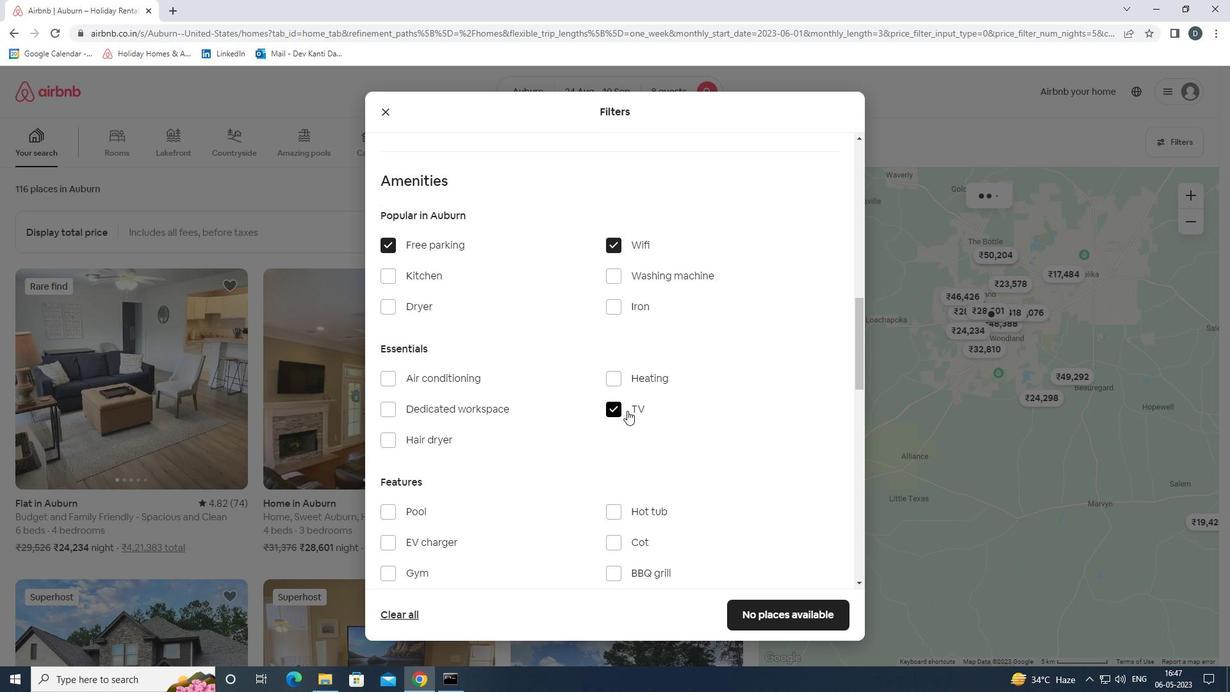 
Action: Mouse scrolled (626, 410) with delta (0, 0)
Screenshot: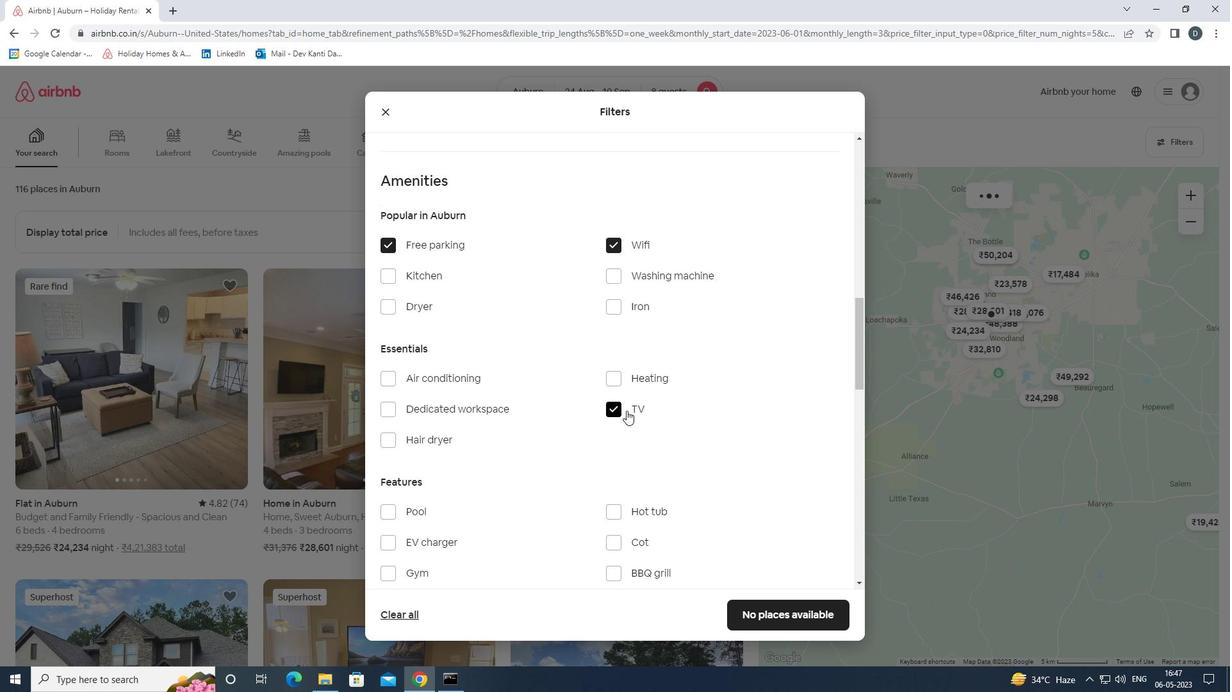 
Action: Mouse moved to (626, 410)
Screenshot: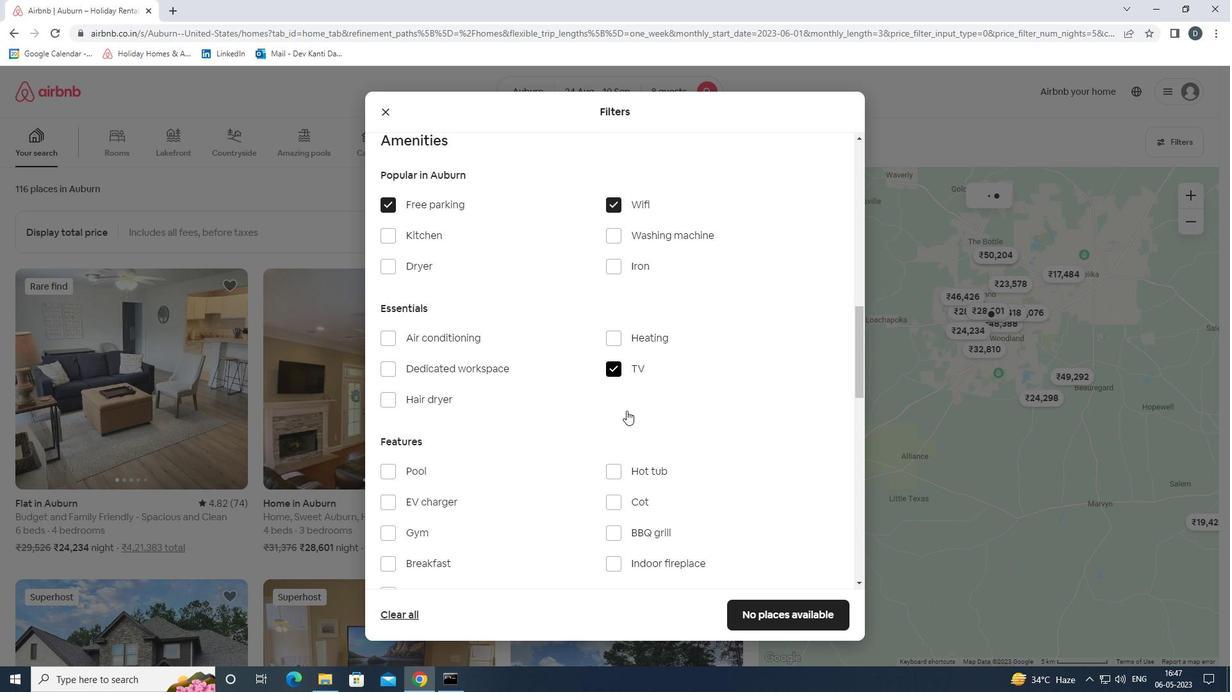 
Action: Mouse scrolled (626, 409) with delta (0, 0)
Screenshot: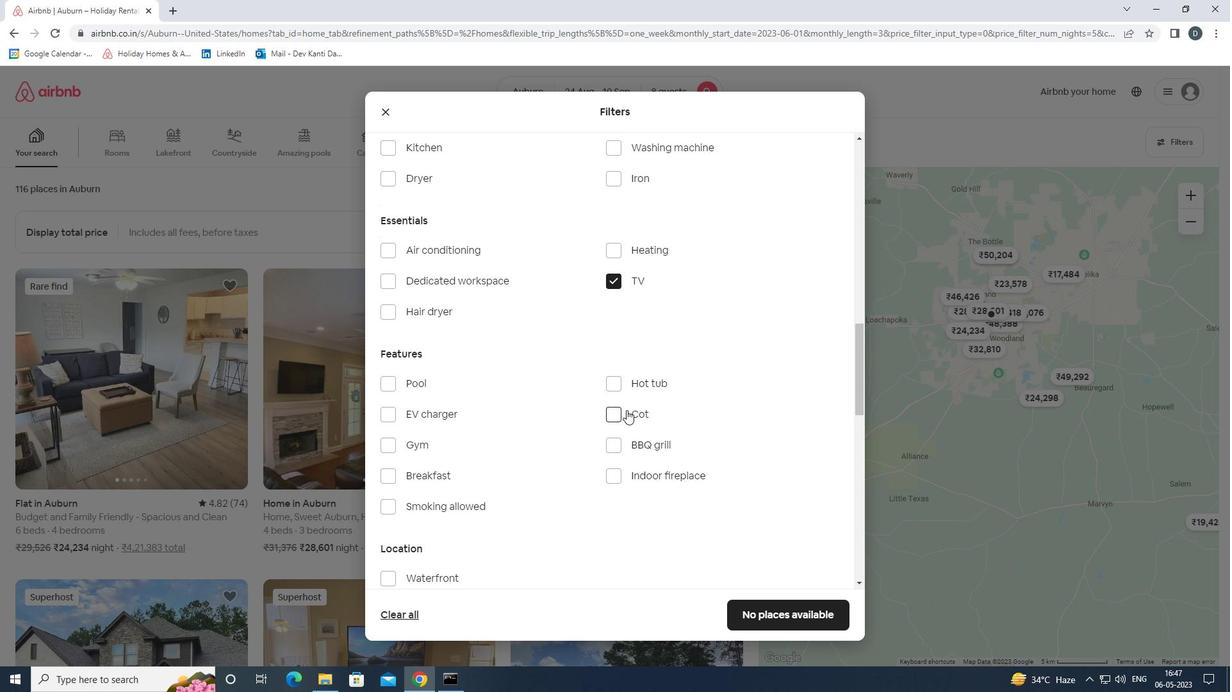 
Action: Mouse moved to (420, 381)
Screenshot: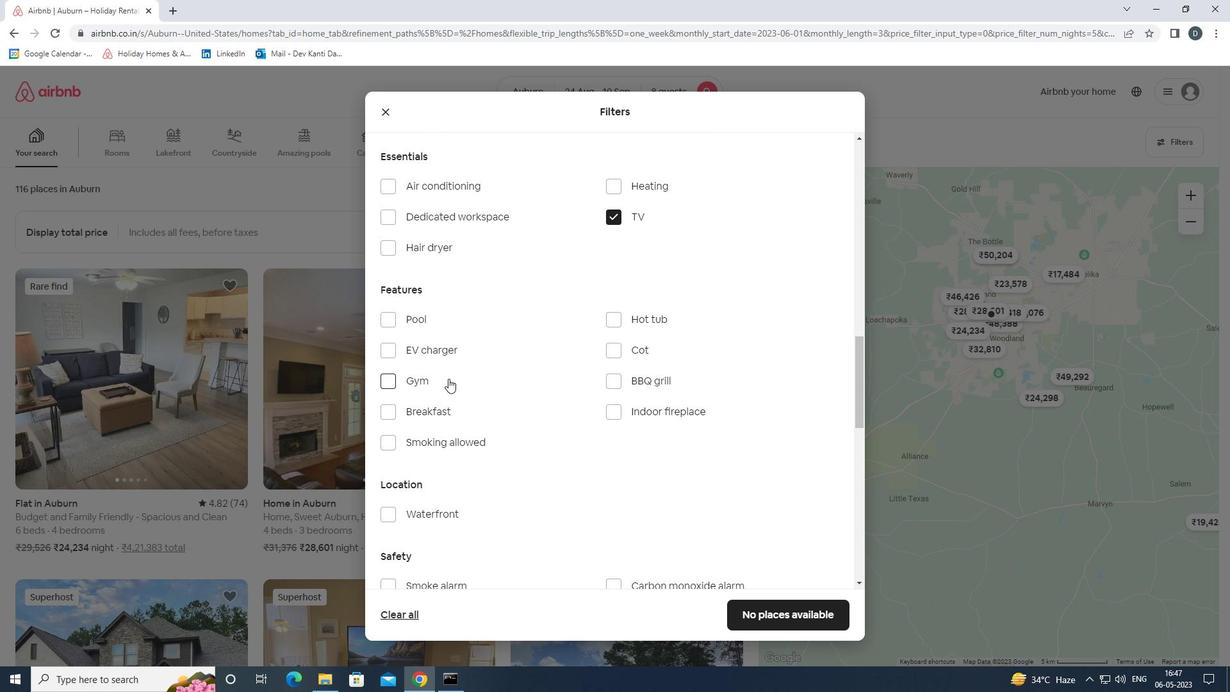 
Action: Mouse pressed left at (420, 381)
Screenshot: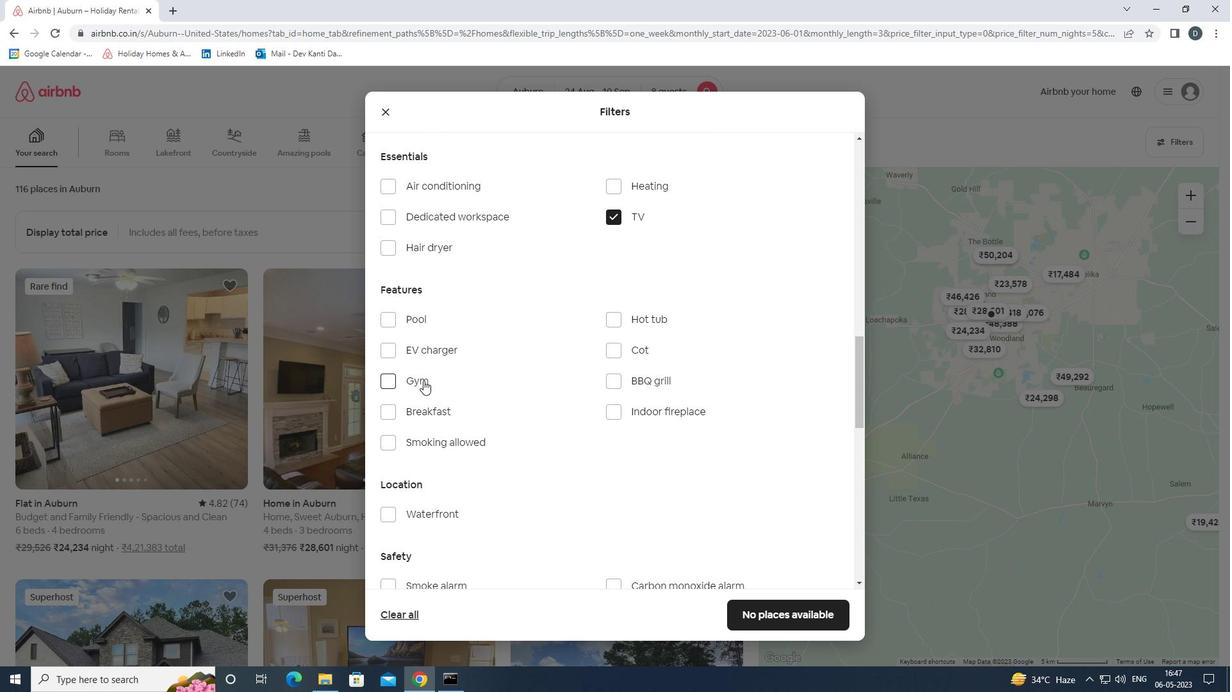 
Action: Mouse moved to (427, 404)
Screenshot: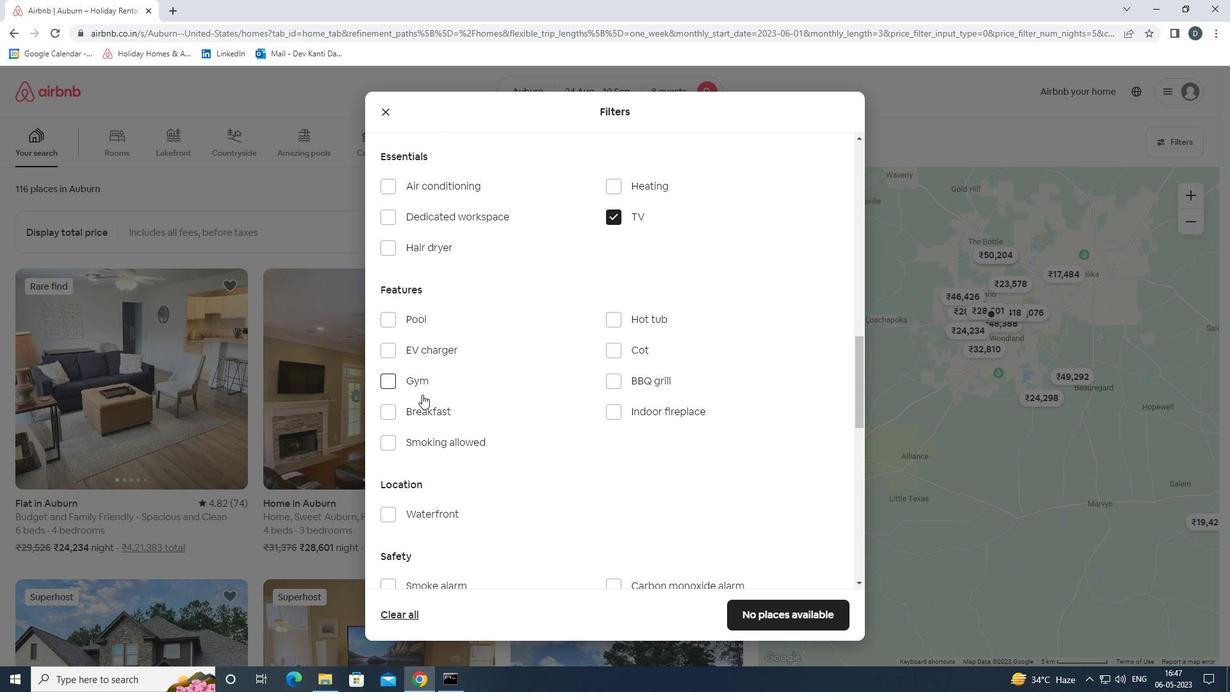 
Action: Mouse pressed left at (427, 404)
Screenshot: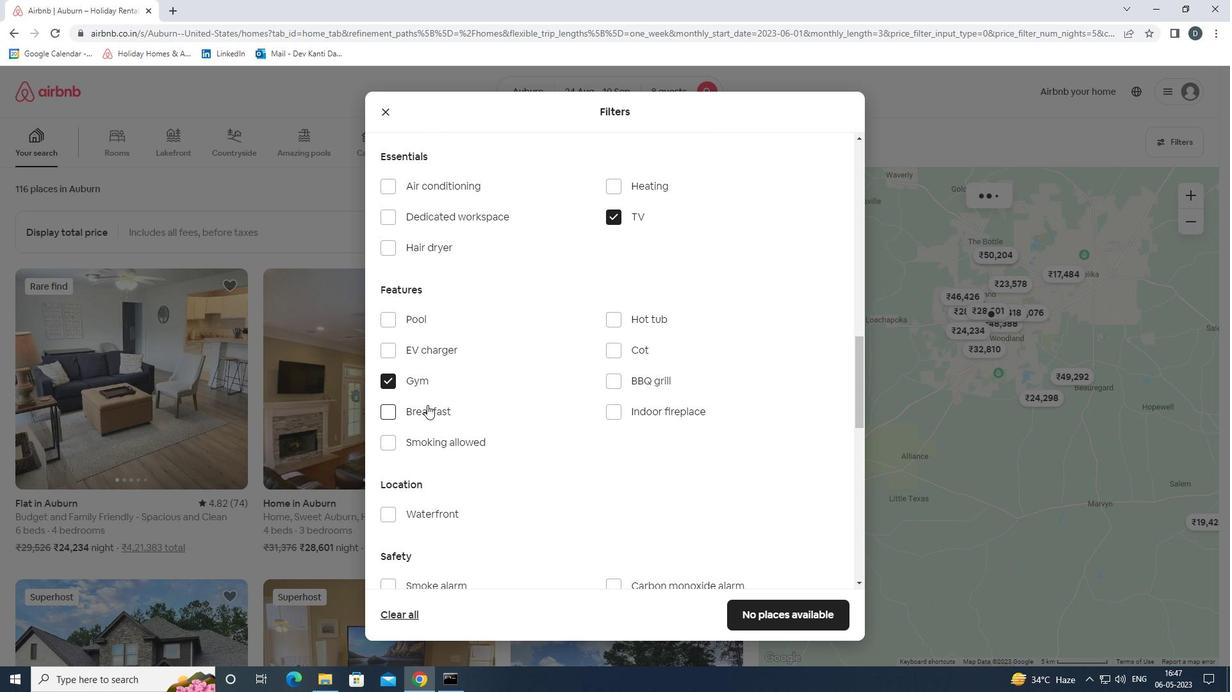 
Action: Mouse moved to (517, 417)
Screenshot: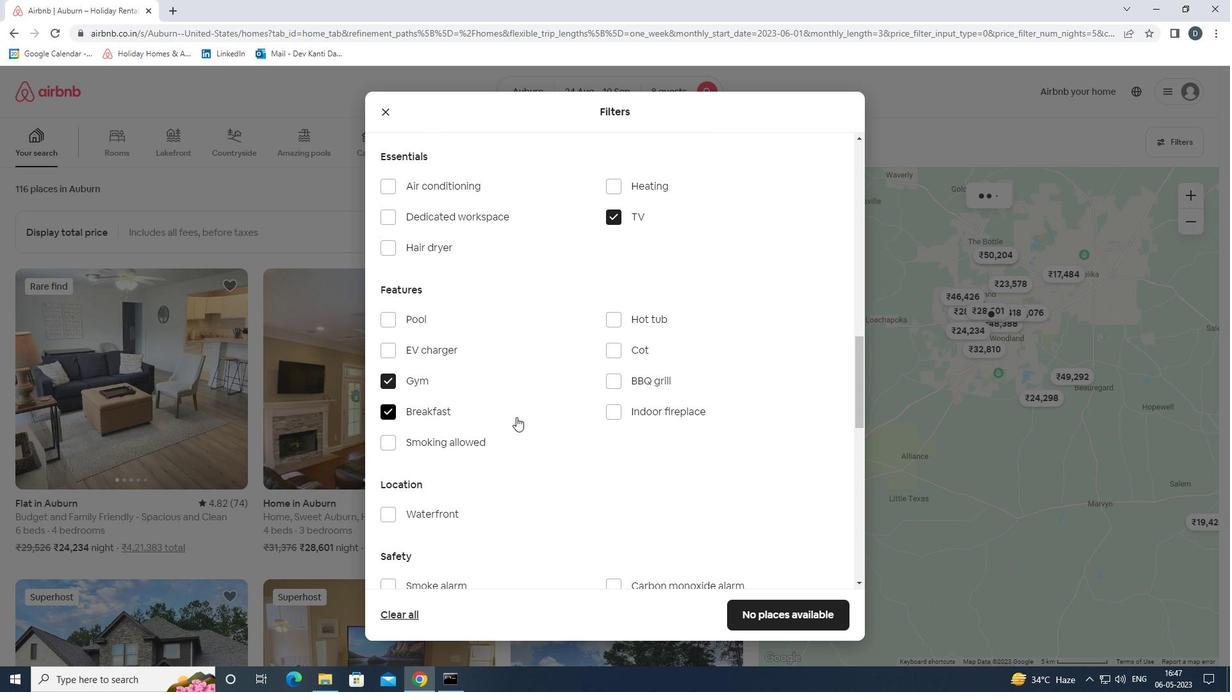 
Action: Mouse scrolled (517, 417) with delta (0, 0)
Screenshot: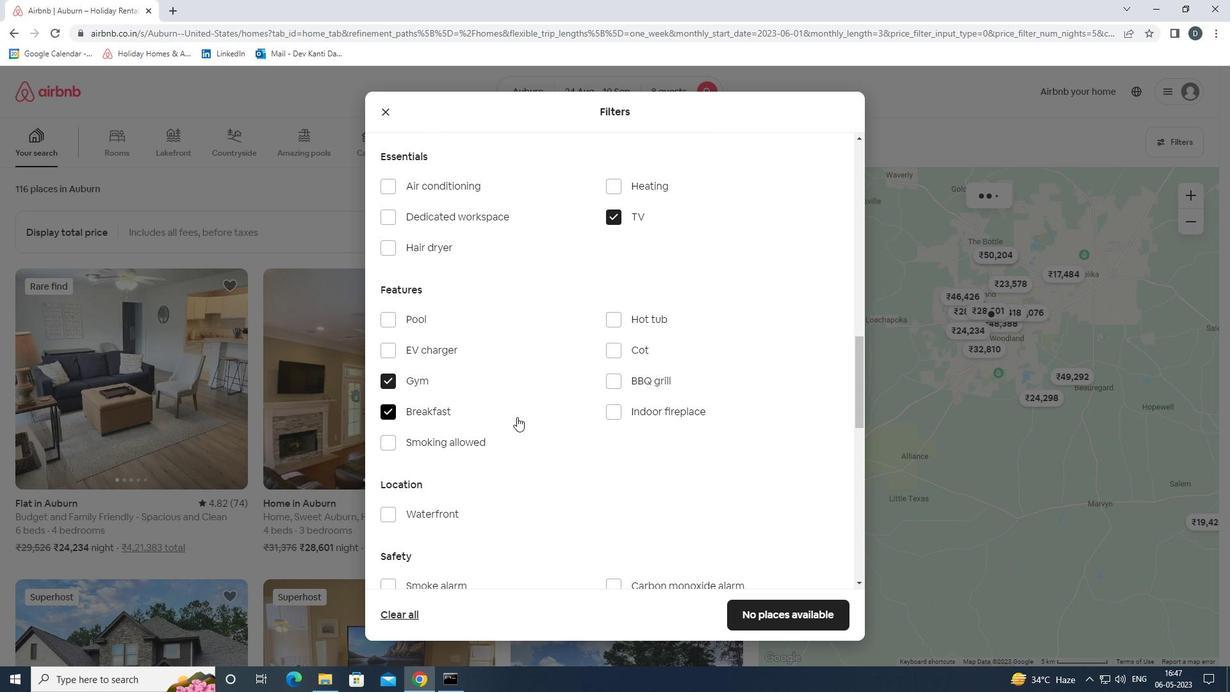
Action: Mouse scrolled (517, 417) with delta (0, 0)
Screenshot: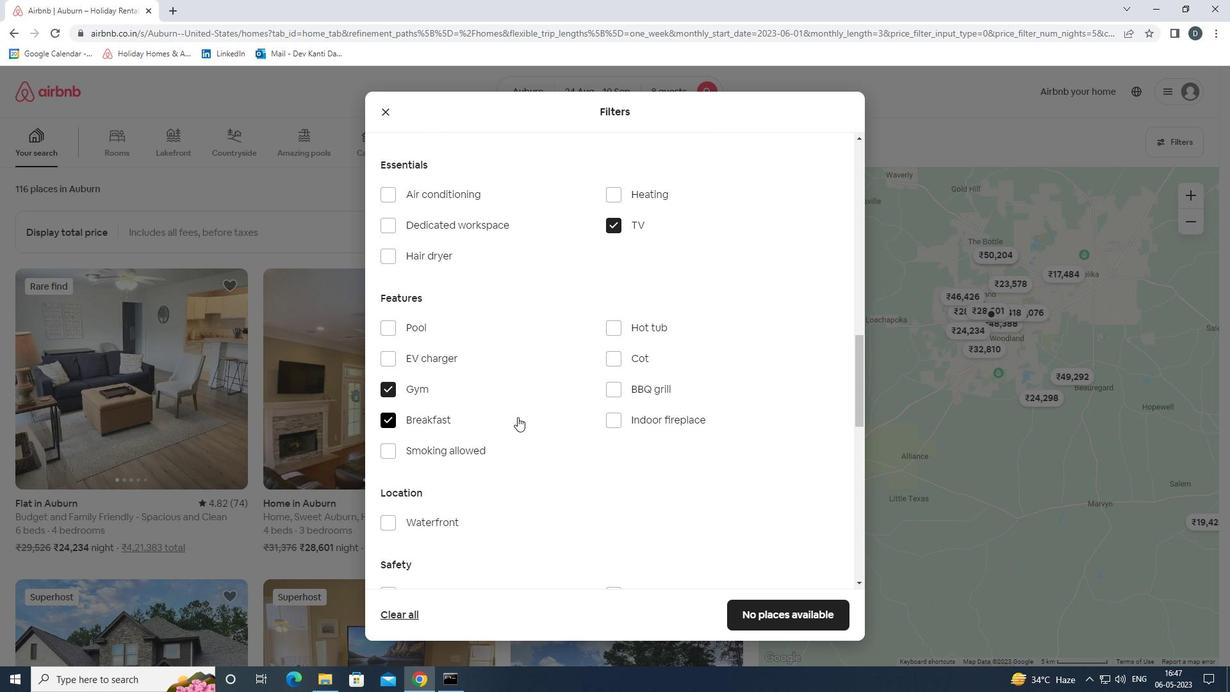 
Action: Mouse moved to (517, 415)
Screenshot: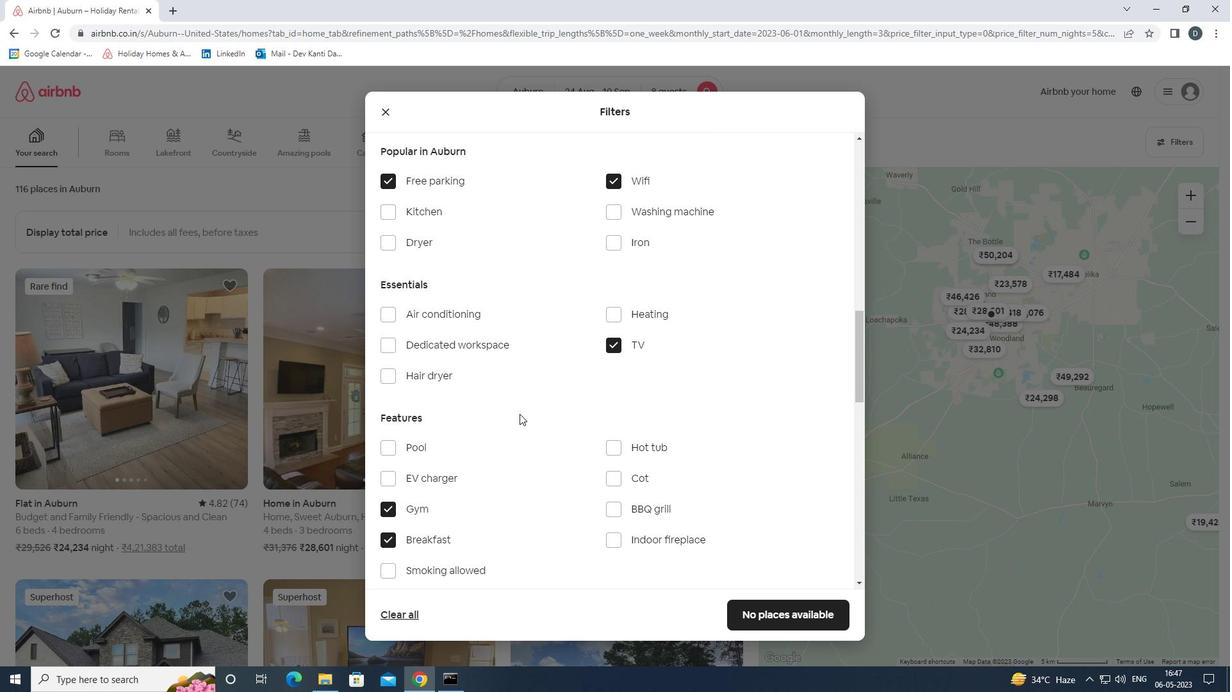 
Action: Mouse scrolled (517, 414) with delta (0, 0)
Screenshot: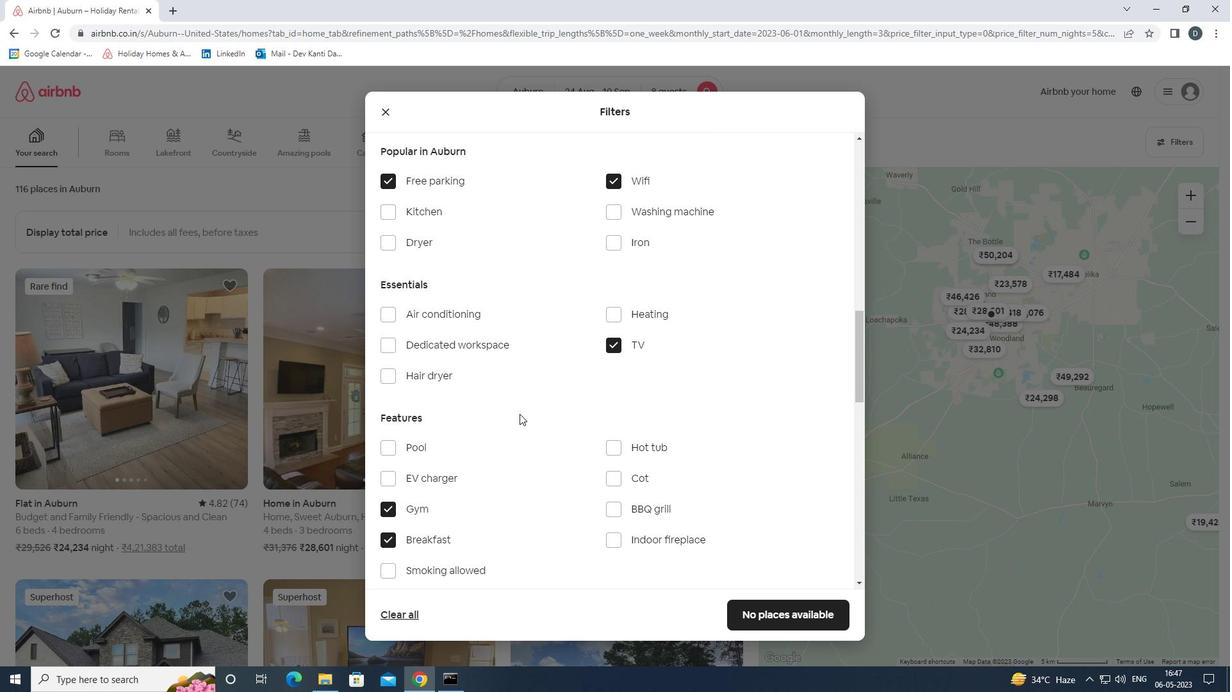 
Action: Mouse moved to (527, 412)
Screenshot: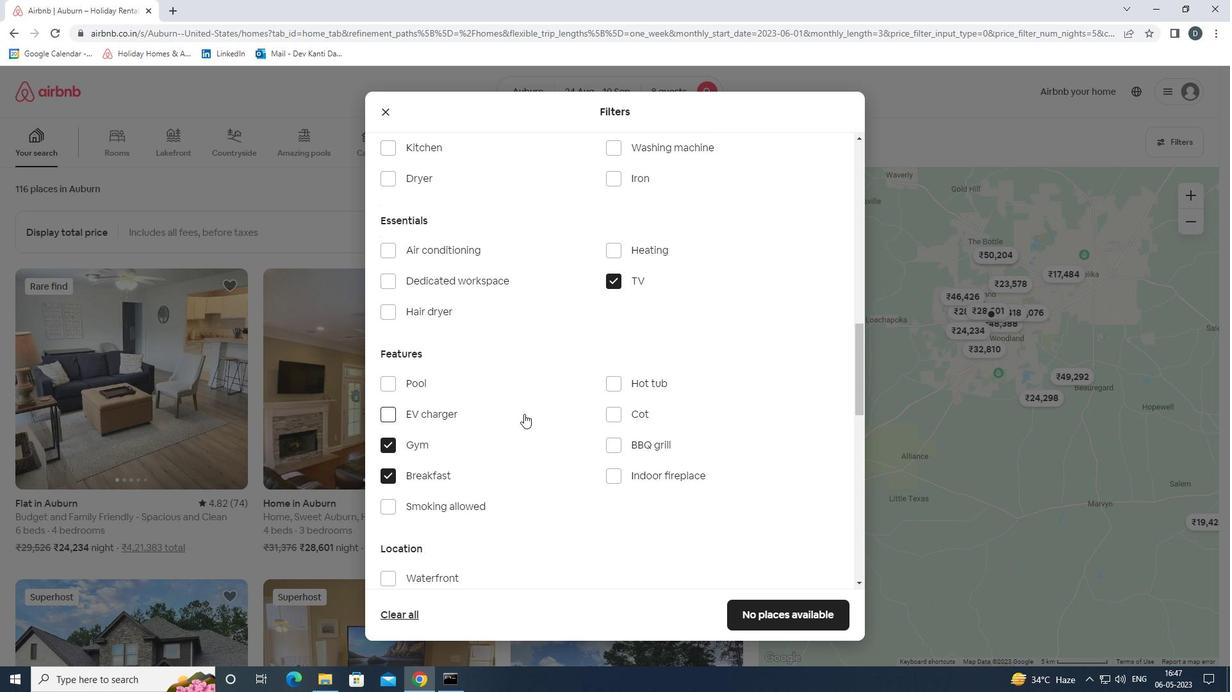 
Action: Mouse scrolled (527, 411) with delta (0, 0)
Screenshot: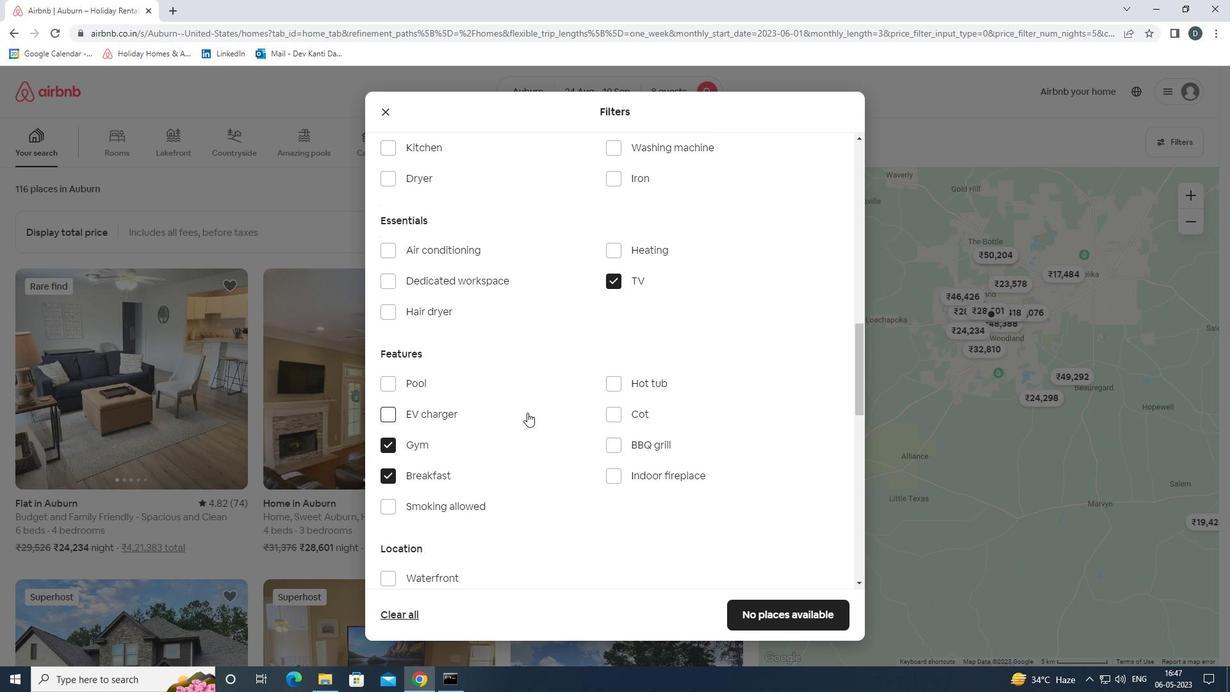 
Action: Mouse moved to (544, 410)
Screenshot: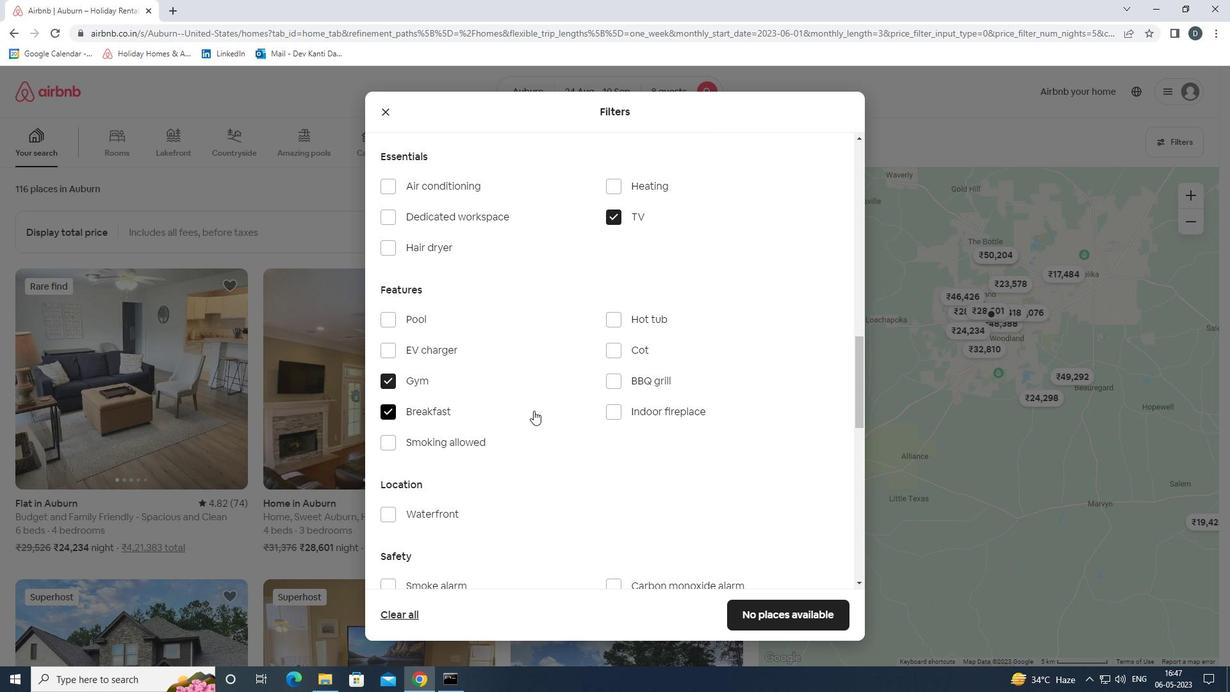 
Action: Mouse scrolled (544, 409) with delta (0, 0)
Screenshot: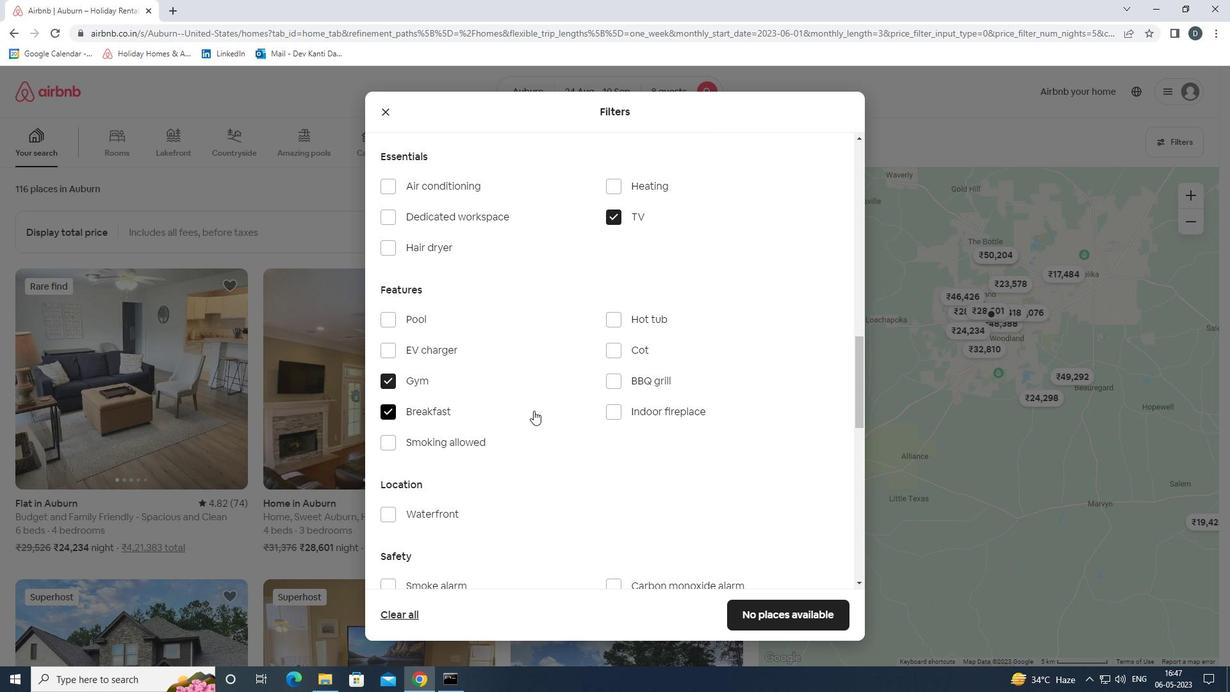 
Action: Mouse moved to (574, 412)
Screenshot: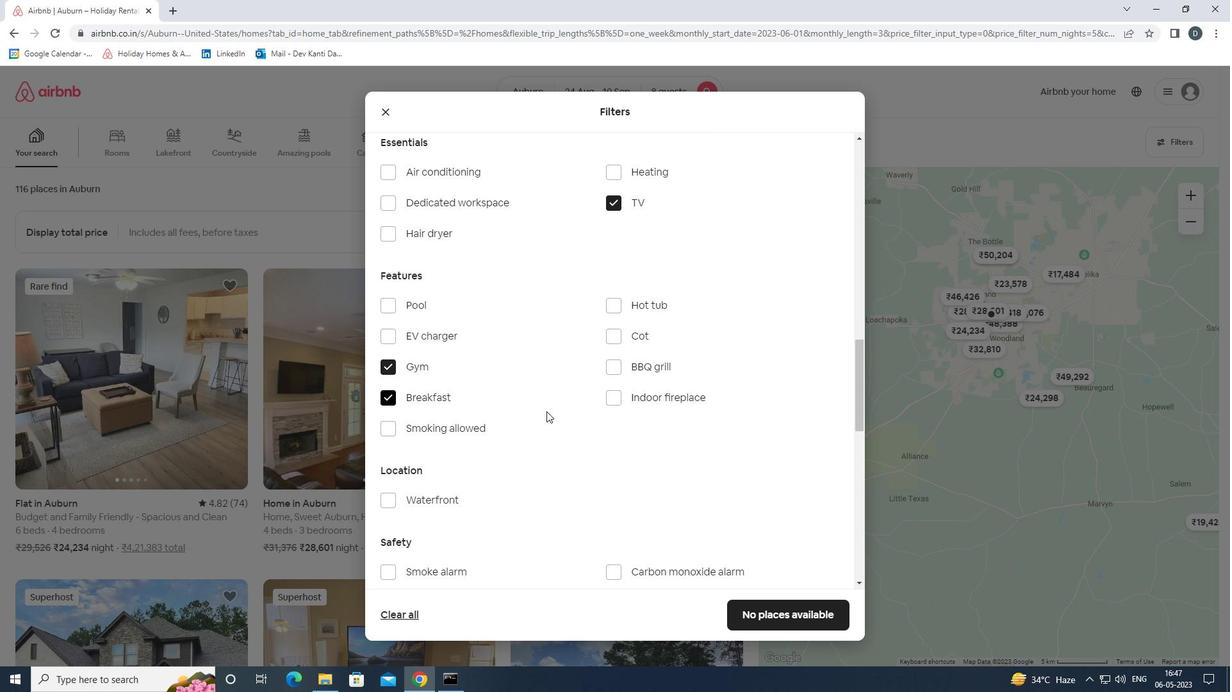 
Action: Mouse scrolled (574, 411) with delta (0, 0)
Screenshot: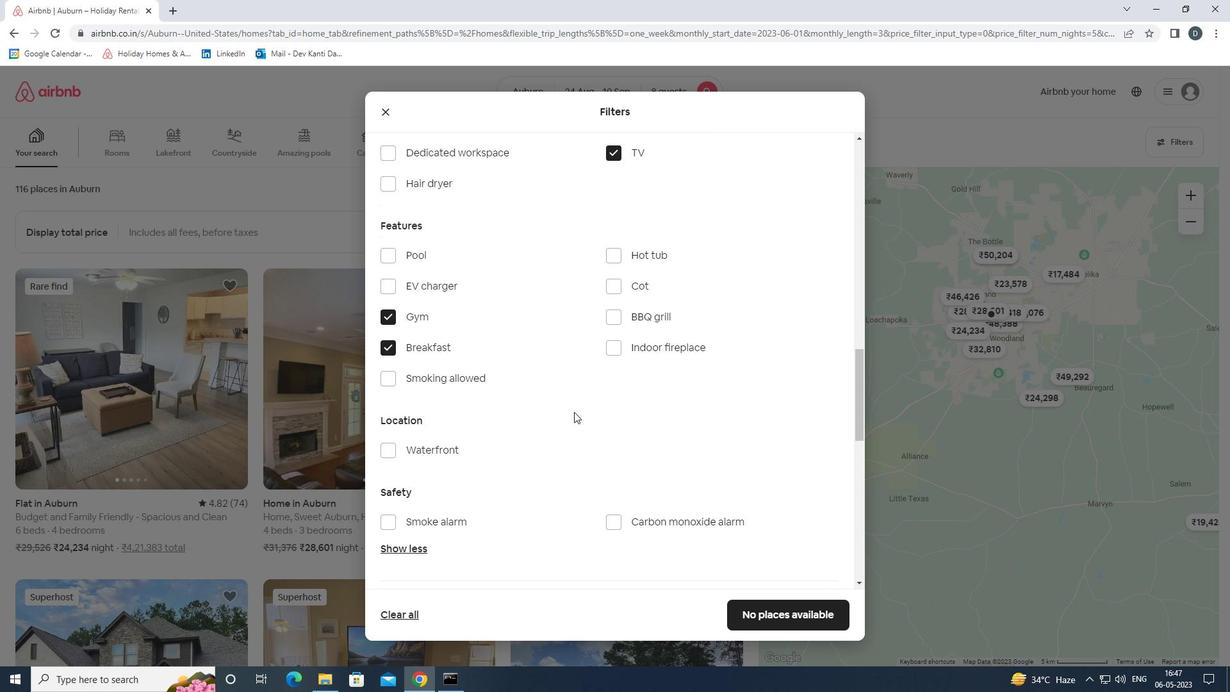 
Action: Mouse moved to (594, 420)
Screenshot: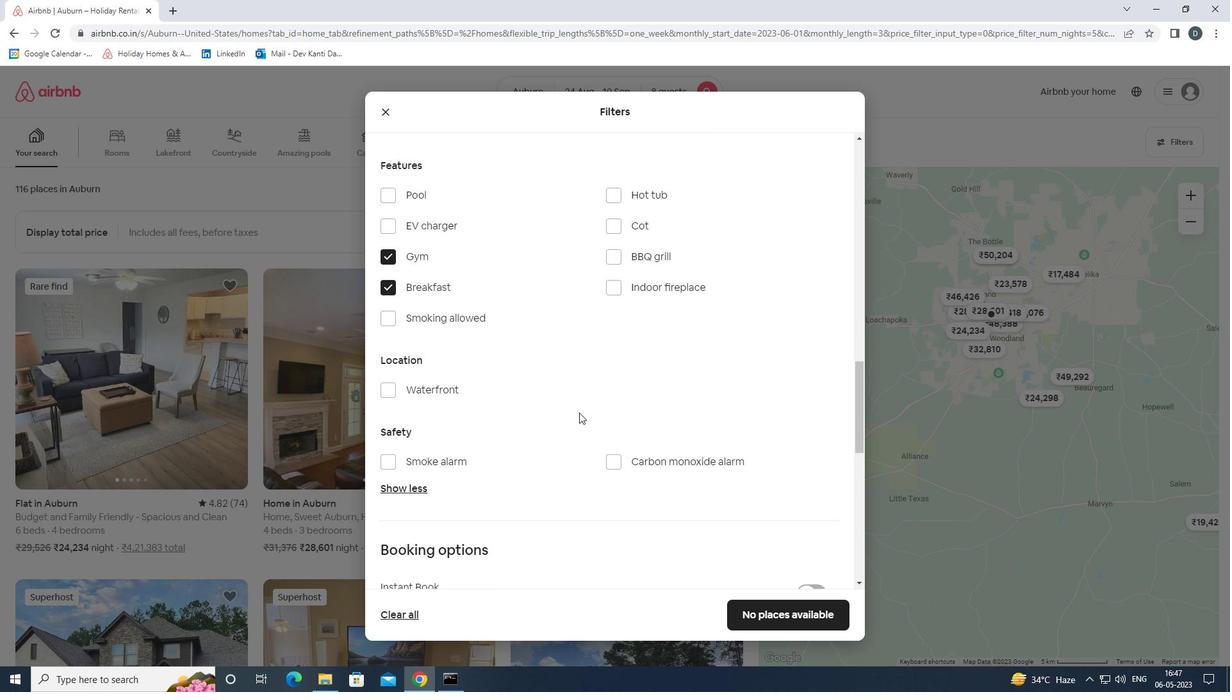 
Action: Mouse scrolled (594, 419) with delta (0, 0)
Screenshot: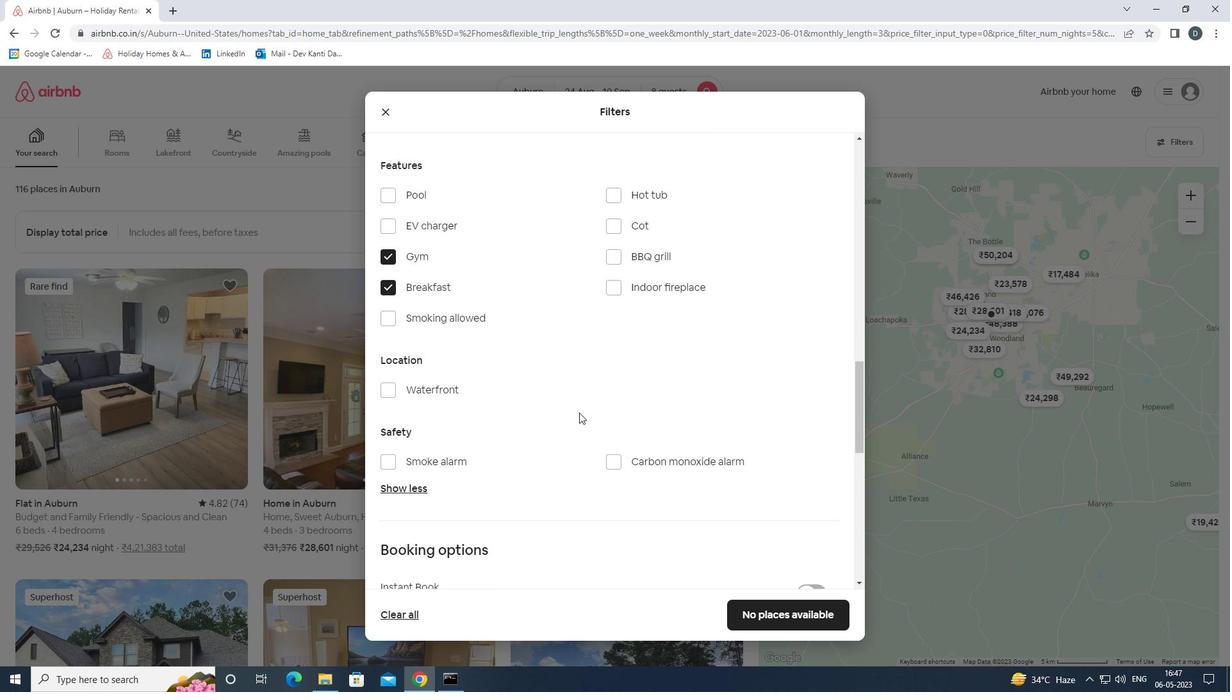 
Action: Mouse moved to (620, 424)
Screenshot: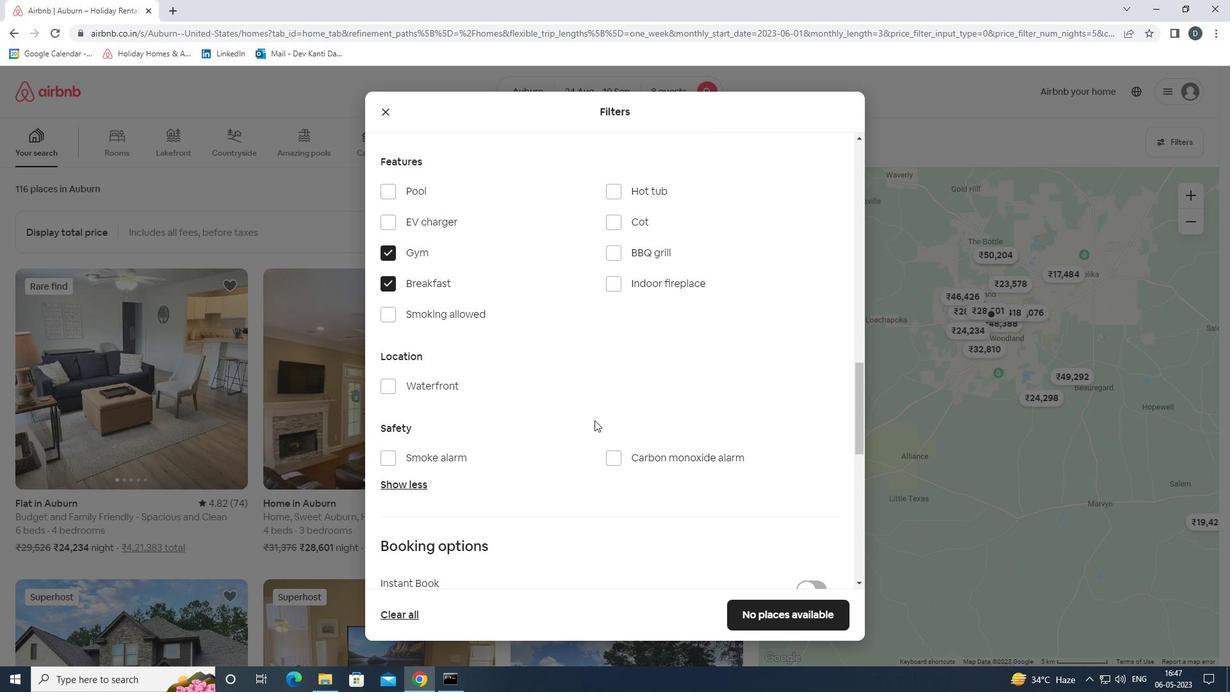 
Action: Mouse scrolled (620, 423) with delta (0, 0)
Screenshot: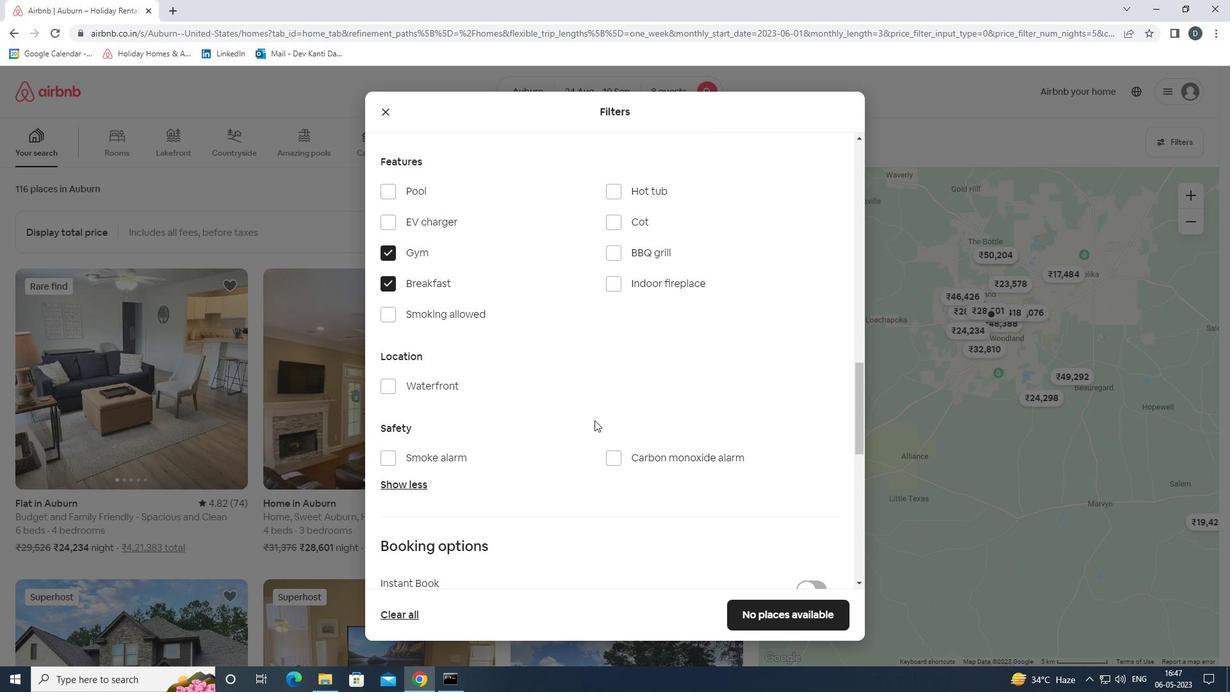 
Action: Mouse moved to (813, 506)
Screenshot: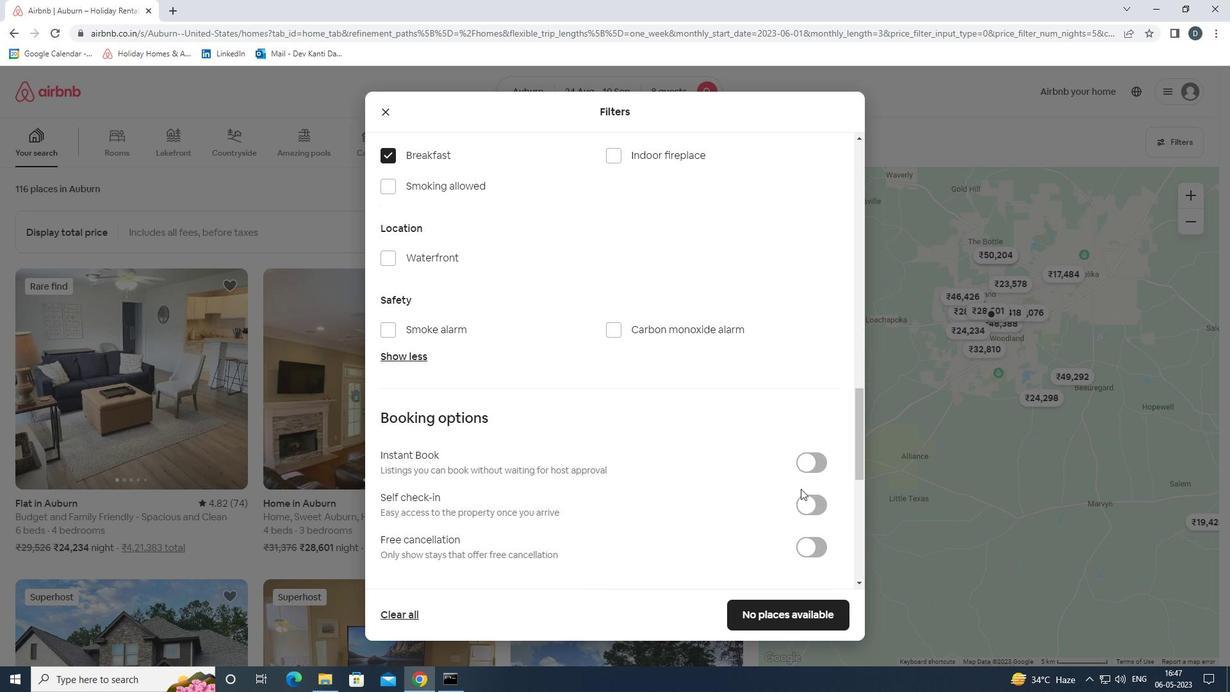 
Action: Mouse pressed left at (813, 506)
Screenshot: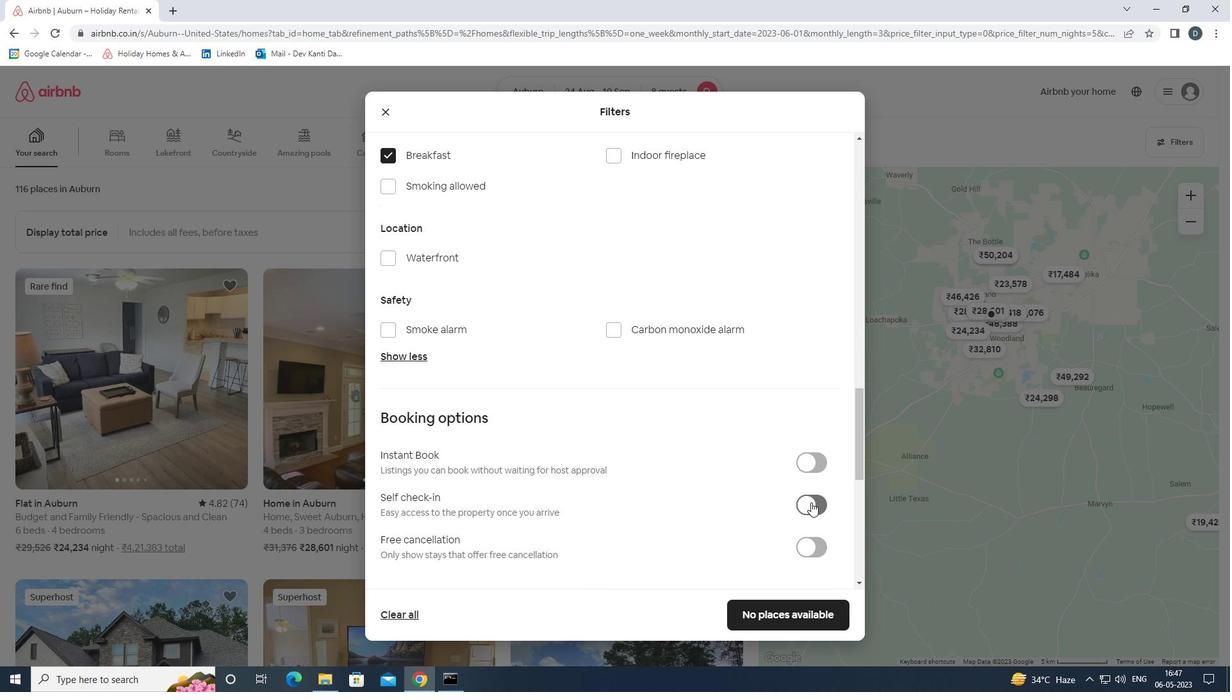 
Action: Mouse moved to (765, 457)
Screenshot: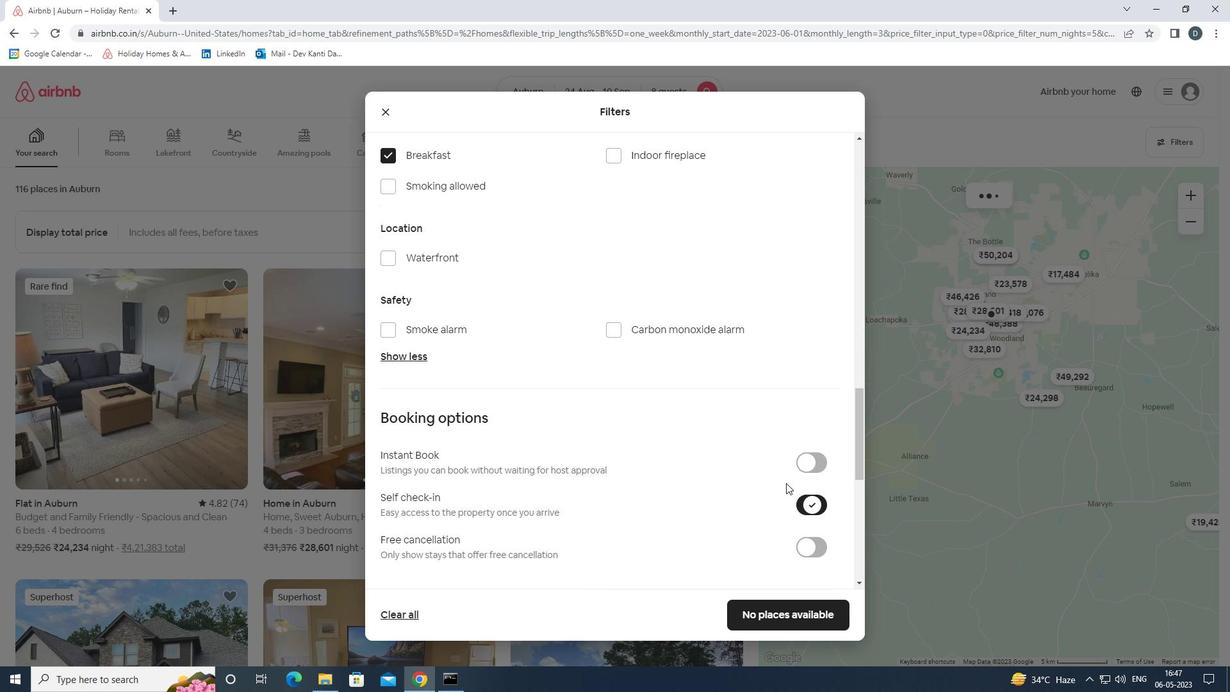 
Action: Mouse scrolled (765, 456) with delta (0, 0)
Screenshot: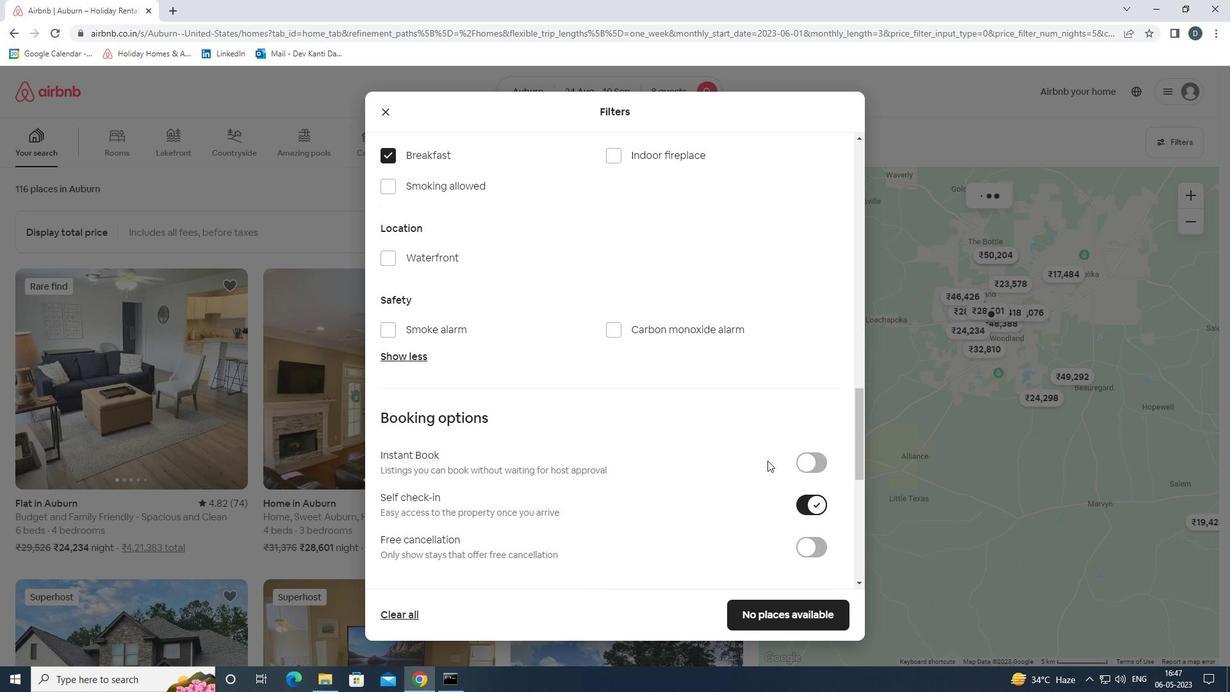 
Action: Mouse scrolled (765, 456) with delta (0, 0)
Screenshot: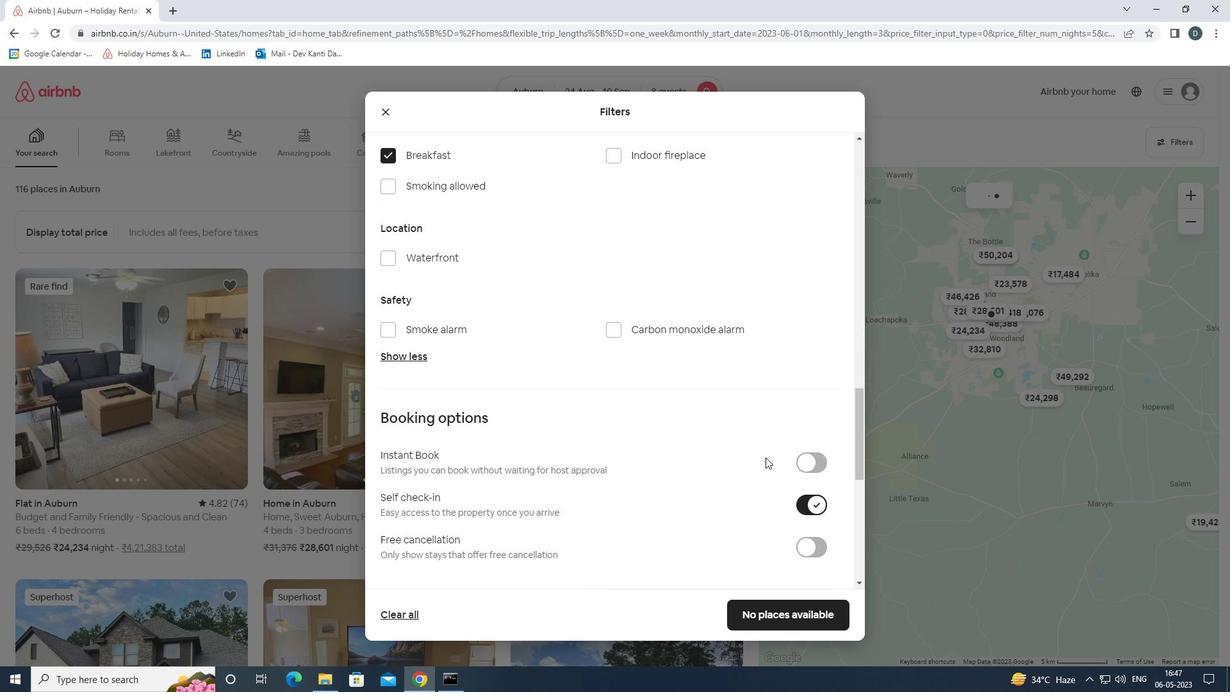 
Action: Mouse scrolled (765, 456) with delta (0, 0)
Screenshot: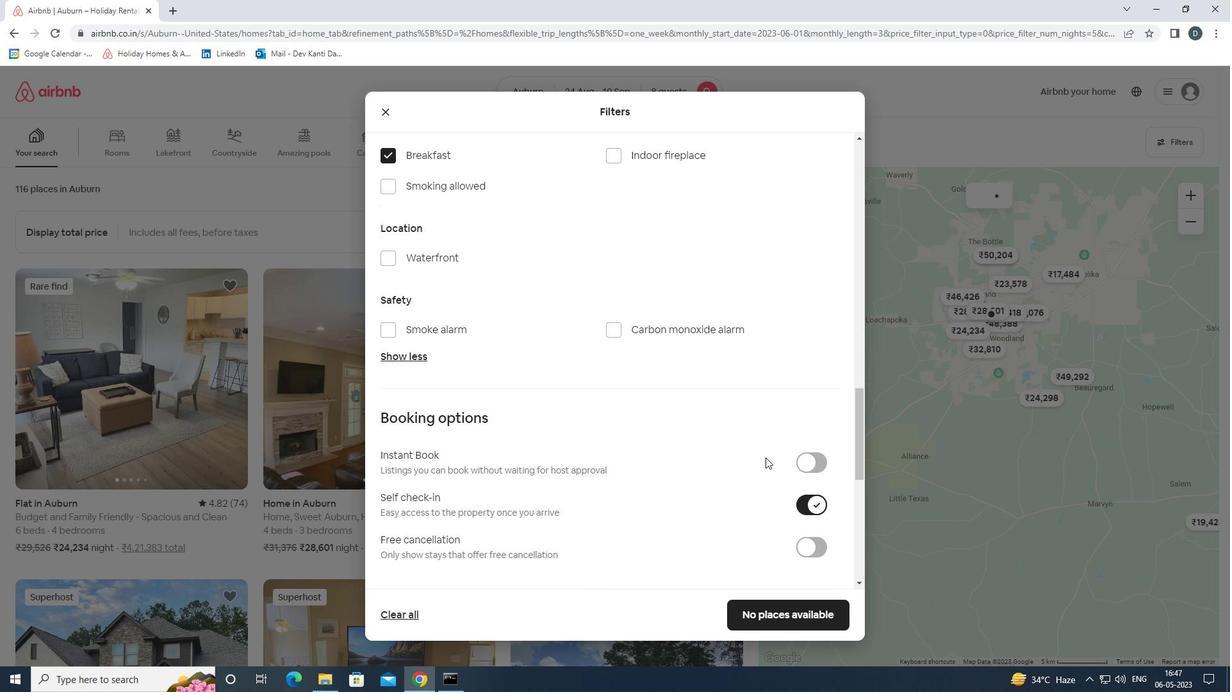 
Action: Mouse moved to (763, 457)
Screenshot: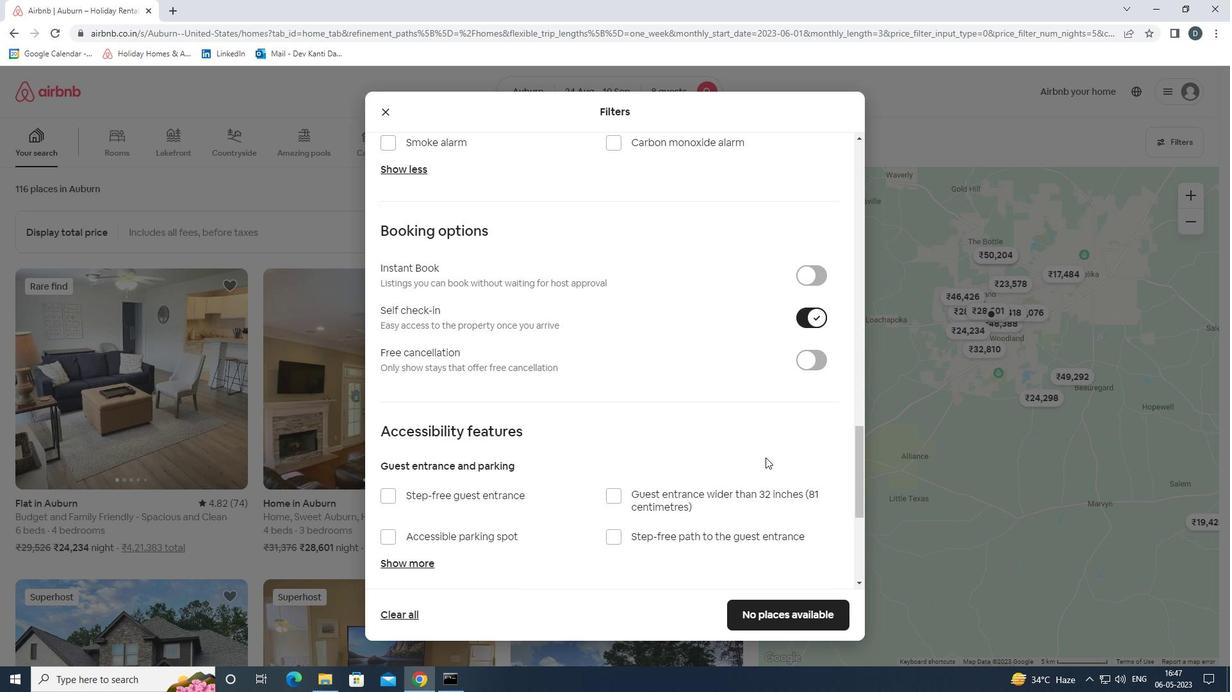 
Action: Mouse scrolled (763, 456) with delta (0, 0)
Screenshot: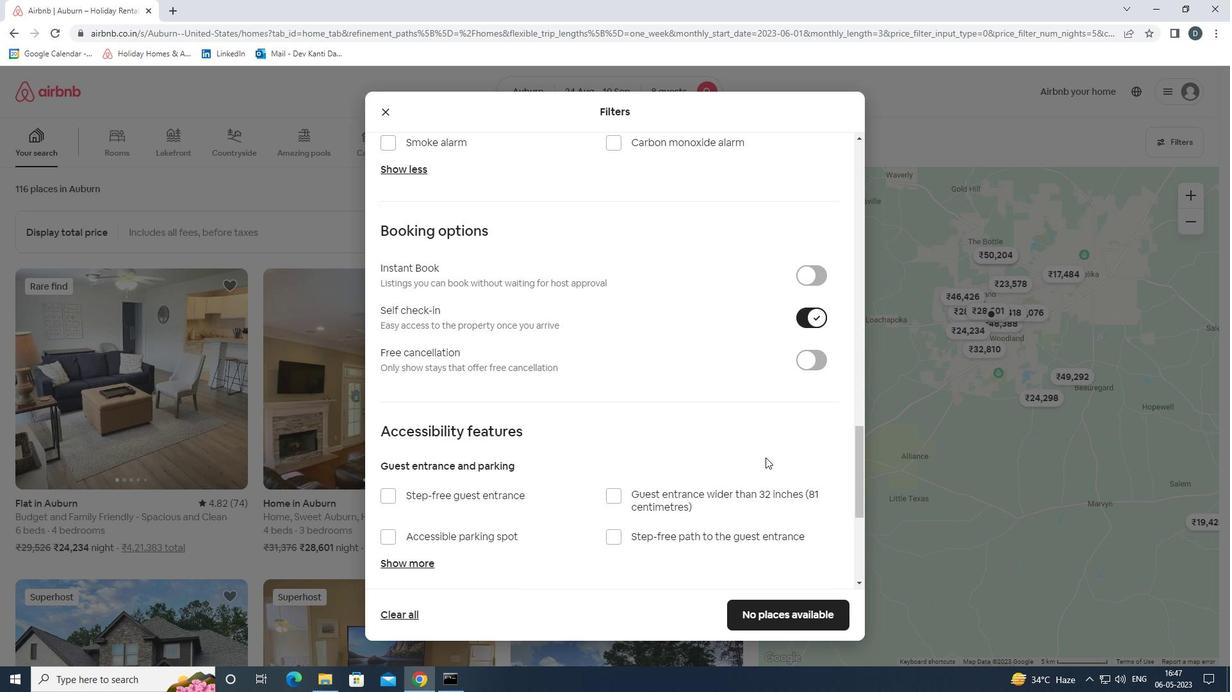 
Action: Mouse moved to (750, 461)
Screenshot: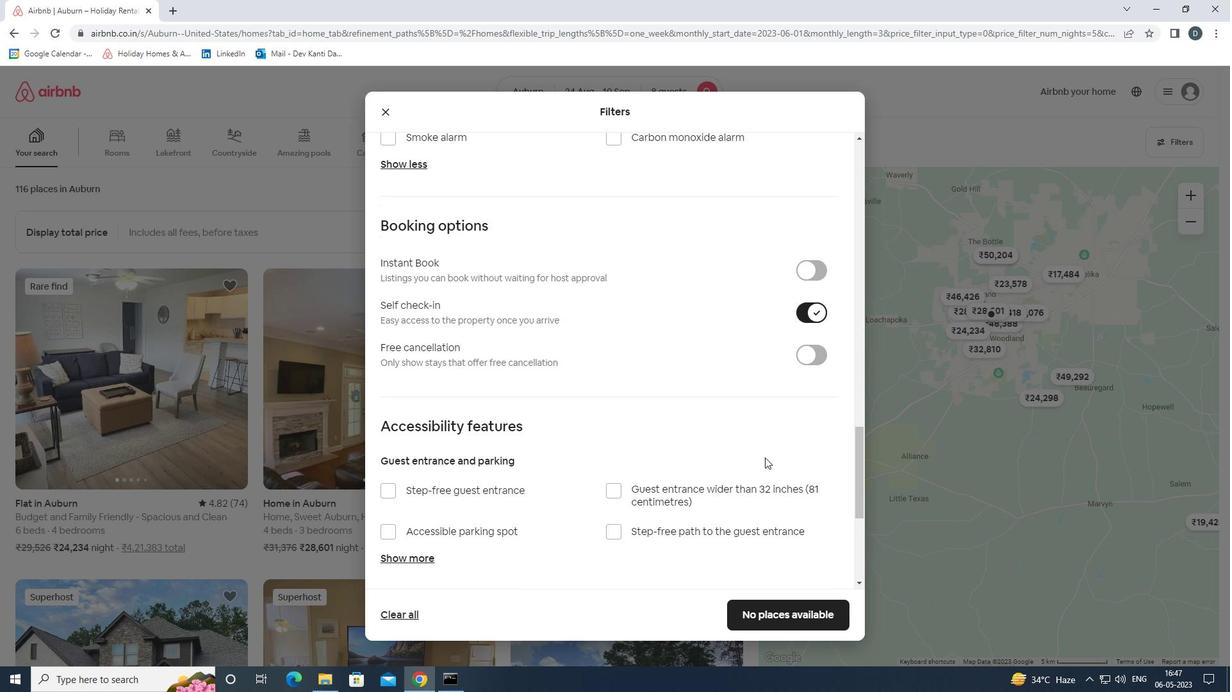 
Action: Mouse scrolled (750, 461) with delta (0, 0)
Screenshot: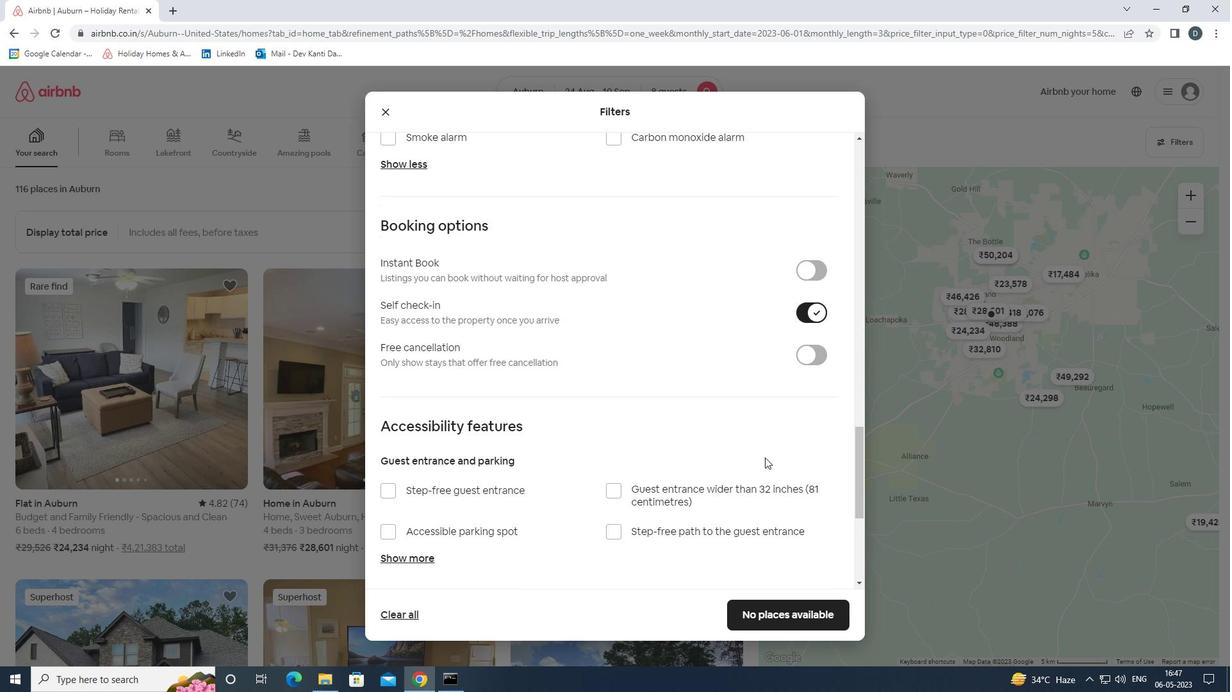 
Action: Mouse moved to (749, 462)
Screenshot: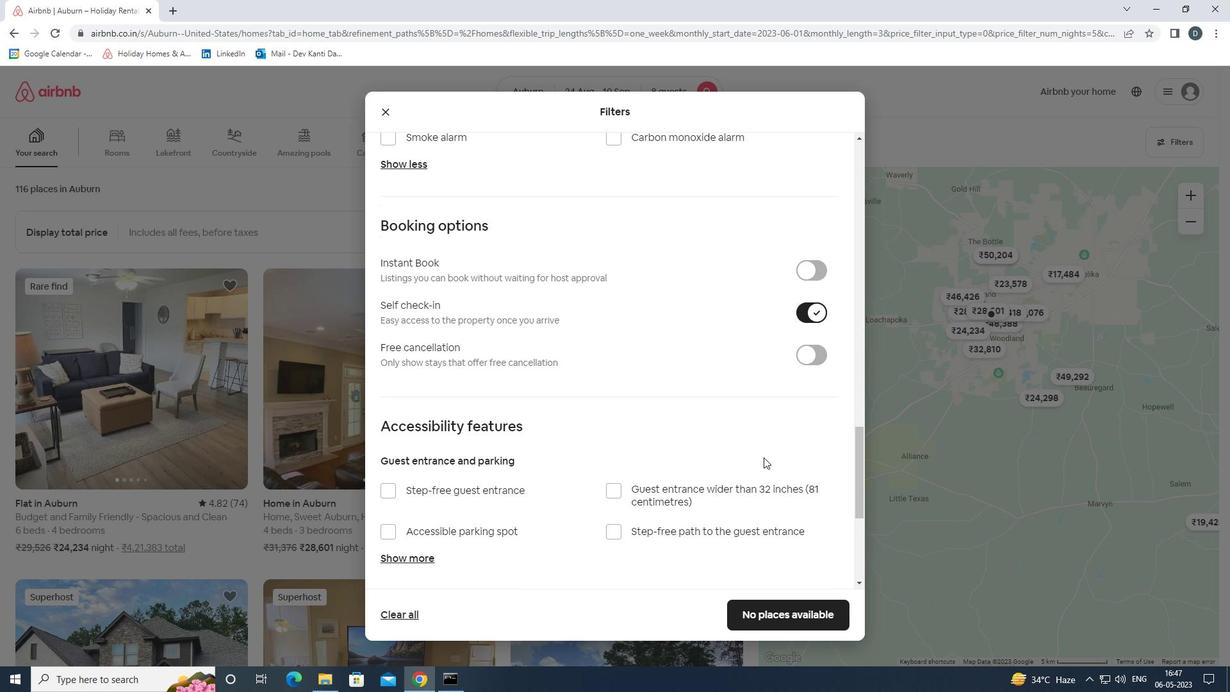 
Action: Mouse scrolled (749, 461) with delta (0, 0)
Screenshot: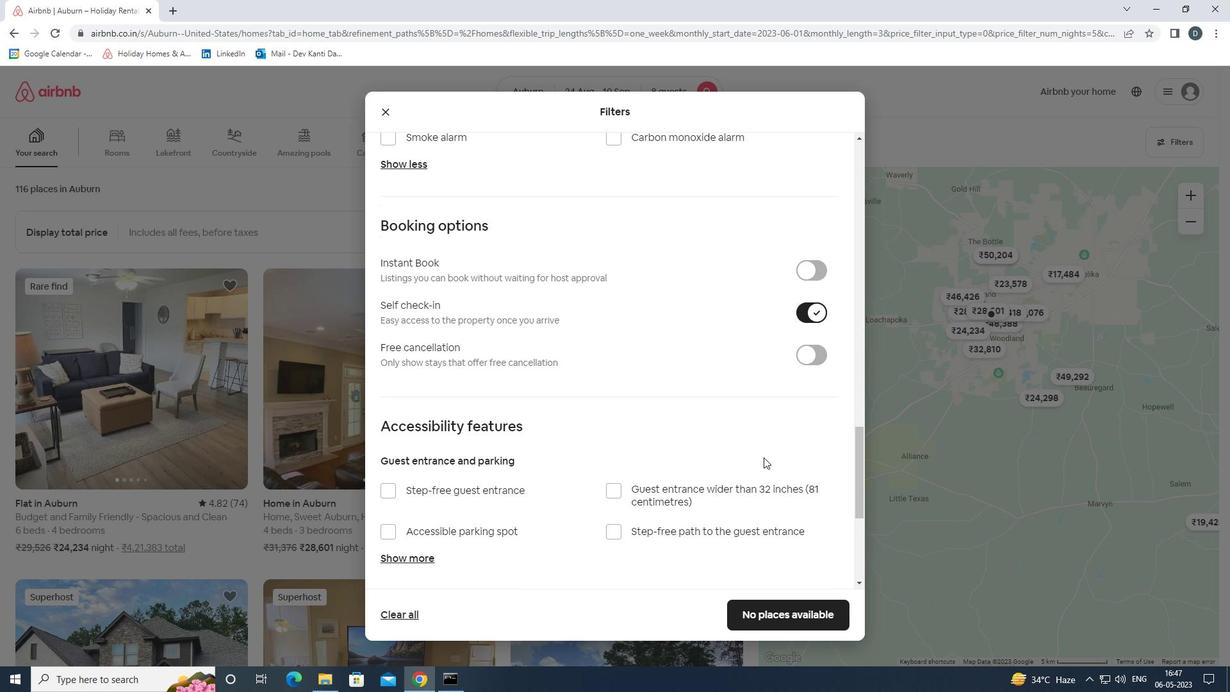 
Action: Mouse moved to (449, 509)
Screenshot: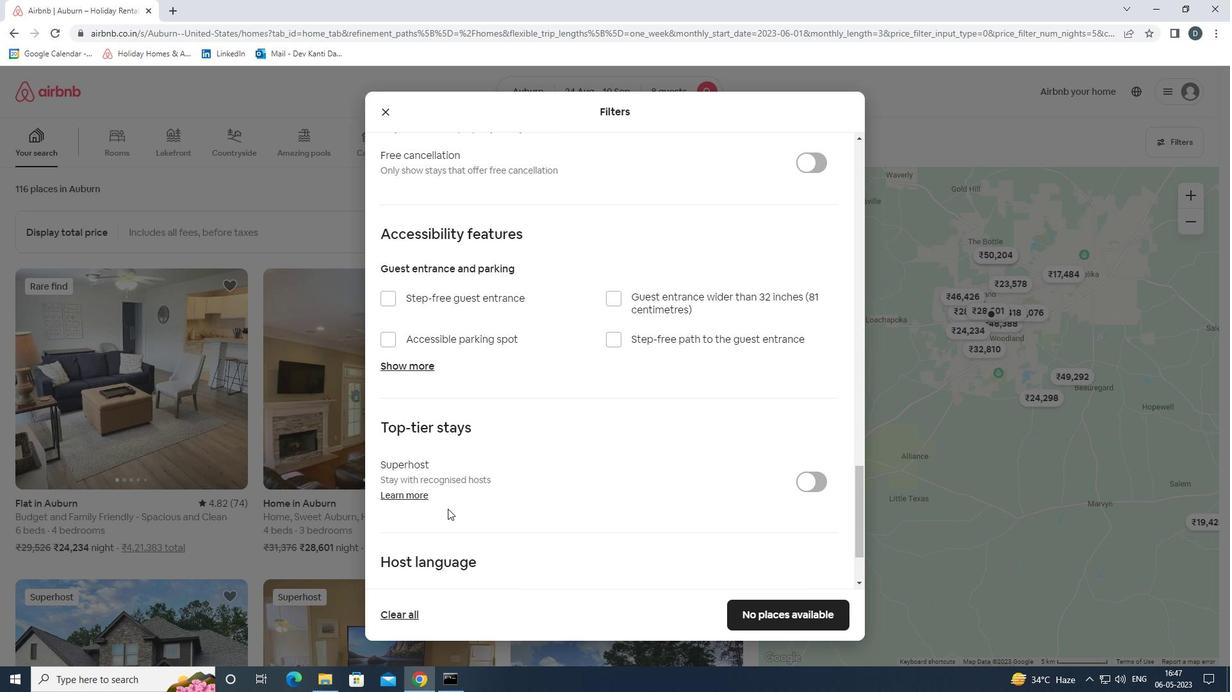 
Action: Mouse scrolled (449, 508) with delta (0, 0)
Screenshot: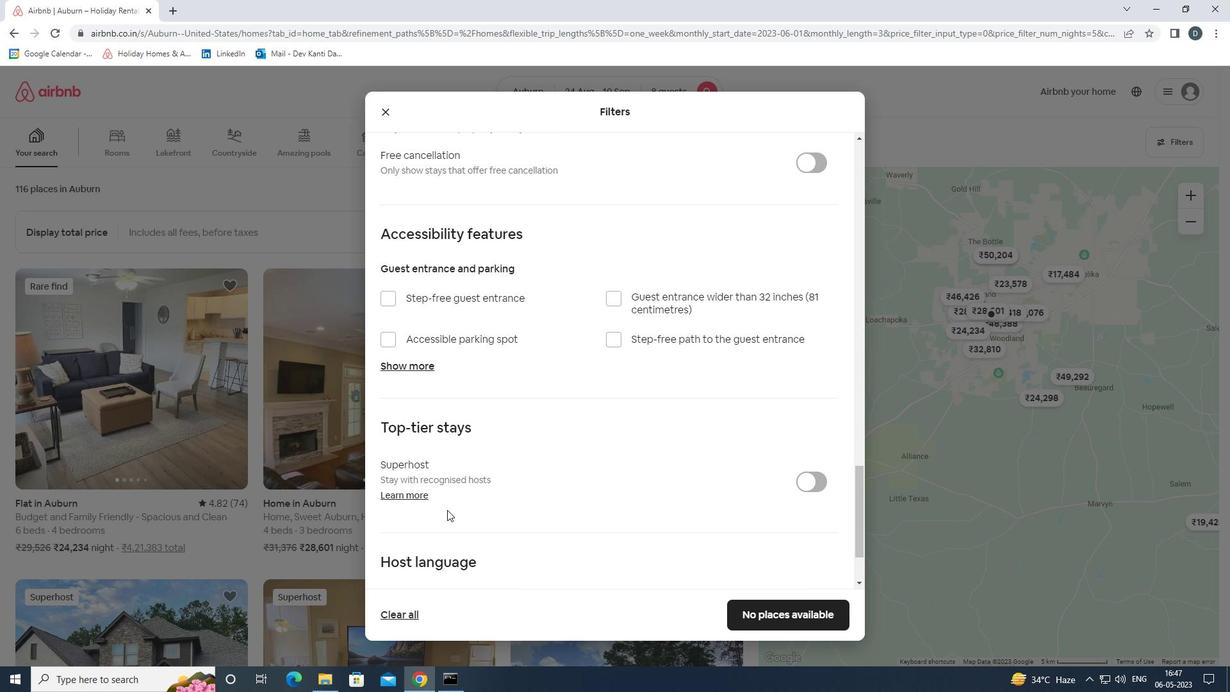 
Action: Mouse scrolled (449, 508) with delta (0, 0)
Screenshot: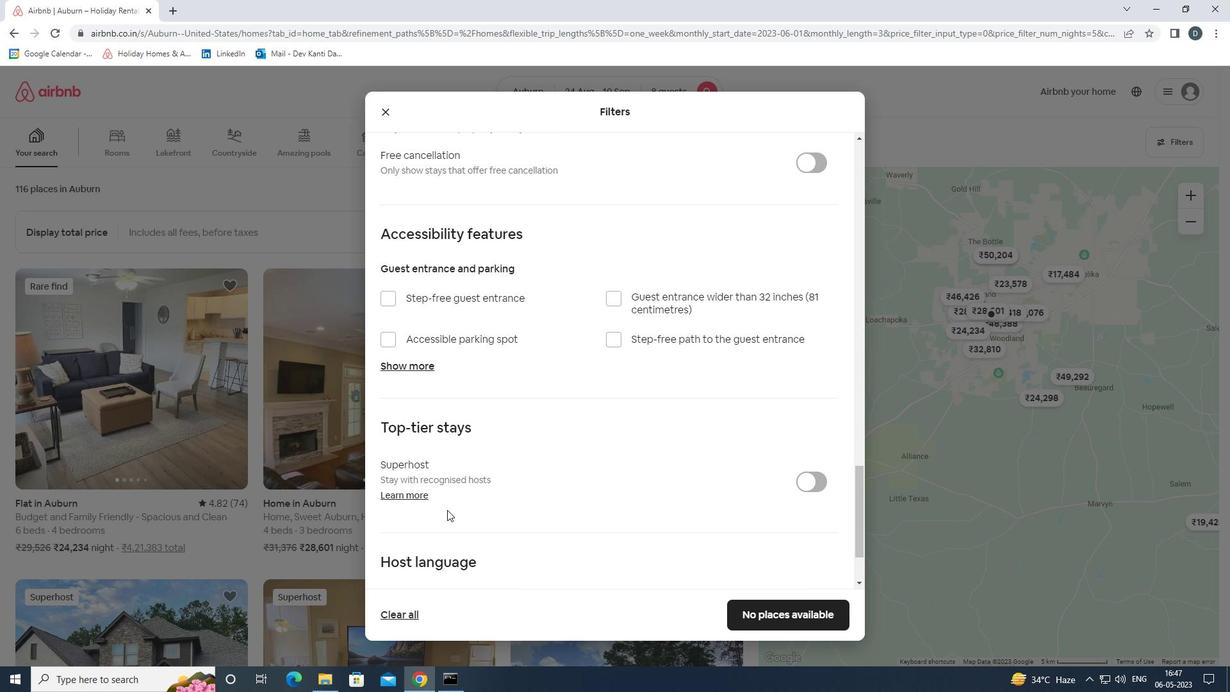 
Action: Mouse moved to (450, 509)
Screenshot: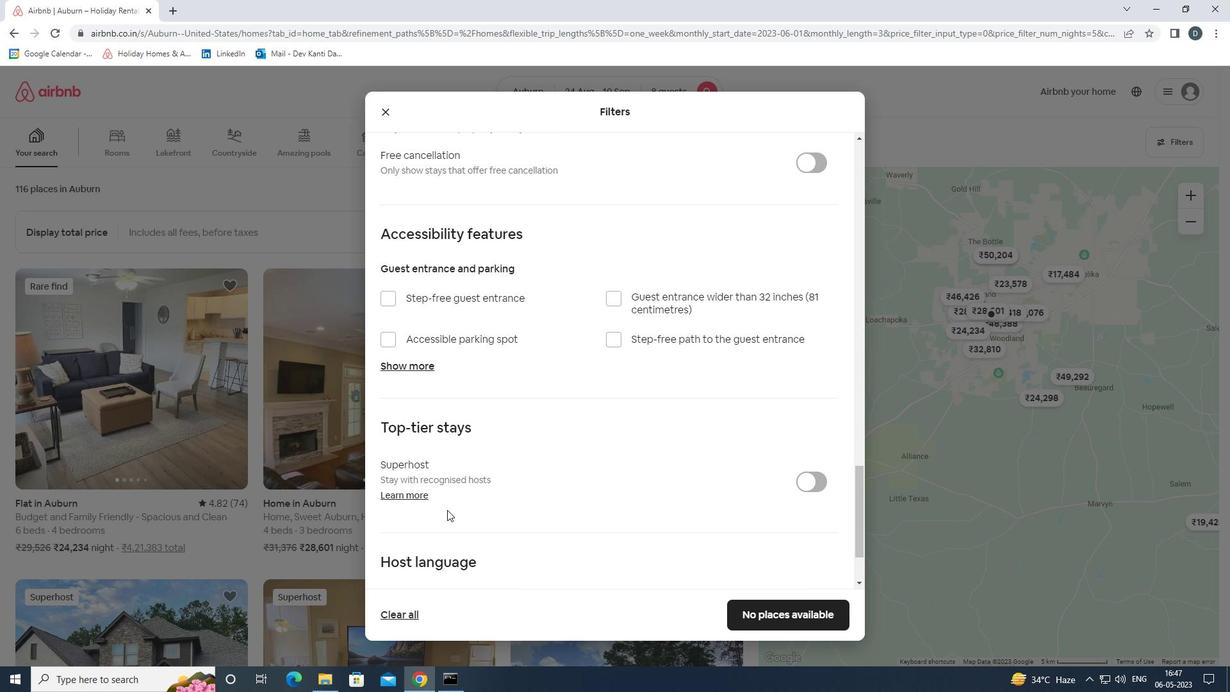 
Action: Mouse scrolled (450, 508) with delta (0, 0)
Screenshot: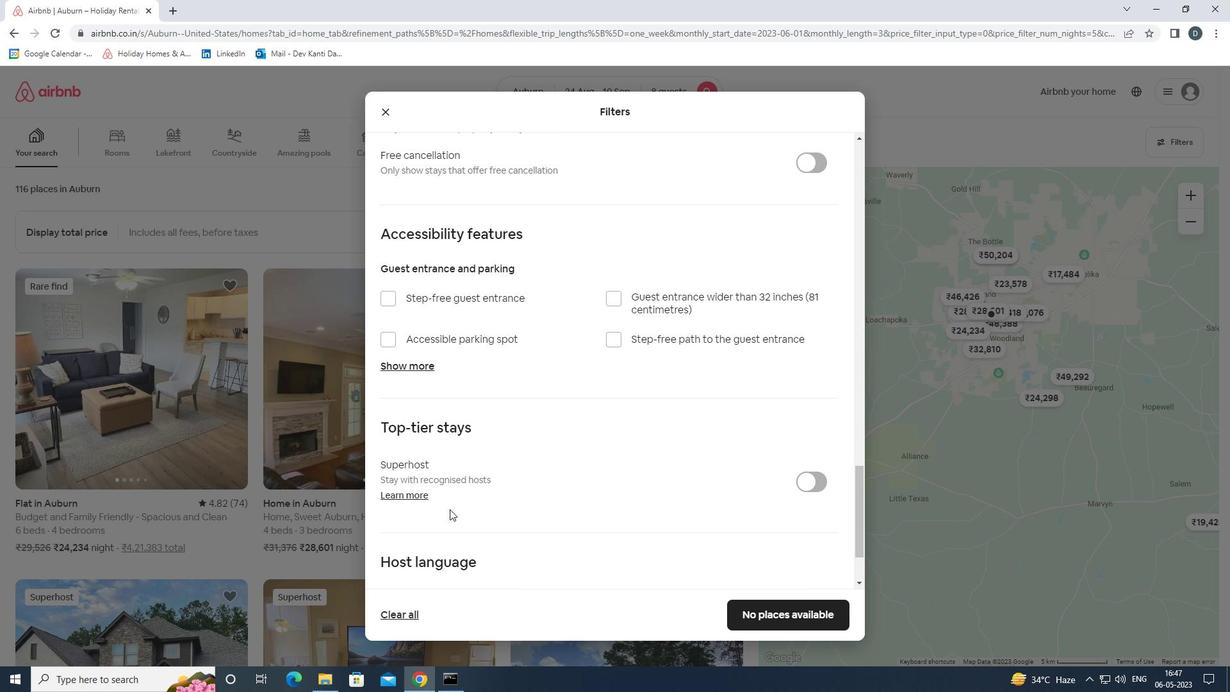 
Action: Mouse moved to (428, 499)
Screenshot: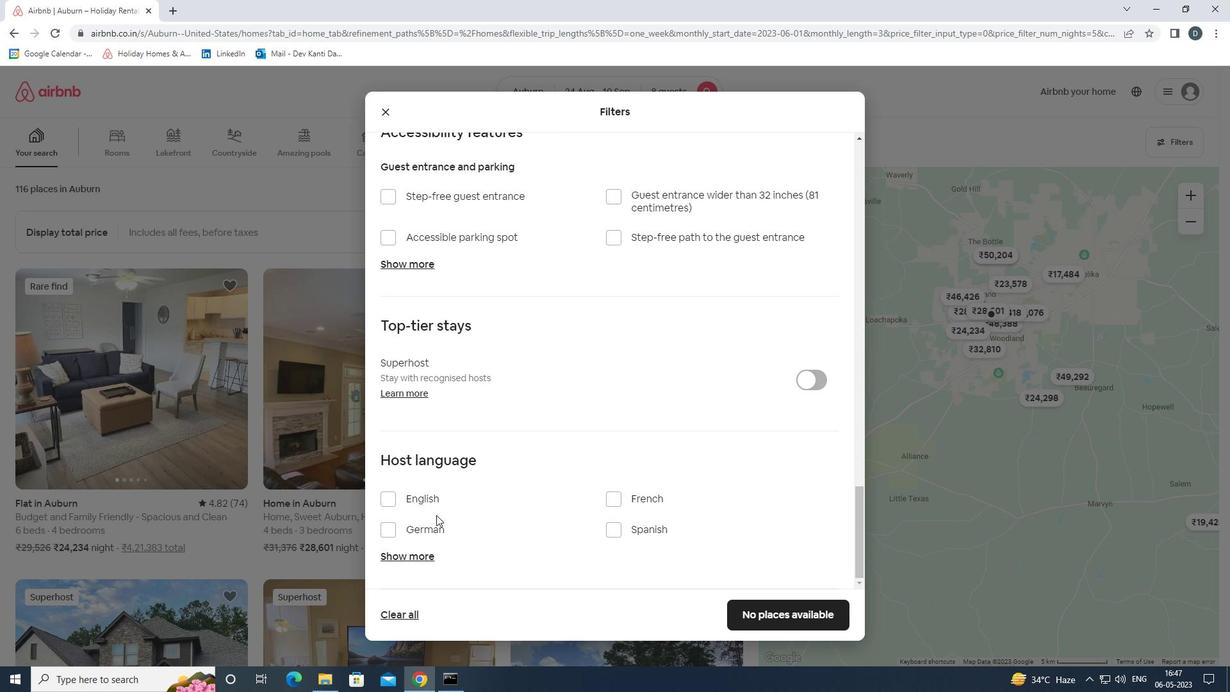 
Action: Mouse pressed left at (428, 499)
Screenshot: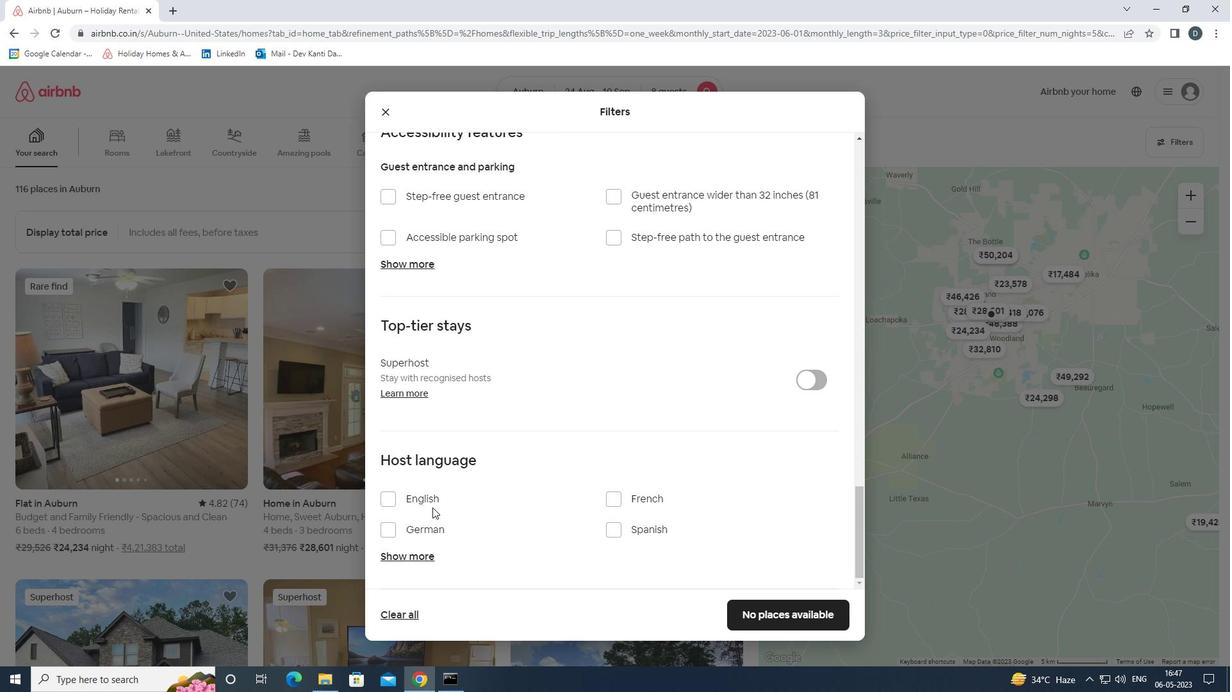 
Action: Mouse moved to (764, 603)
Screenshot: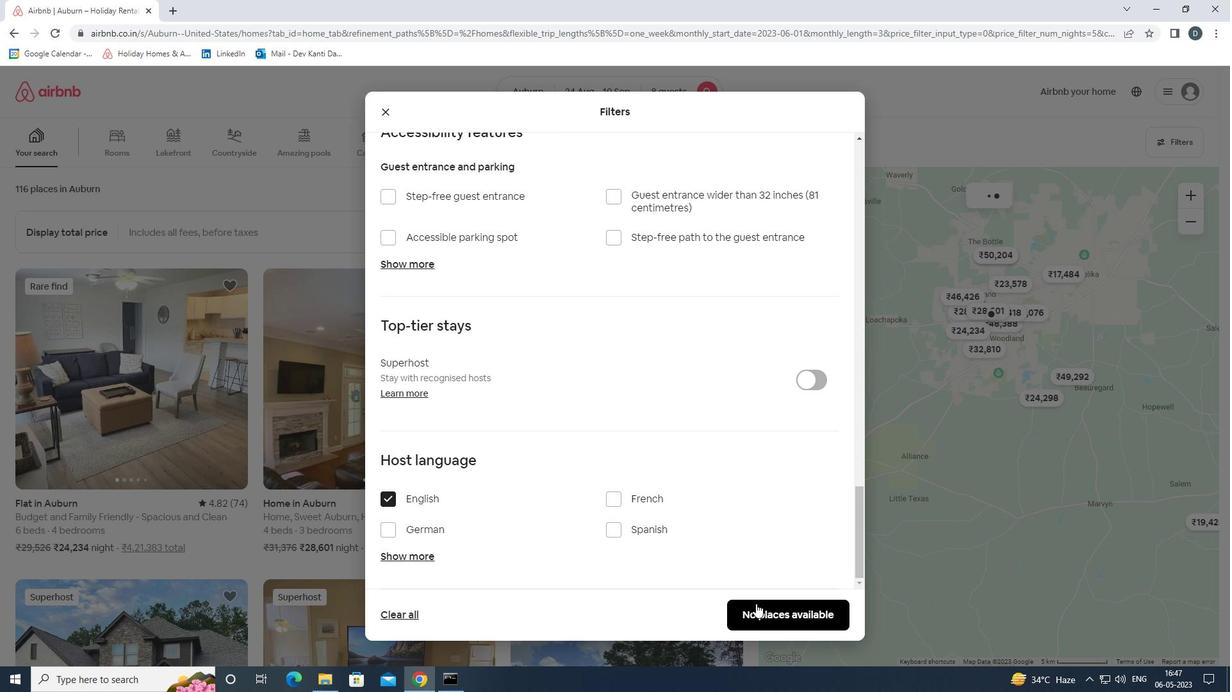 
Action: Mouse pressed left at (764, 603)
Screenshot: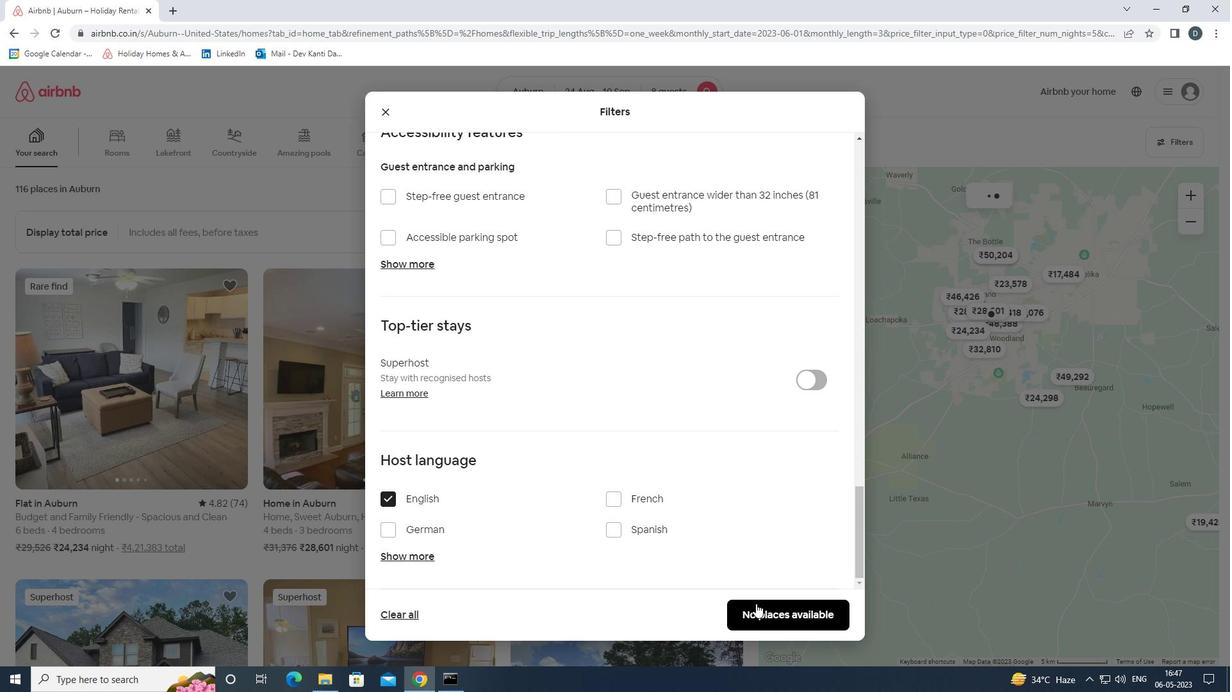 
Action: Mouse moved to (761, 608)
Screenshot: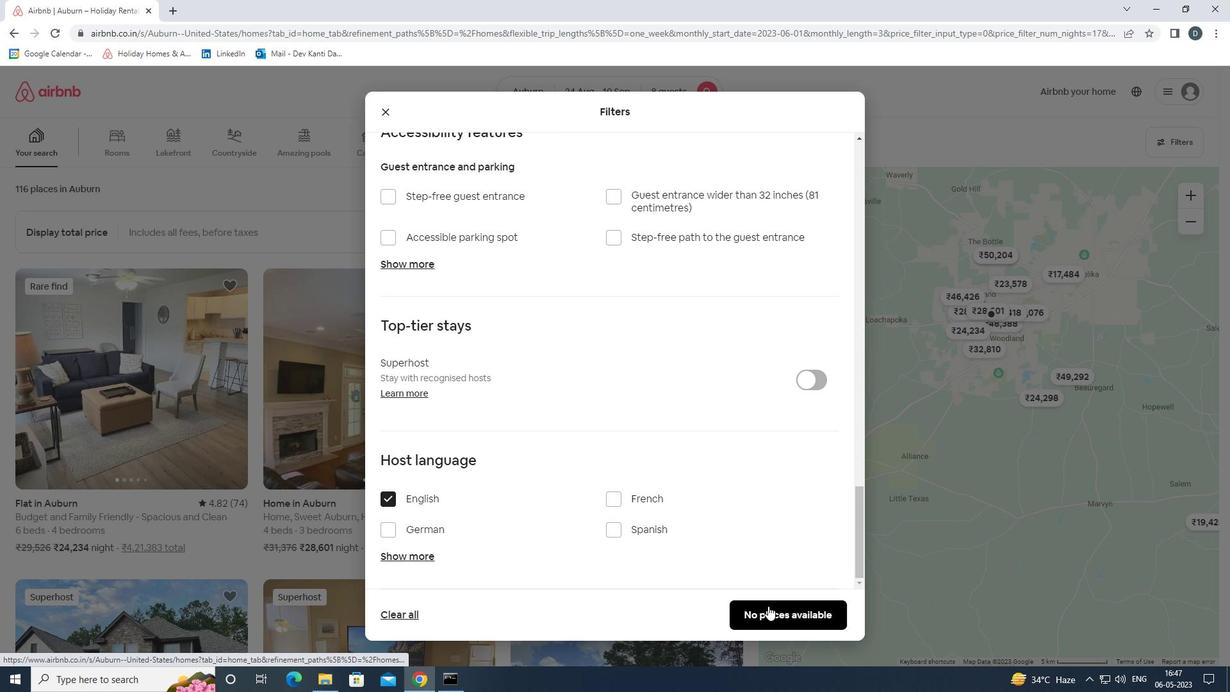 
